 Task: Look for space in Maswa, Tanzania from 8th August, 2023 to 15th August, 2023 for 9 adults in price range Rs.10000 to Rs.14000. Place can be shared room with 5 bedrooms having 9 beds and 5 bathrooms. Property type can be house, flat, guest house. Amenities needed are: wifi, TV, free parkinig on premises, gym, breakfast. Booking option can be shelf check-in. Required host language is English.
Action: Mouse moved to (244, 88)
Screenshot: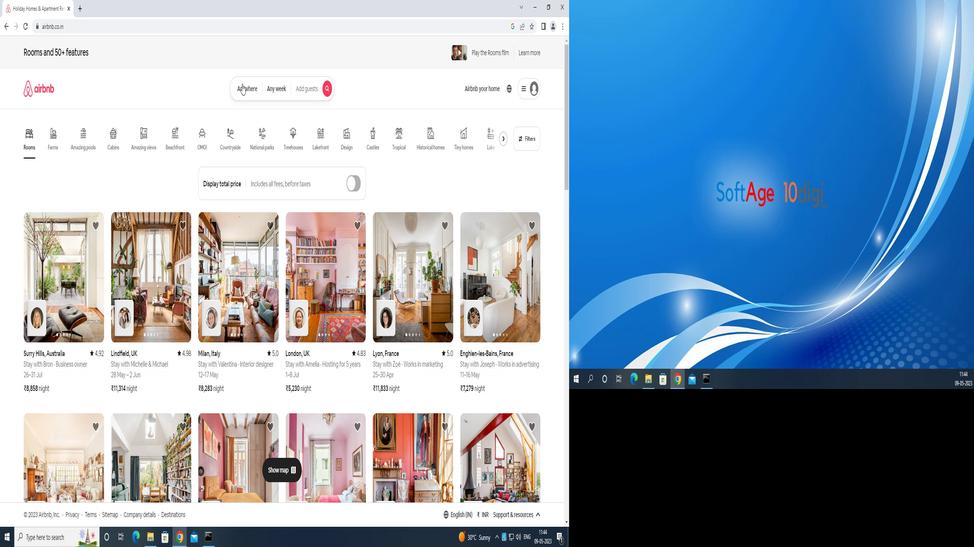 
Action: Mouse pressed left at (244, 88)
Screenshot: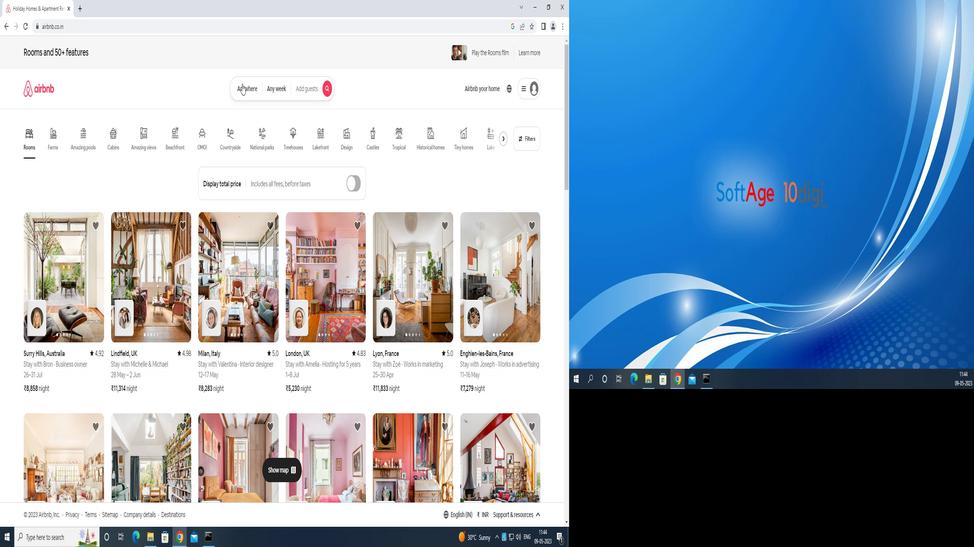 
Action: Mouse moved to (218, 127)
Screenshot: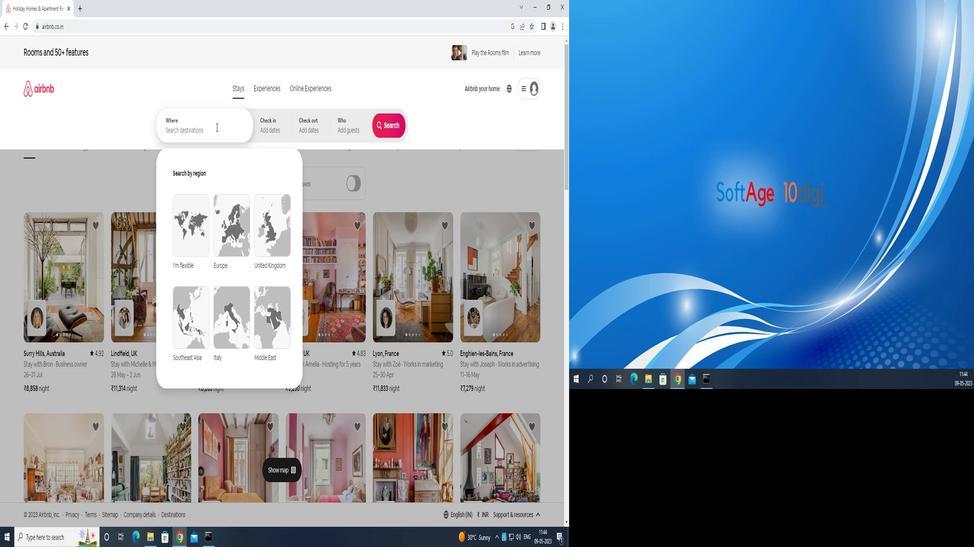 
Action: Mouse pressed left at (218, 127)
Screenshot: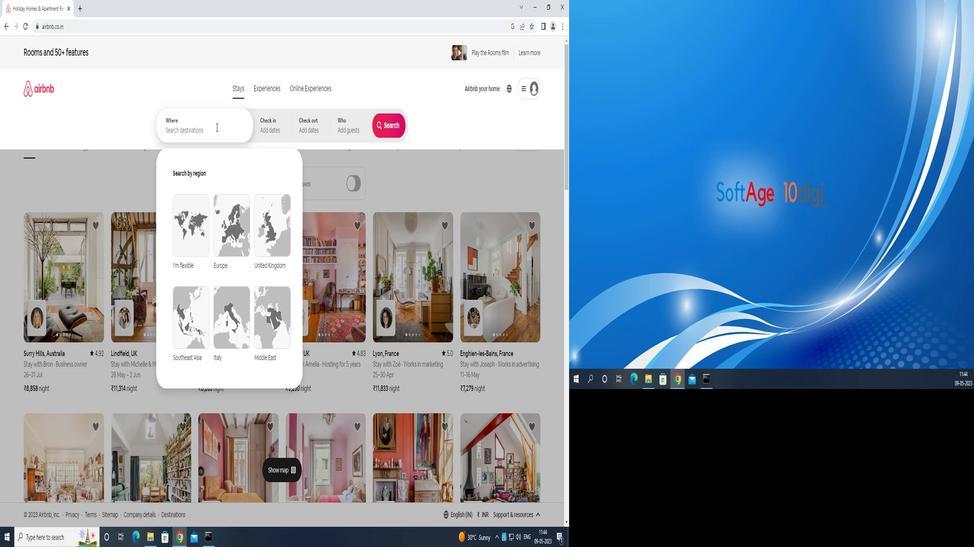 
Action: Mouse moved to (218, 127)
Screenshot: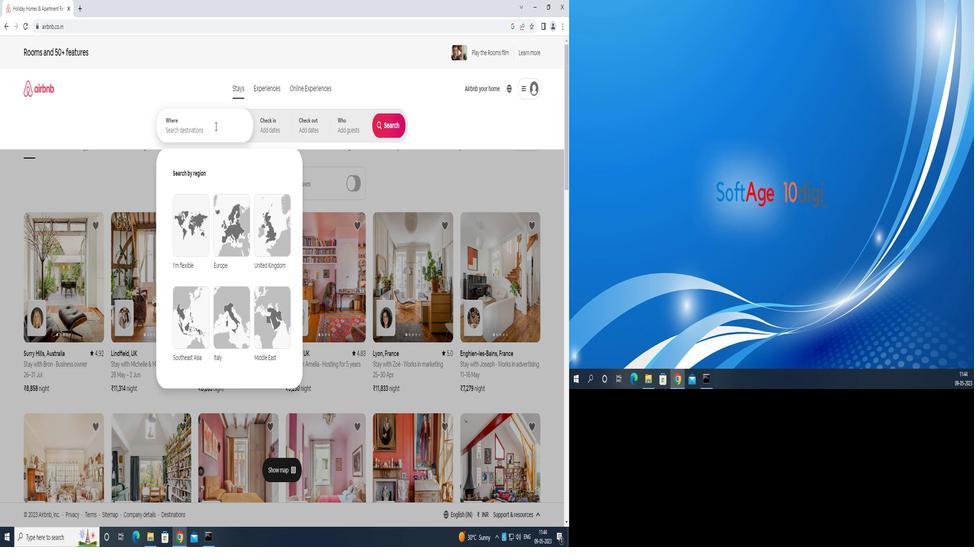 
Action: Key pressed <Key.shift>MASWA<Key.space>TANZANIA<Key.enter>
Screenshot: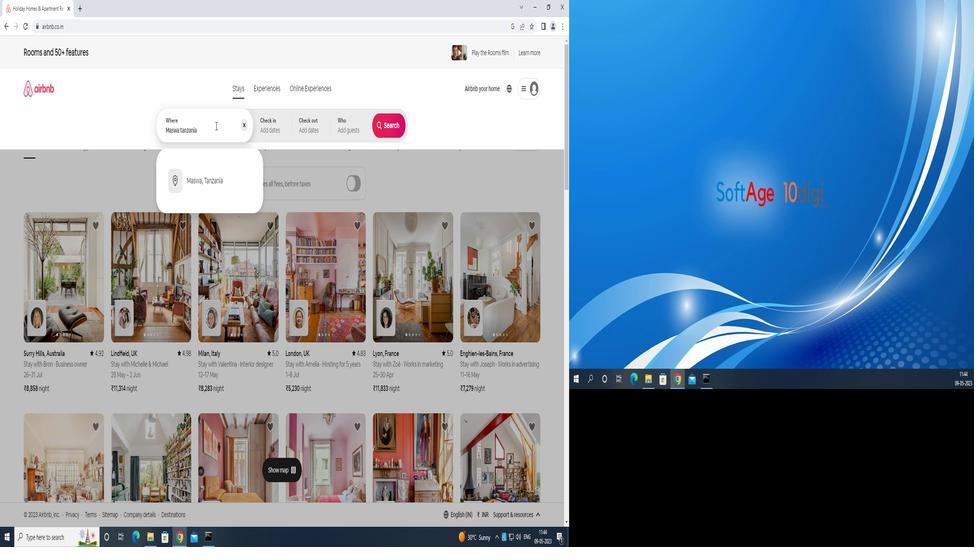 
Action: Mouse moved to (381, 200)
Screenshot: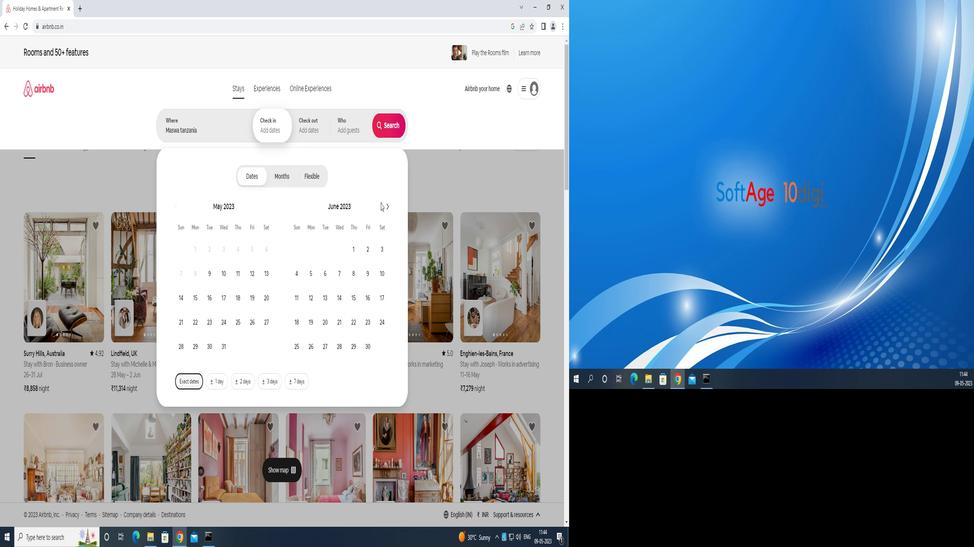 
Action: Mouse pressed left at (381, 200)
Screenshot: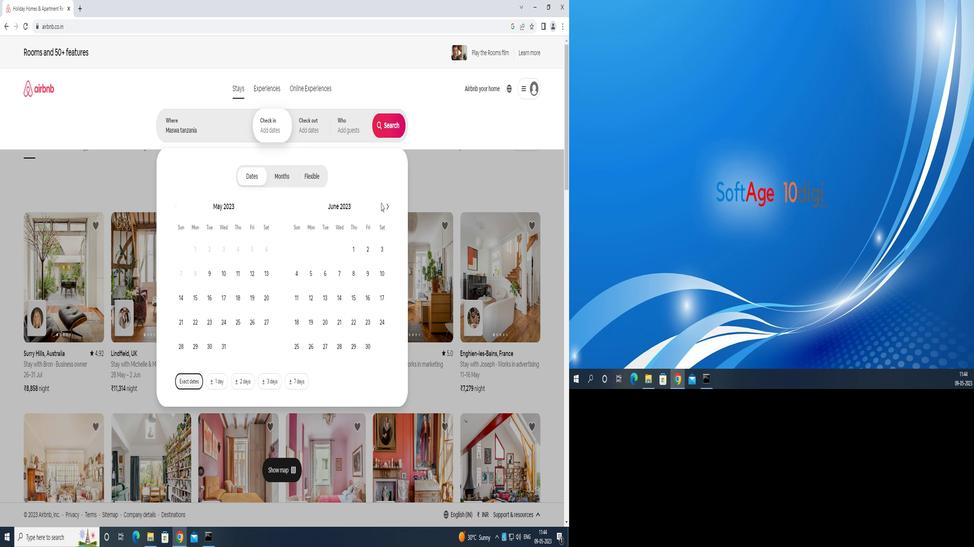 
Action: Mouse moved to (381, 200)
Screenshot: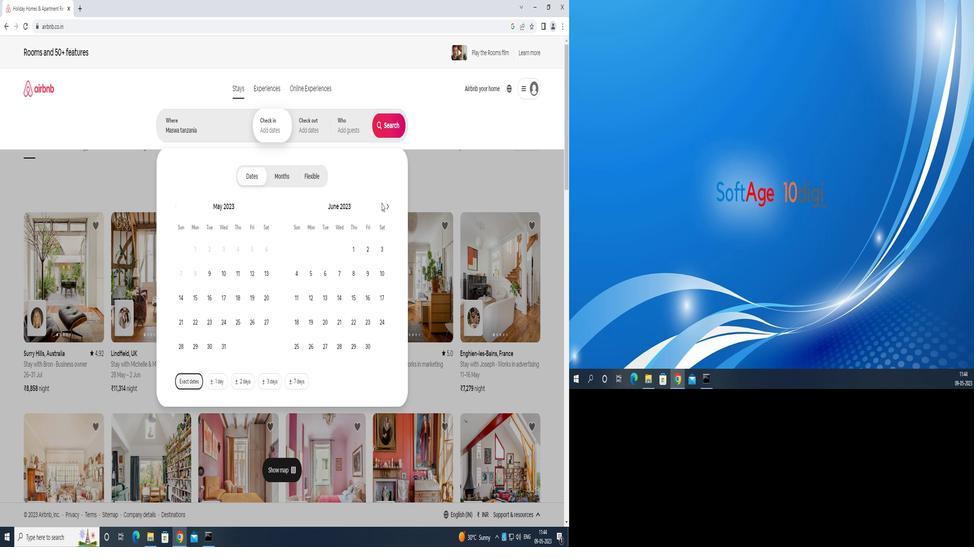 
Action: Mouse pressed left at (381, 200)
Screenshot: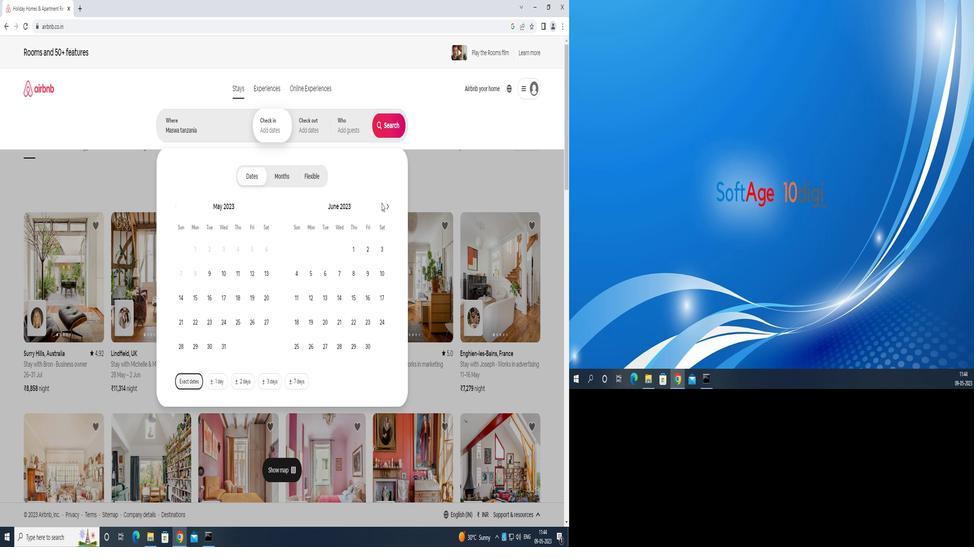 
Action: Mouse moved to (381, 200)
Screenshot: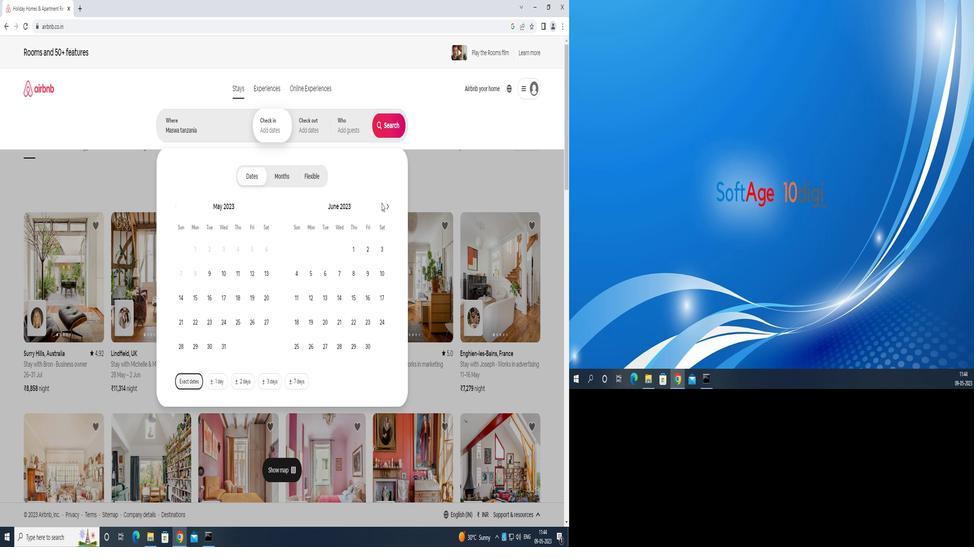 
Action: Mouse pressed left at (381, 200)
Screenshot: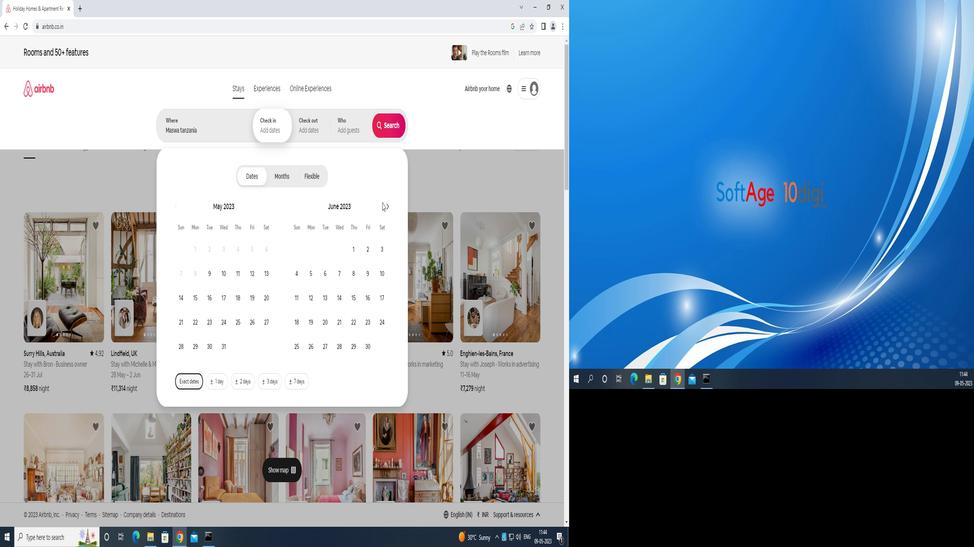 
Action: Mouse moved to (383, 203)
Screenshot: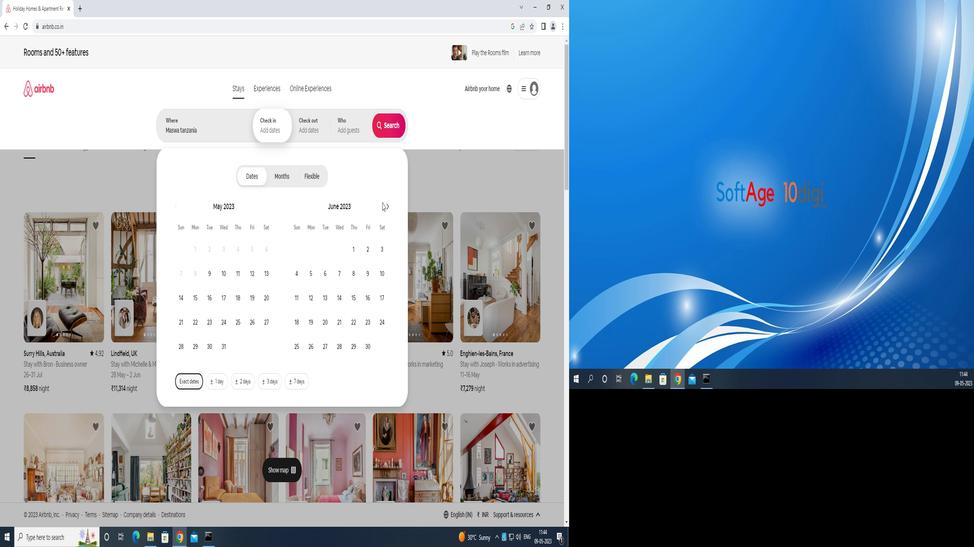 
Action: Mouse pressed left at (383, 203)
Screenshot: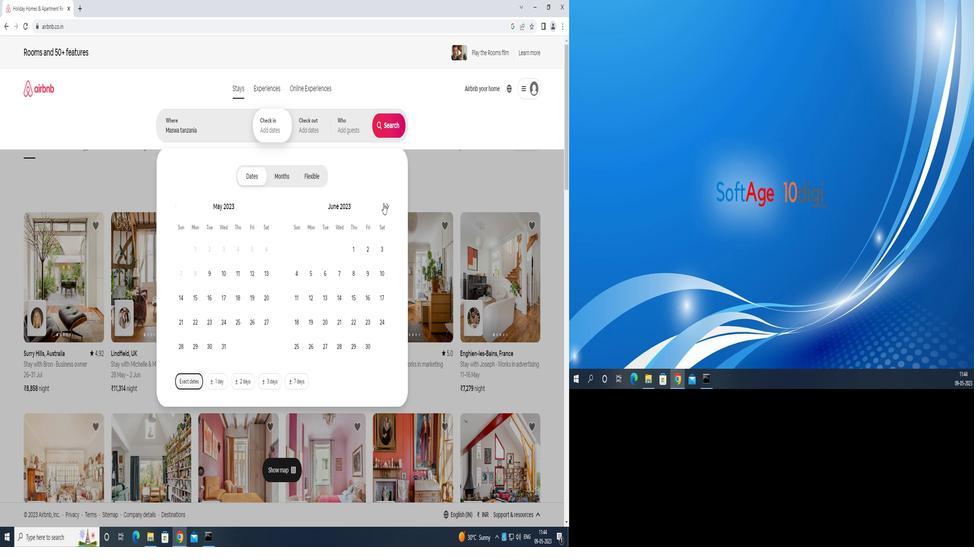 
Action: Mouse pressed left at (383, 203)
Screenshot: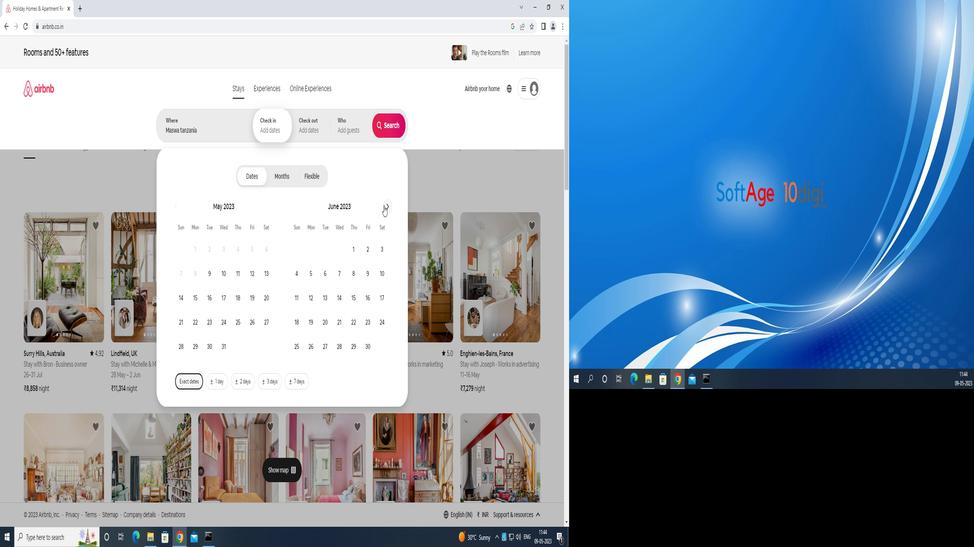 
Action: Mouse moved to (383, 203)
Screenshot: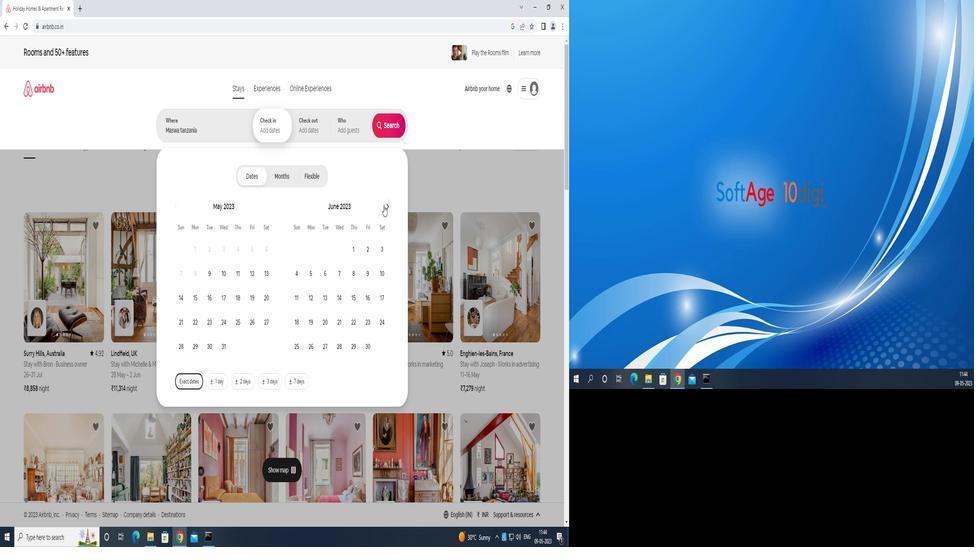 
Action: Mouse pressed left at (383, 203)
Screenshot: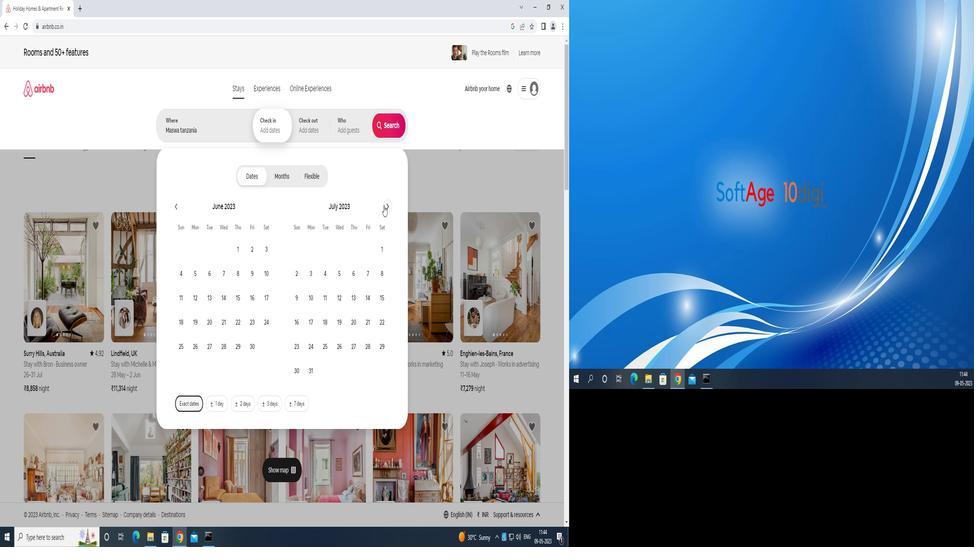 
Action: Mouse moved to (325, 268)
Screenshot: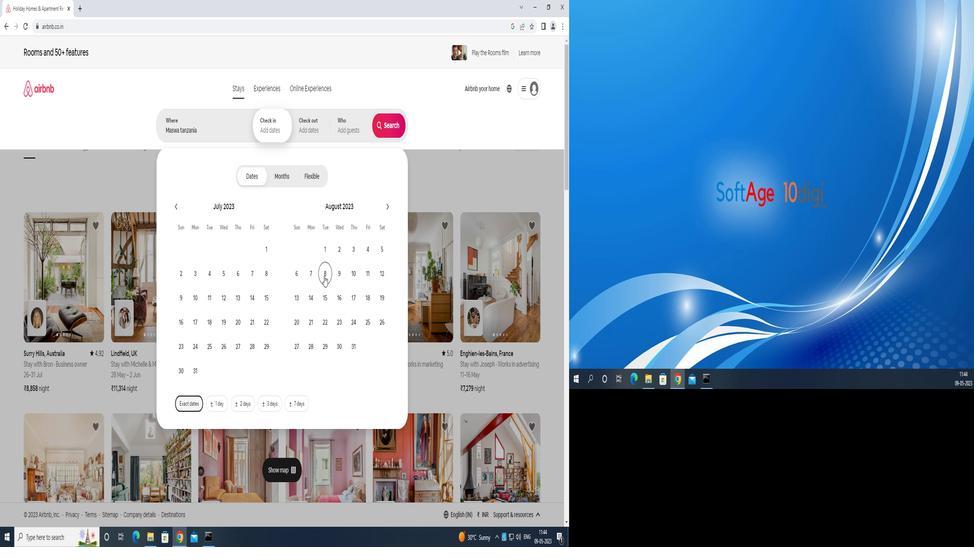 
Action: Mouse pressed left at (325, 268)
Screenshot: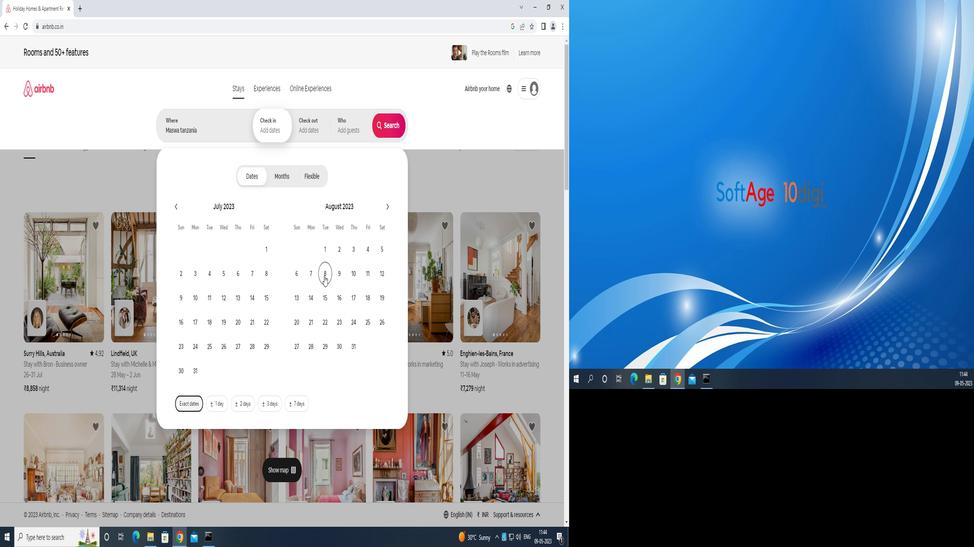 
Action: Mouse moved to (325, 270)
Screenshot: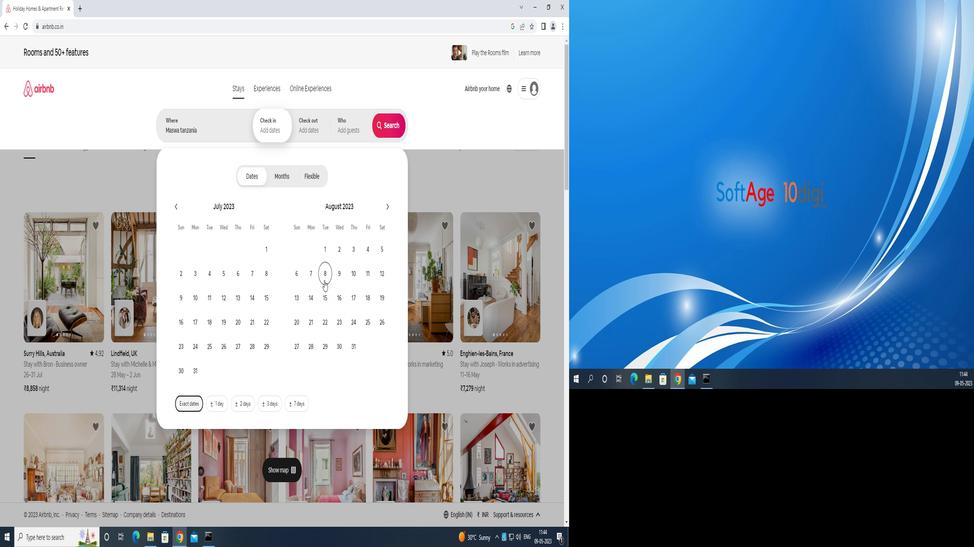
Action: Mouse pressed left at (325, 270)
Screenshot: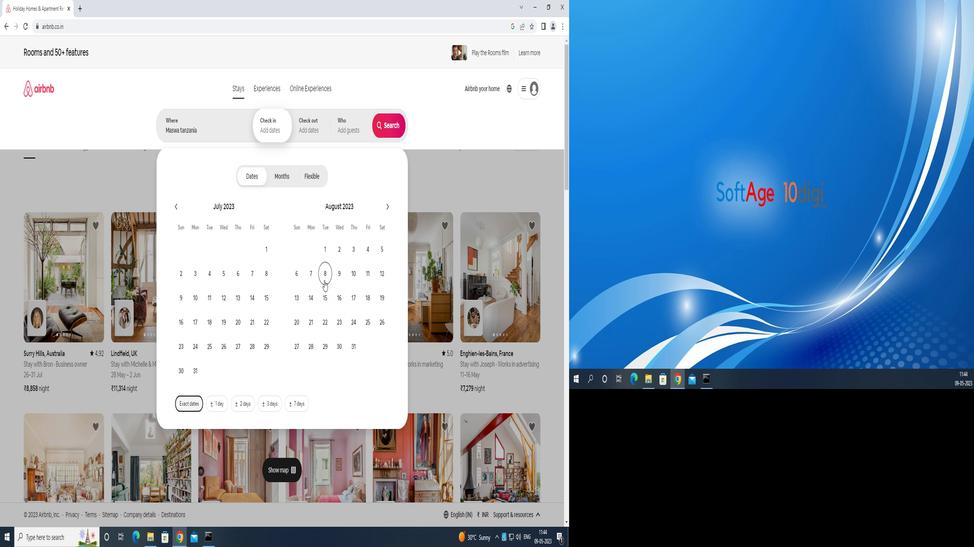 
Action: Mouse moved to (329, 287)
Screenshot: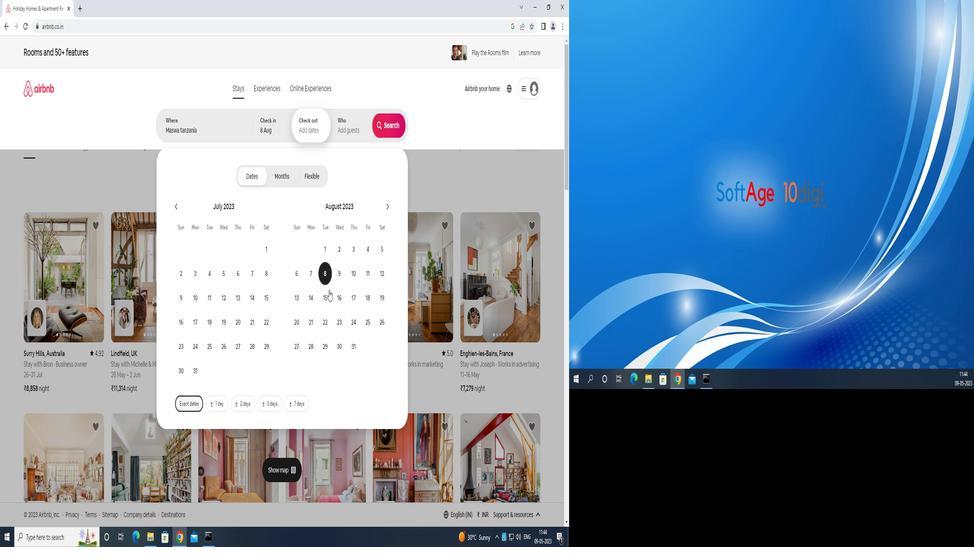 
Action: Mouse pressed left at (329, 287)
Screenshot: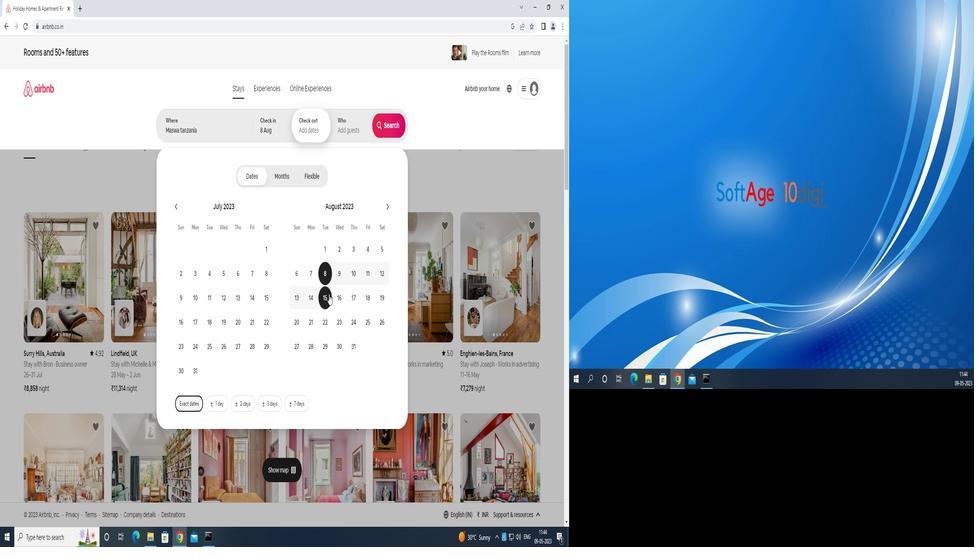 
Action: Mouse moved to (348, 123)
Screenshot: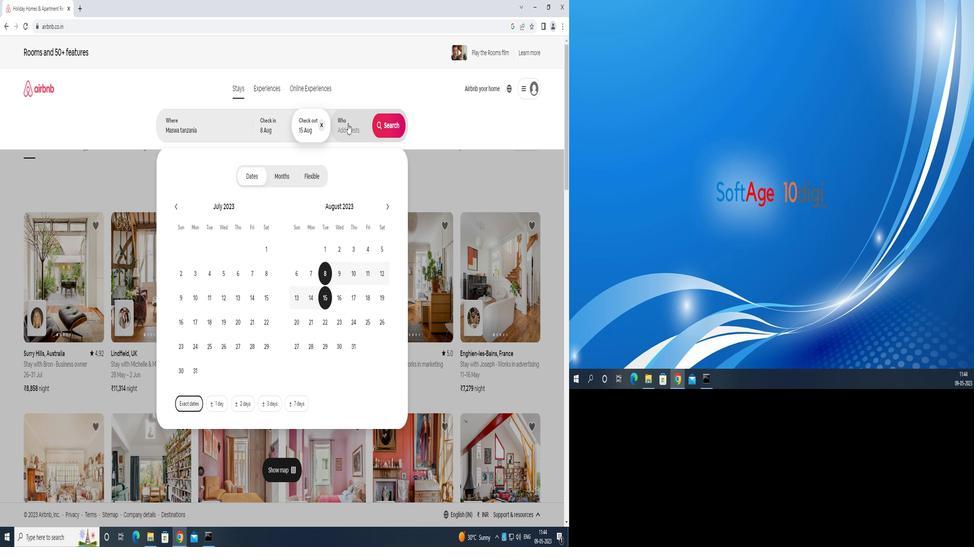 
Action: Mouse pressed left at (348, 123)
Screenshot: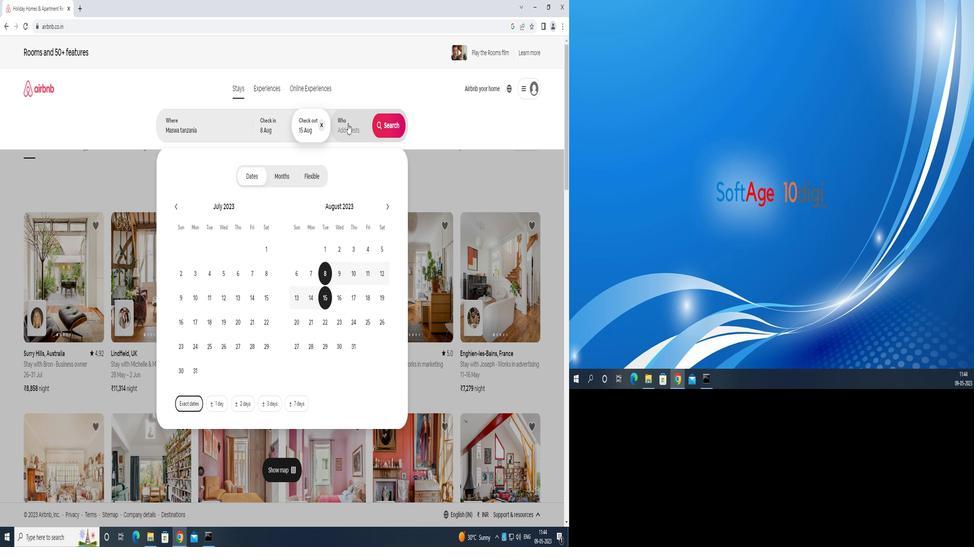 
Action: Mouse moved to (388, 177)
Screenshot: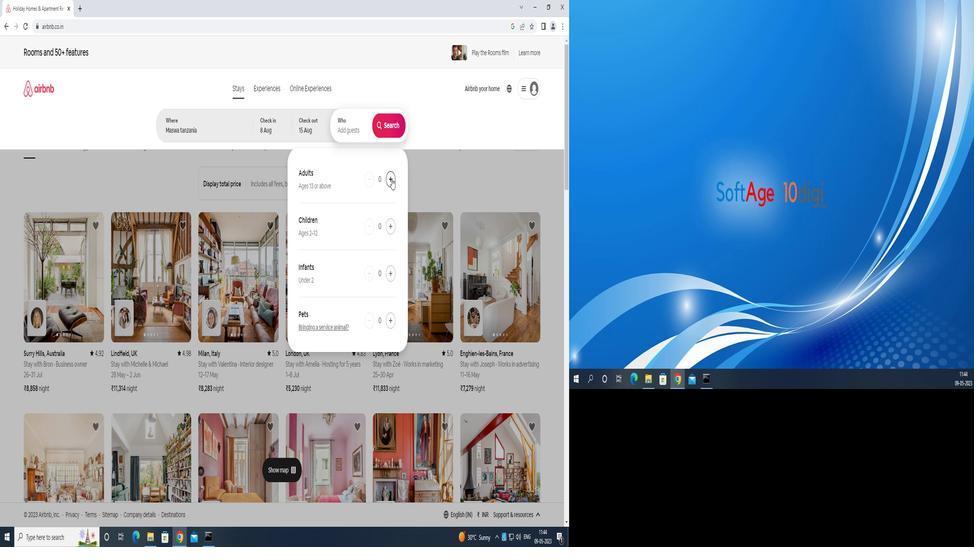 
Action: Mouse pressed left at (388, 177)
Screenshot: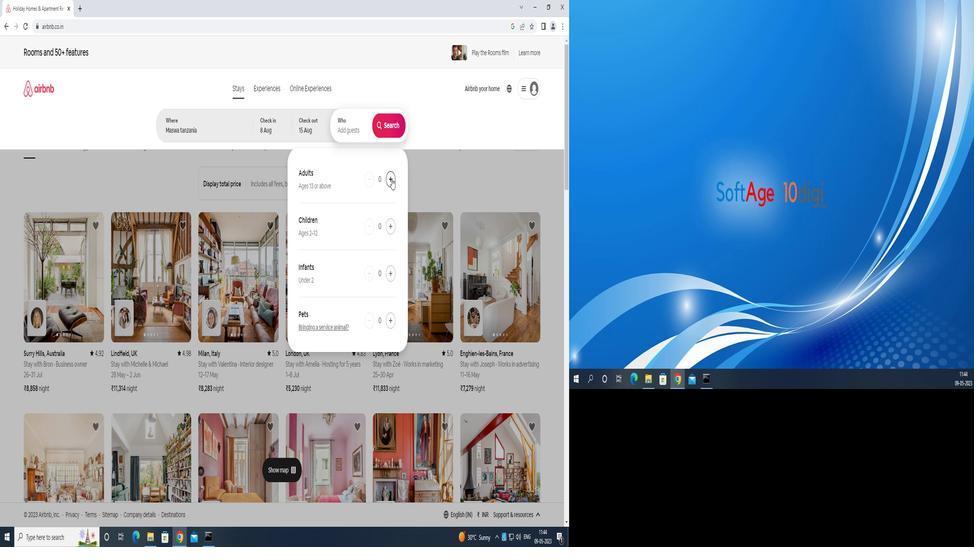 
Action: Mouse moved to (388, 176)
Screenshot: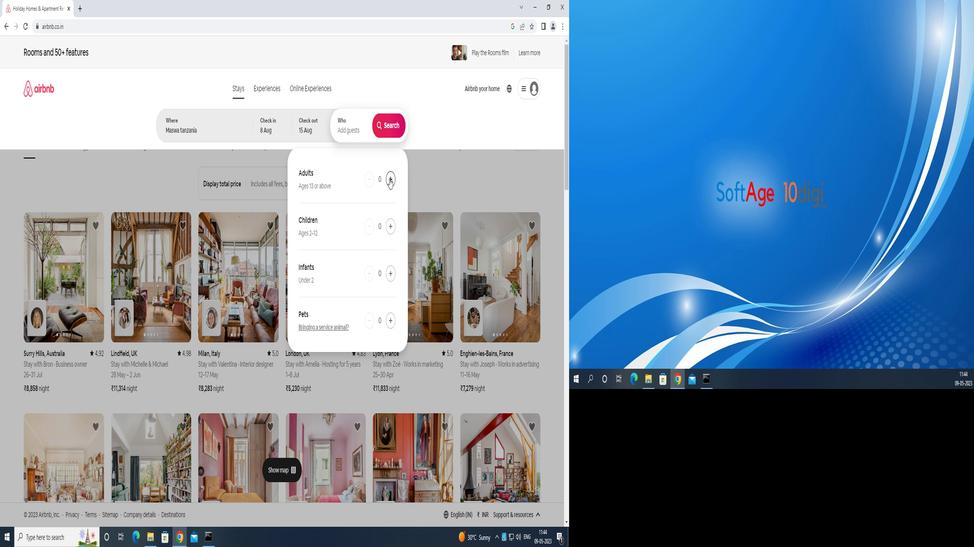 
Action: Mouse pressed left at (388, 176)
Screenshot: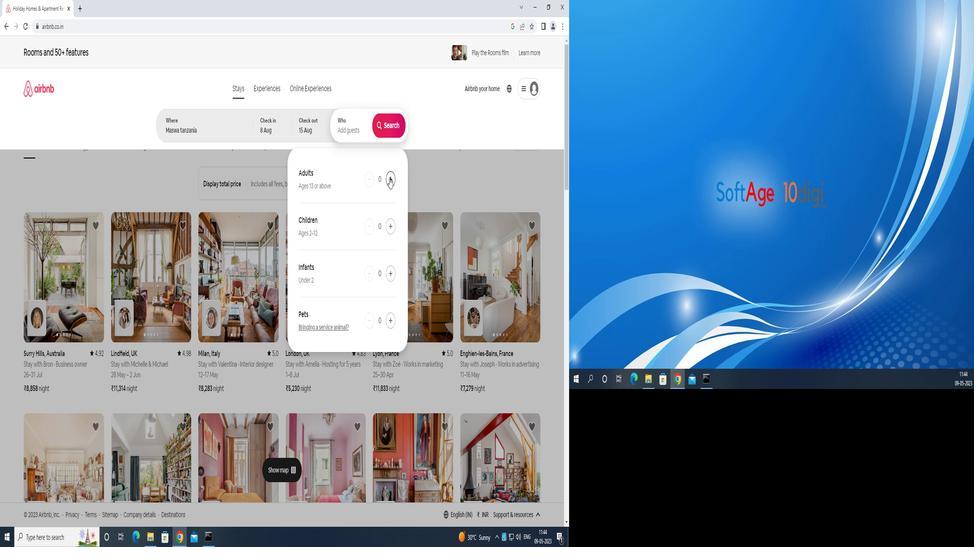 
Action: Mouse moved to (389, 176)
Screenshot: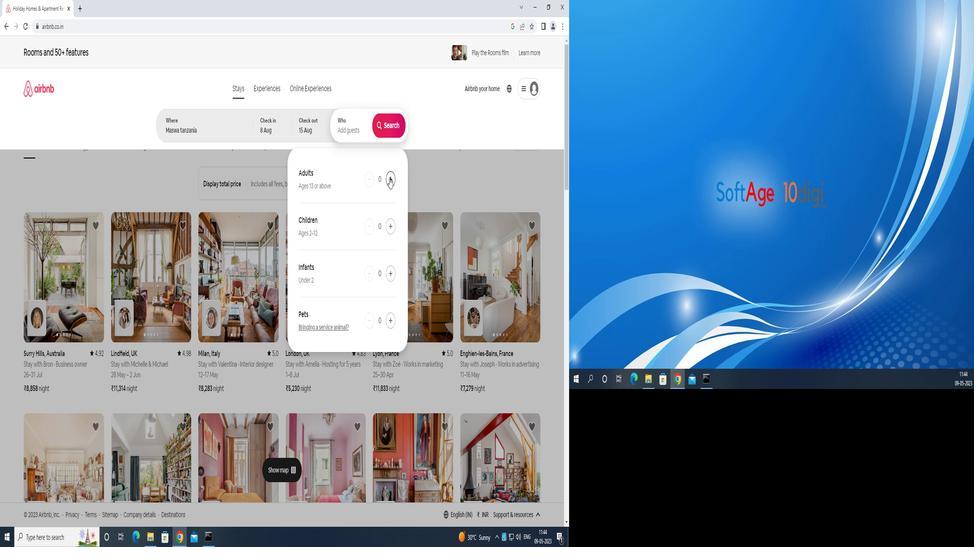 
Action: Mouse pressed left at (389, 176)
Screenshot: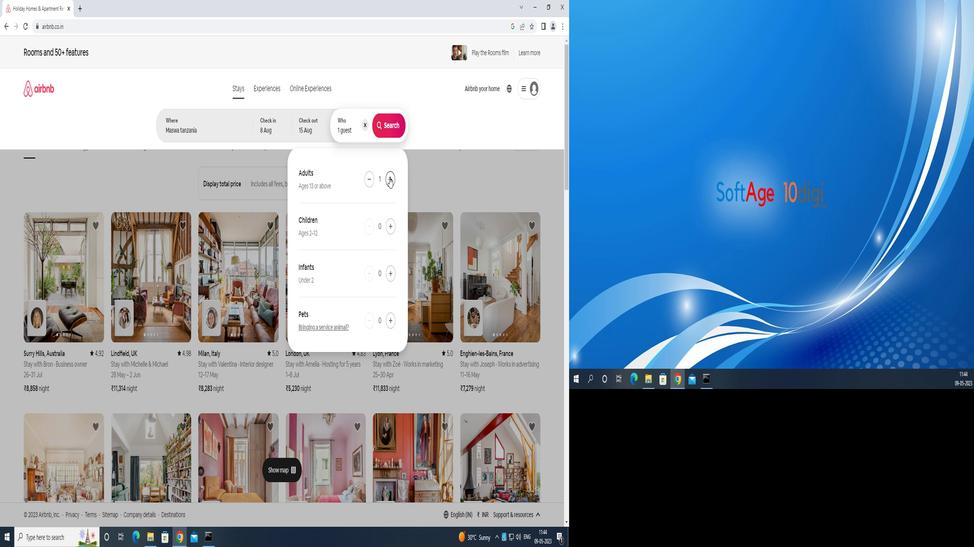 
Action: Mouse pressed left at (389, 176)
Screenshot: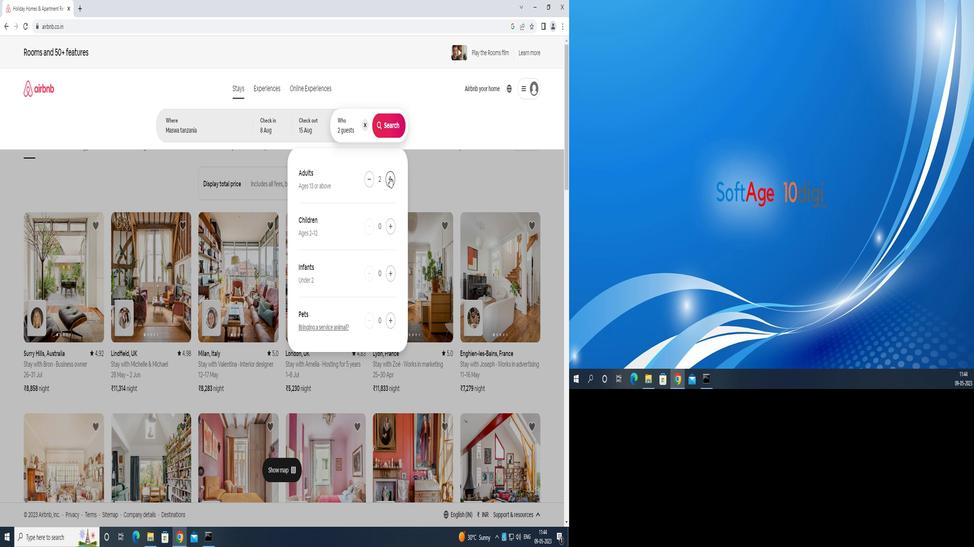 
Action: Mouse pressed left at (389, 176)
Screenshot: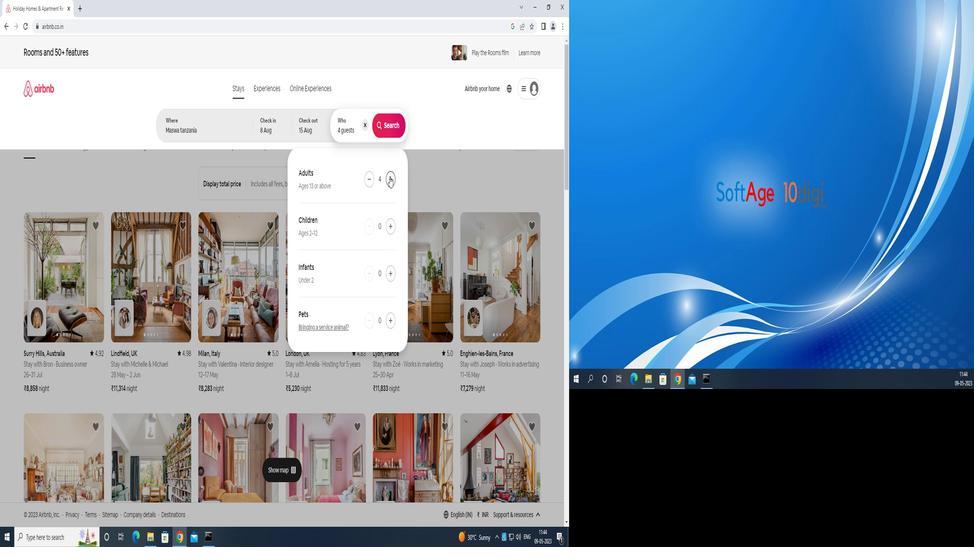 
Action: Mouse pressed left at (389, 176)
Screenshot: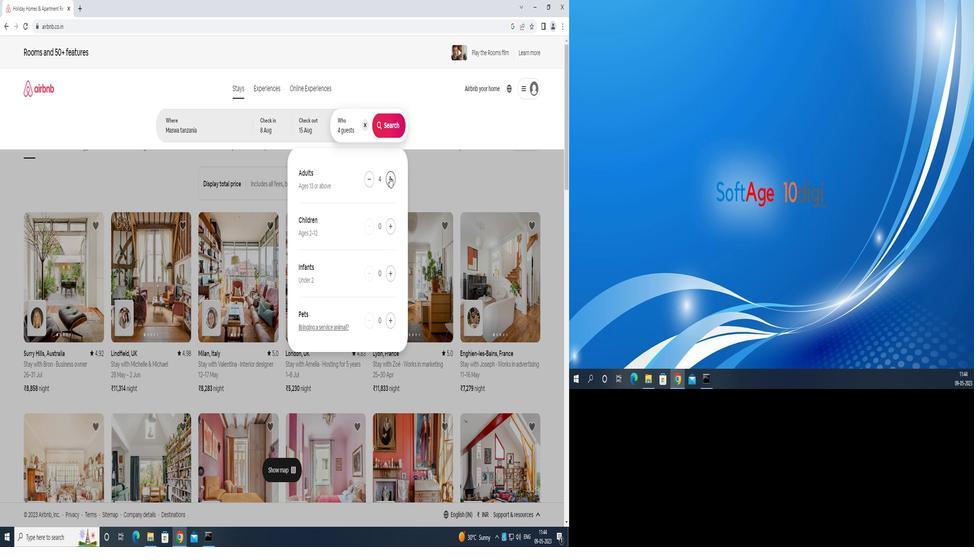 
Action: Mouse pressed left at (389, 176)
Screenshot: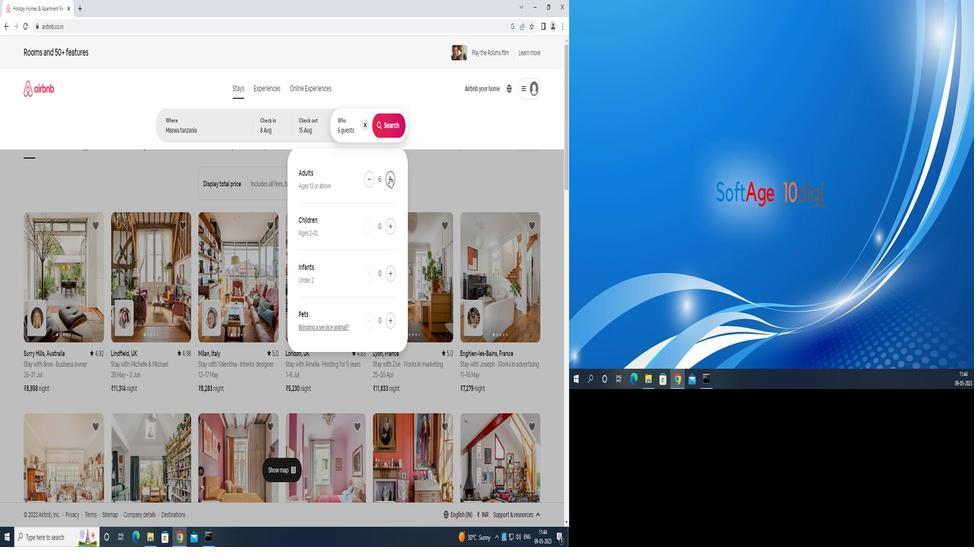 
Action: Mouse pressed left at (389, 176)
Screenshot: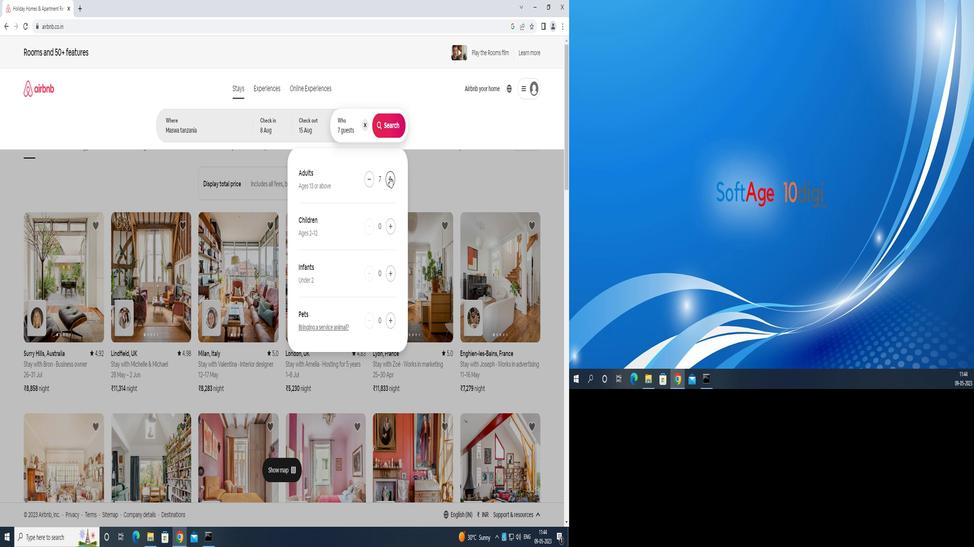 
Action: Mouse pressed left at (389, 176)
Screenshot: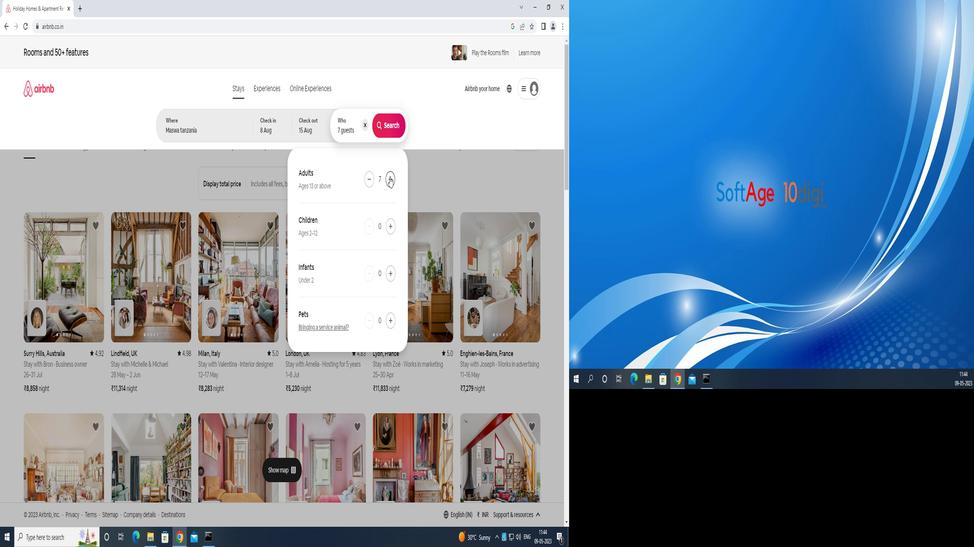 
Action: Mouse moved to (394, 130)
Screenshot: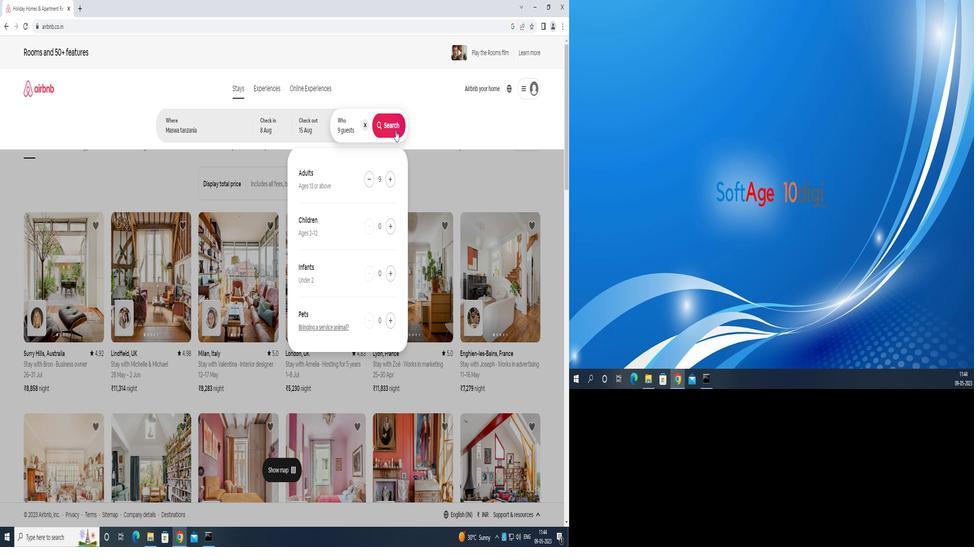 
Action: Mouse pressed left at (394, 130)
Screenshot: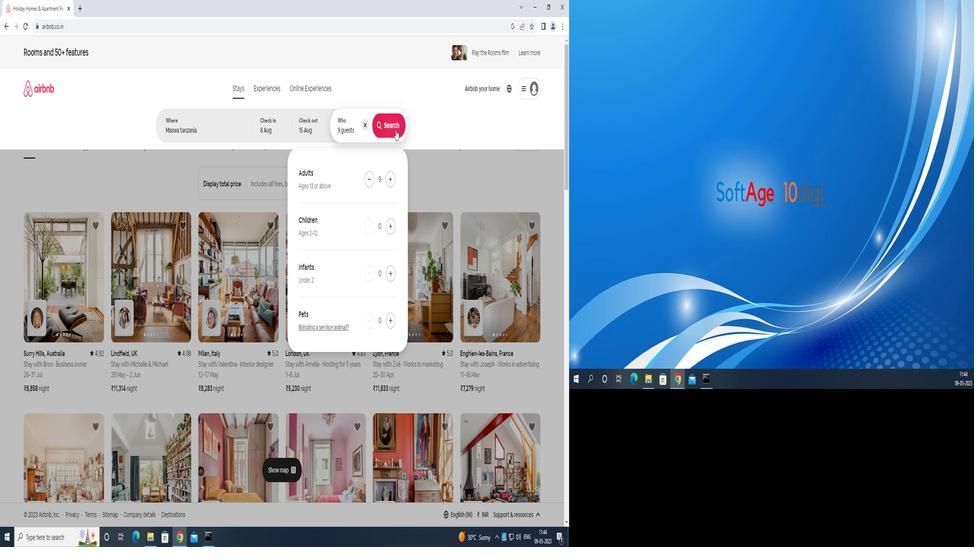 
Action: Mouse moved to (535, 96)
Screenshot: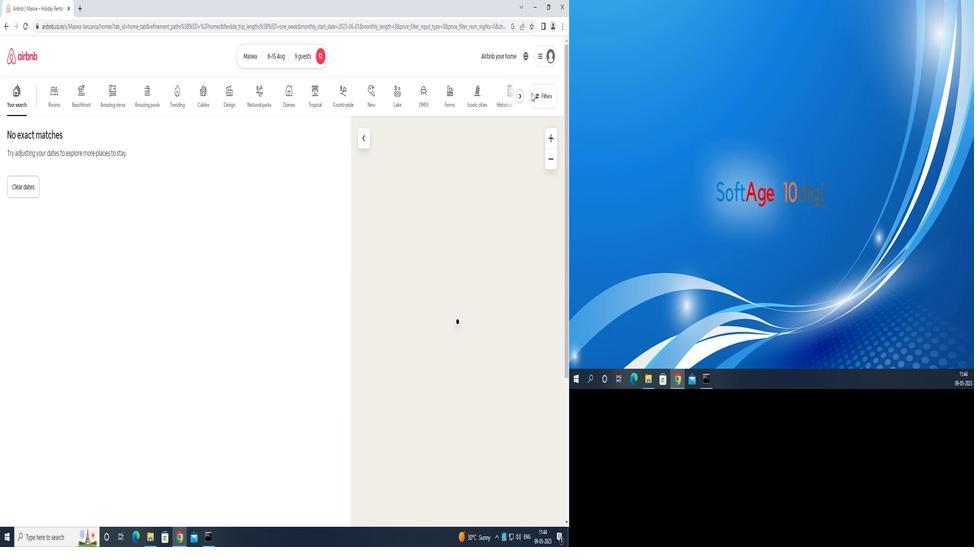 
Action: Mouse pressed left at (535, 96)
Screenshot: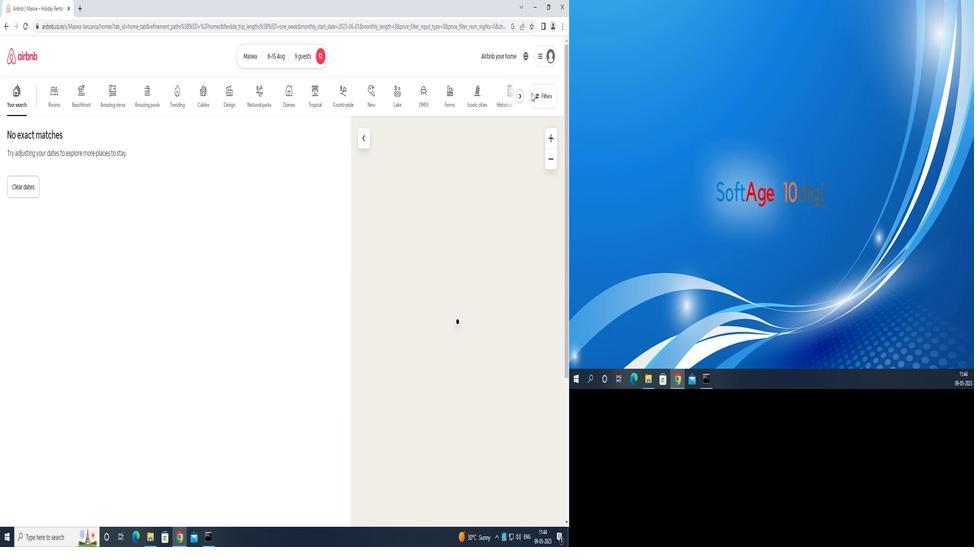 
Action: Mouse moved to (252, 321)
Screenshot: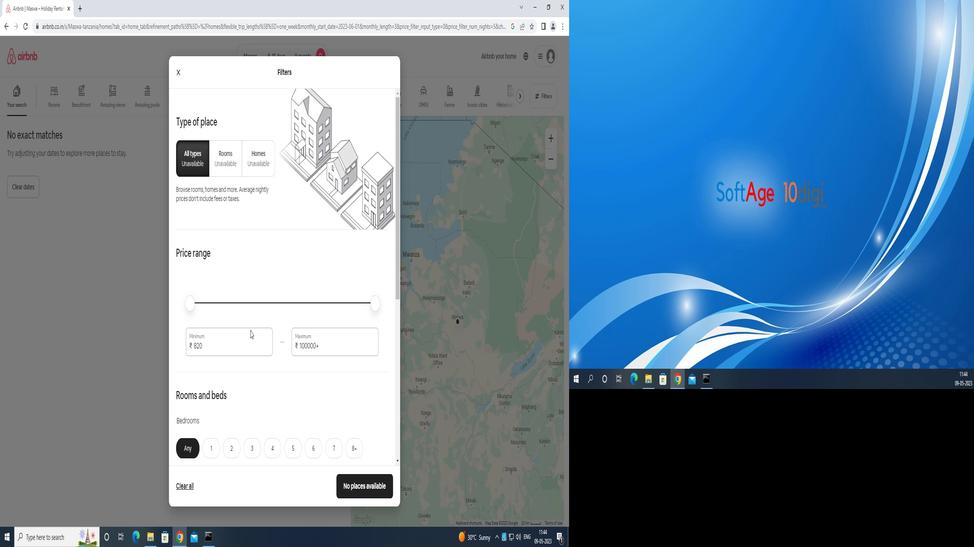 
Action: Mouse pressed left at (252, 321)
Screenshot: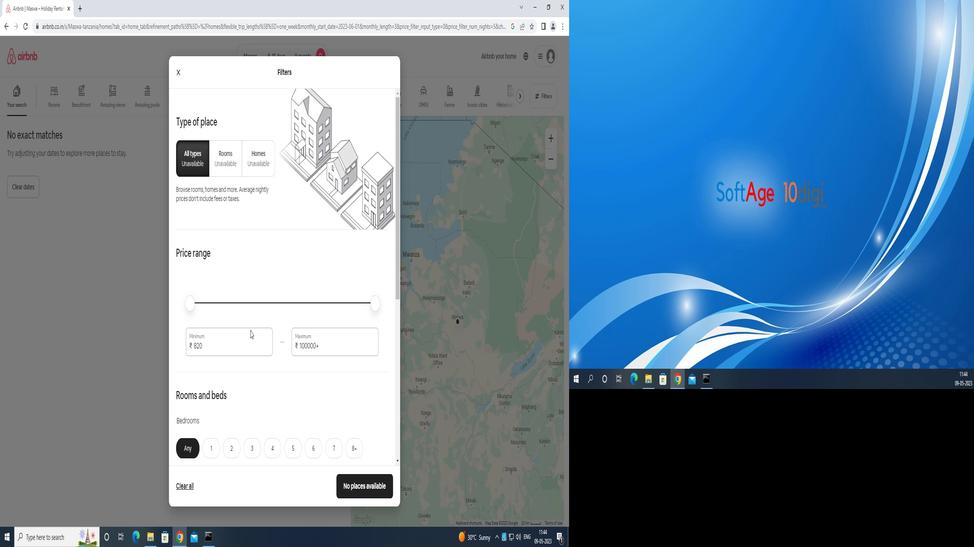
Action: Mouse moved to (251, 321)
Screenshot: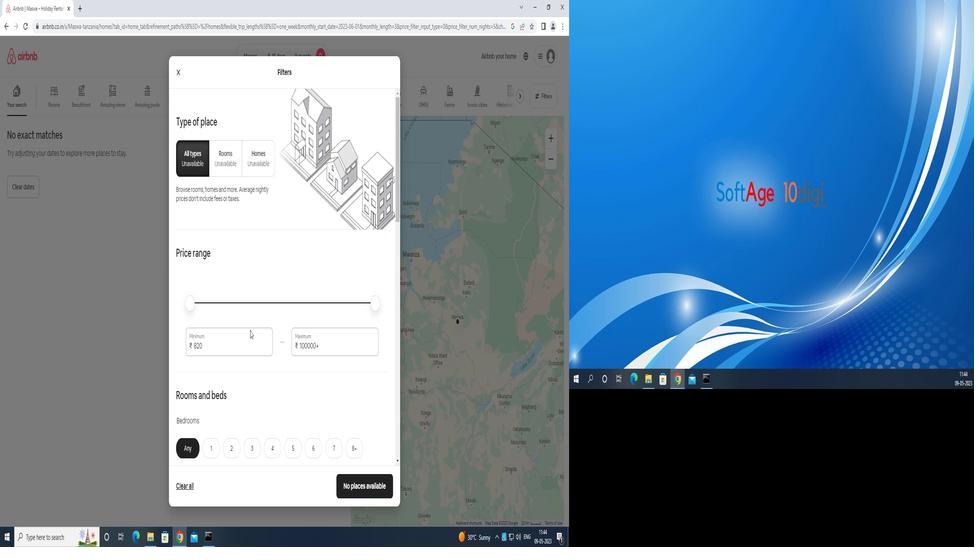 
Action: Key pressed <Key.backspace><Key.backspace><Key.backspace><Key.backspace><Key.backspace><Key.backspace><Key.backspace><Key.backspace><Key.backspace><Key.backspace><Key.backspace><Key.backspace><Key.backspace><Key.backspace><Key.backspace>10000
Screenshot: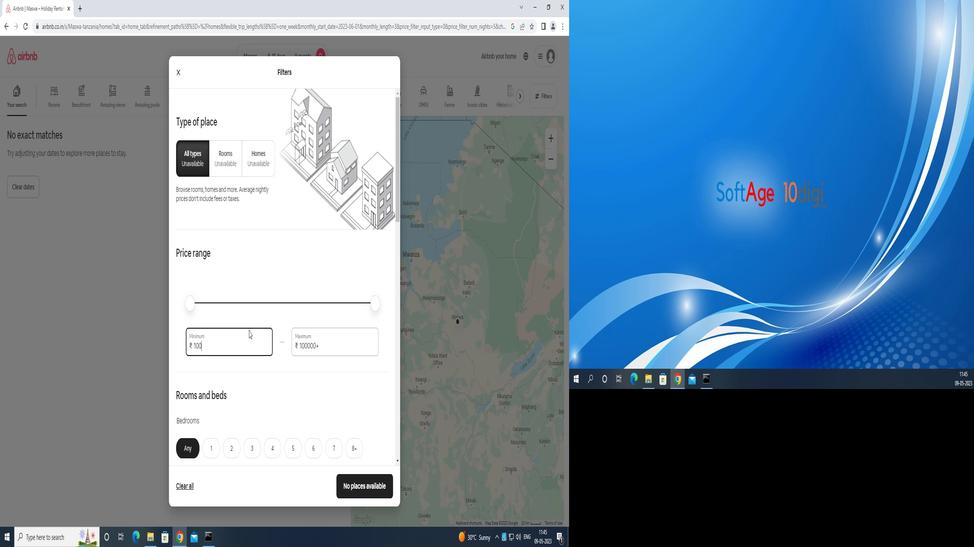 
Action: Mouse moved to (345, 328)
Screenshot: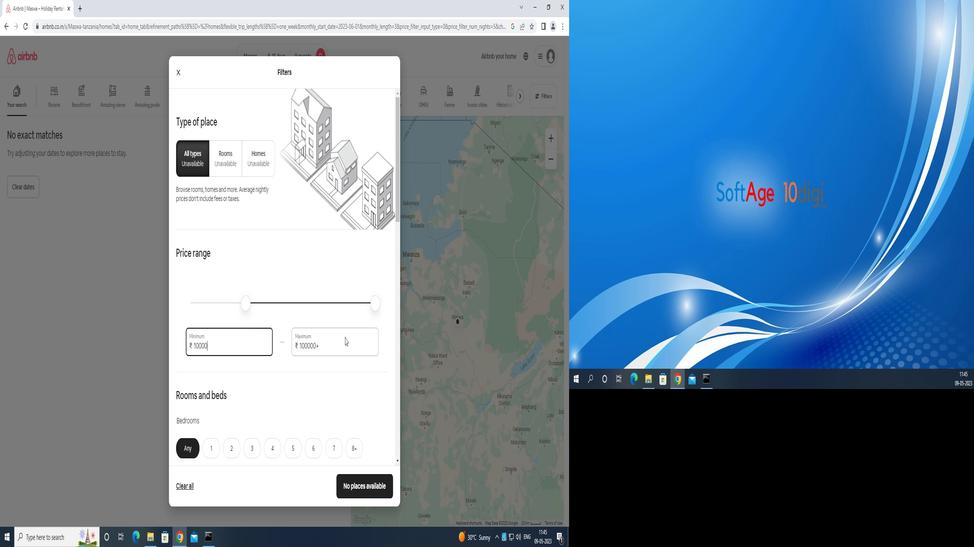 
Action: Mouse pressed left at (345, 328)
Screenshot: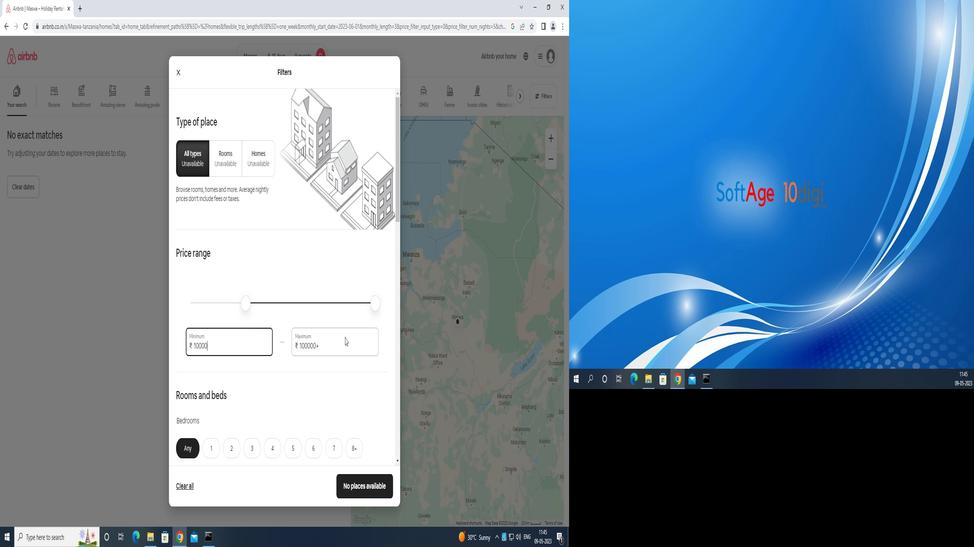 
Action: Mouse moved to (346, 329)
Screenshot: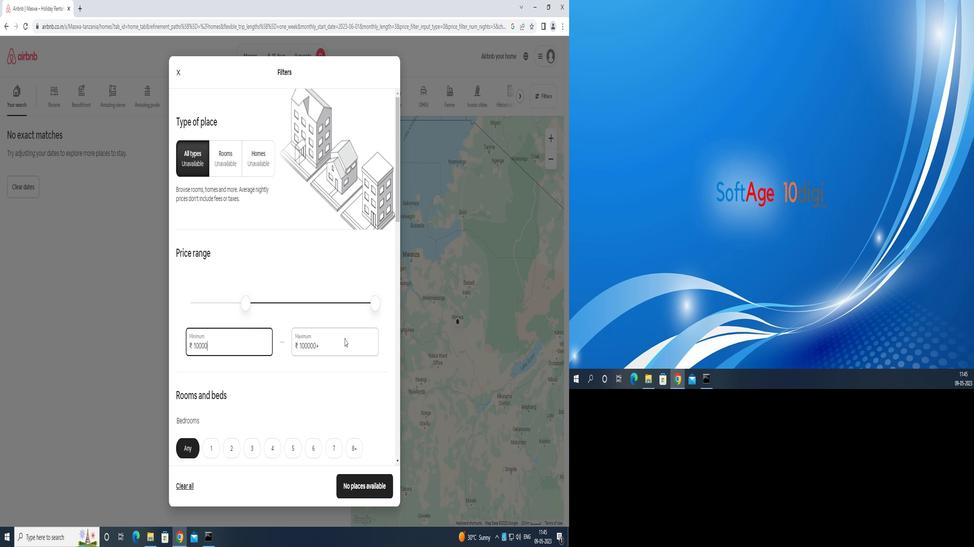 
Action: Key pressed <Key.backspace><Key.backspace><Key.backspace><Key.backspace><Key.backspace><Key.backspace><Key.backspace>14000
Screenshot: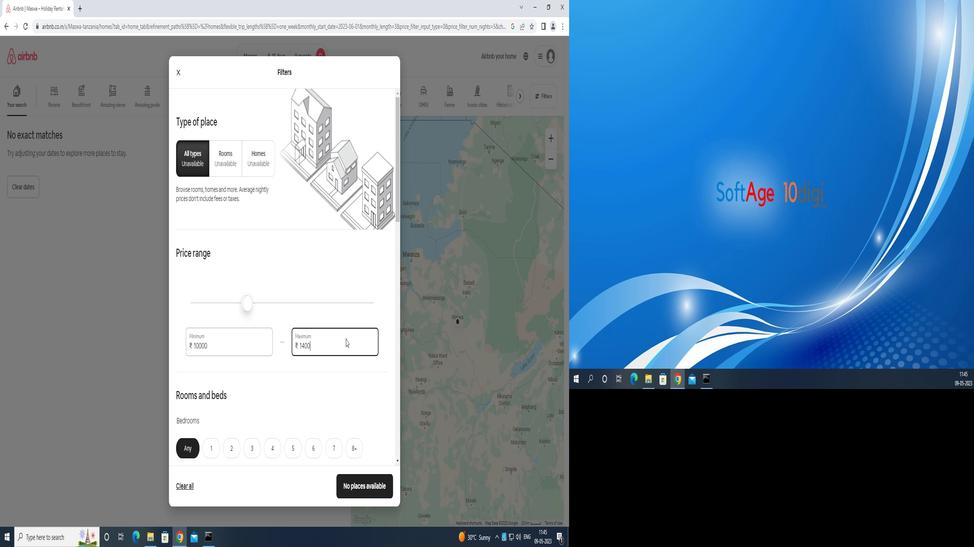 
Action: Mouse moved to (342, 327)
Screenshot: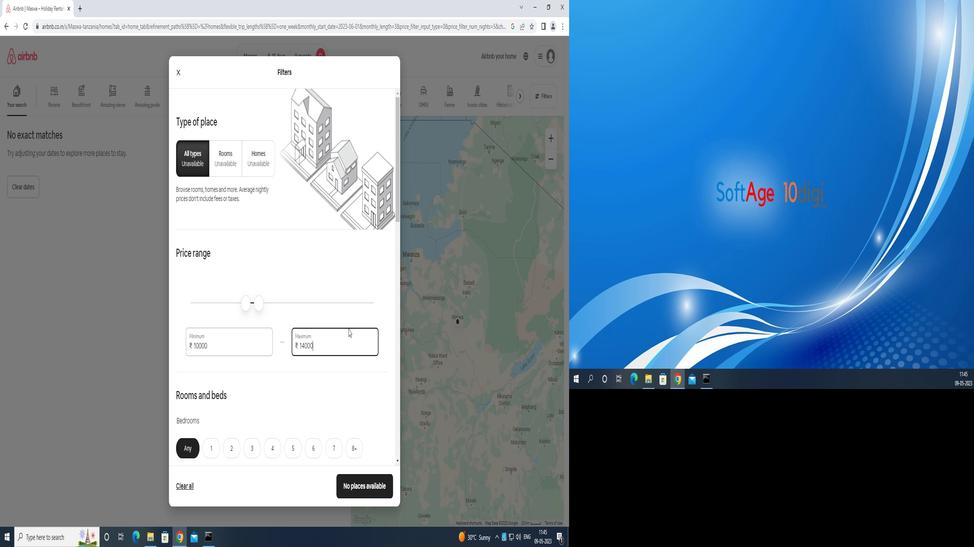 
Action: Mouse scrolled (342, 326) with delta (0, 0)
Screenshot: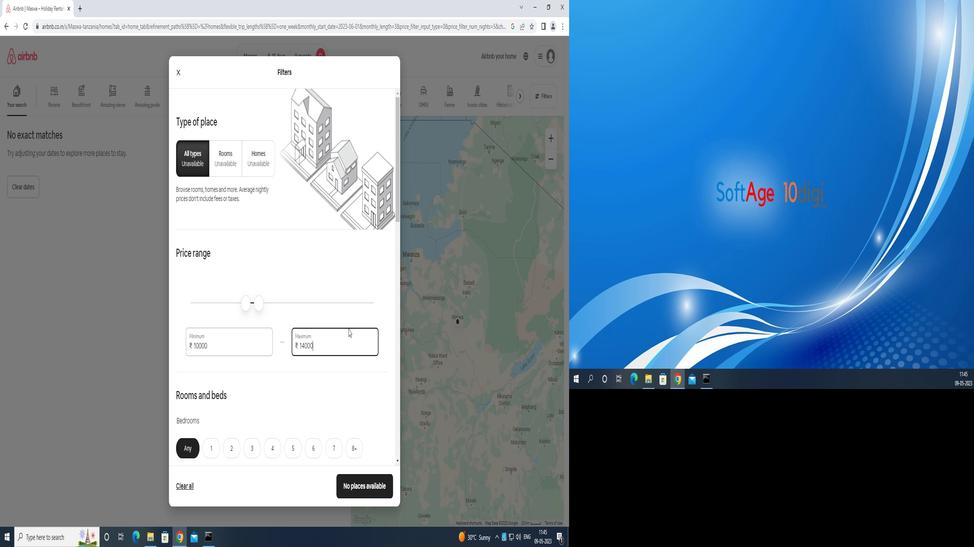 
Action: Mouse moved to (341, 331)
Screenshot: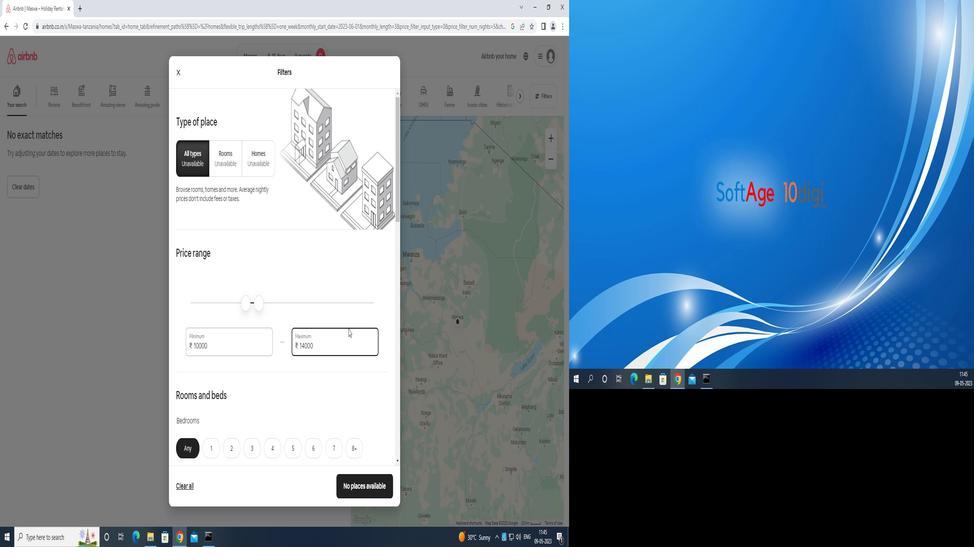 
Action: Mouse scrolled (341, 330) with delta (0, 0)
Screenshot: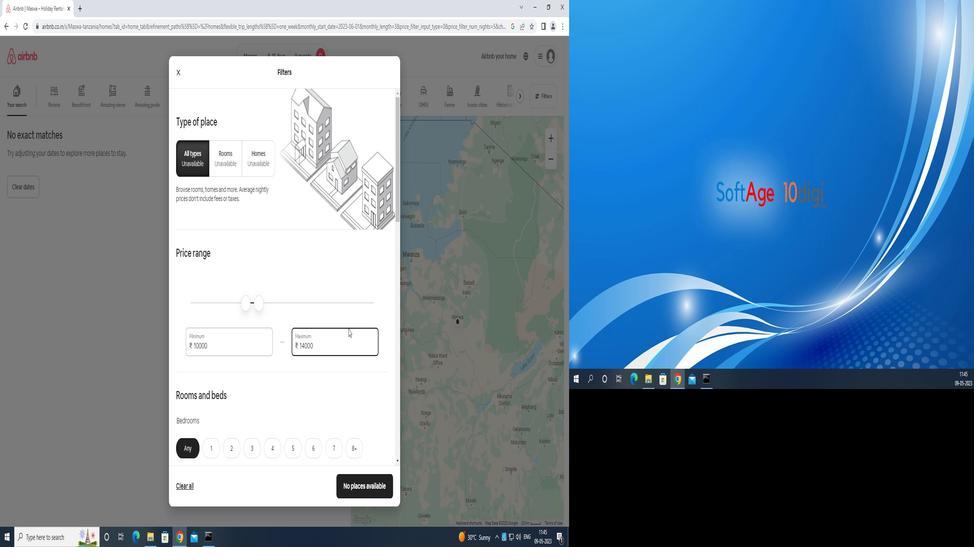 
Action: Mouse moved to (341, 331)
Screenshot: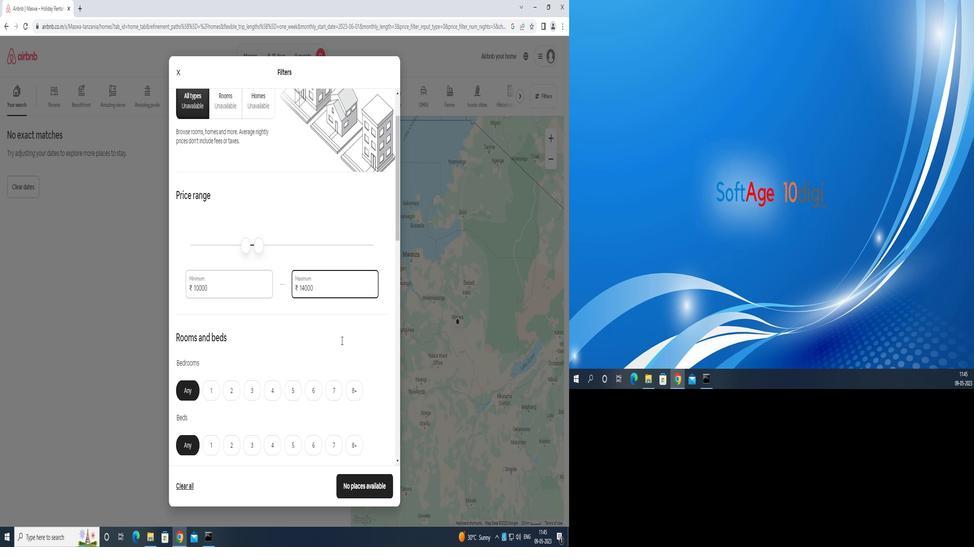 
Action: Mouse scrolled (341, 330) with delta (0, 0)
Screenshot: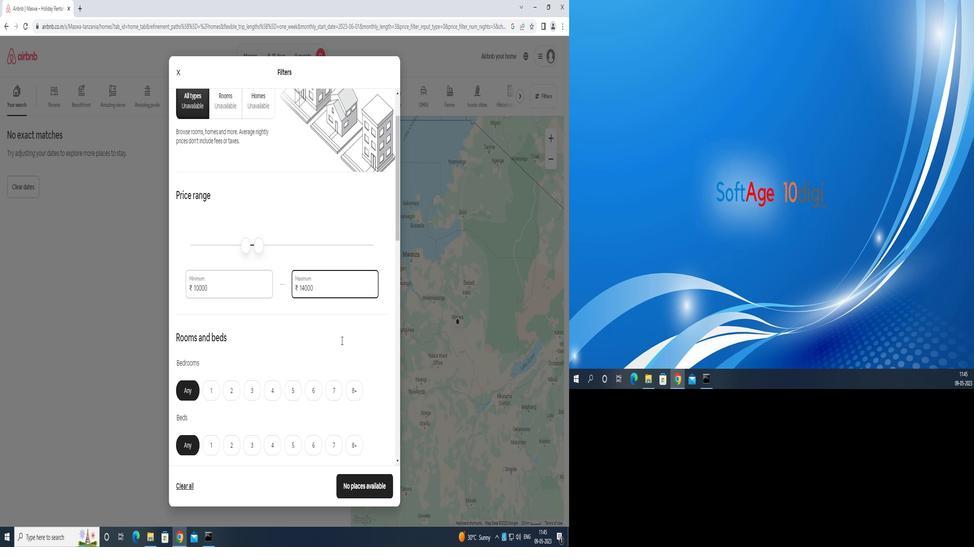 
Action: Mouse moved to (296, 281)
Screenshot: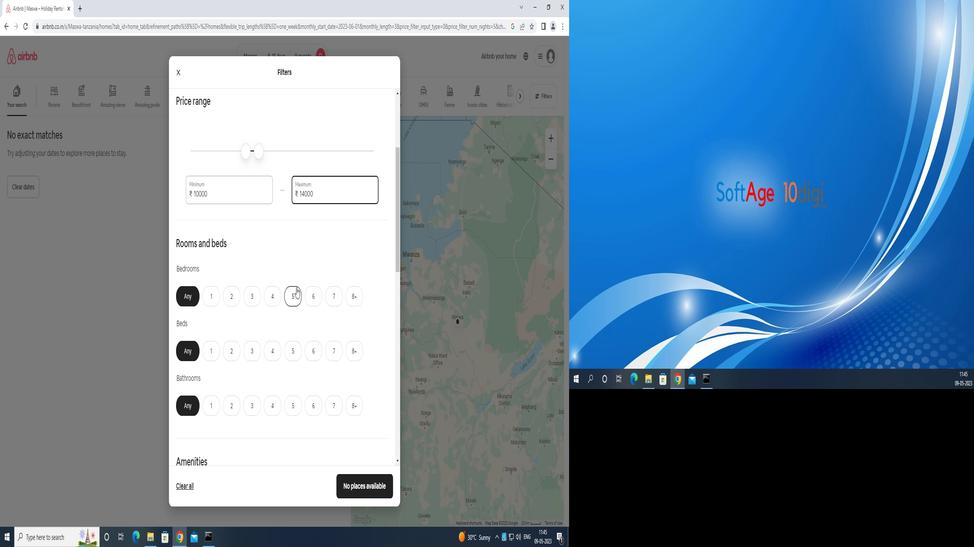 
Action: Mouse pressed left at (296, 281)
Screenshot: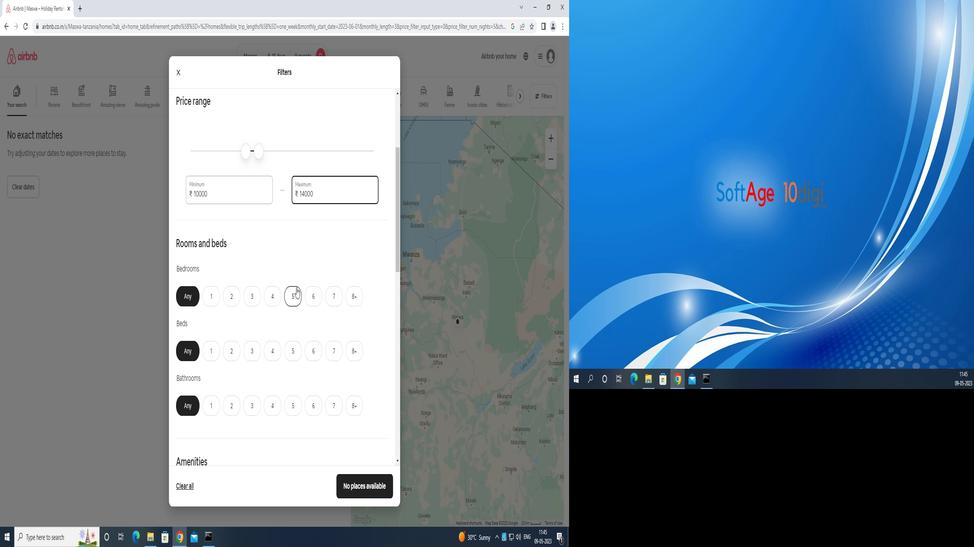 
Action: Mouse moved to (354, 339)
Screenshot: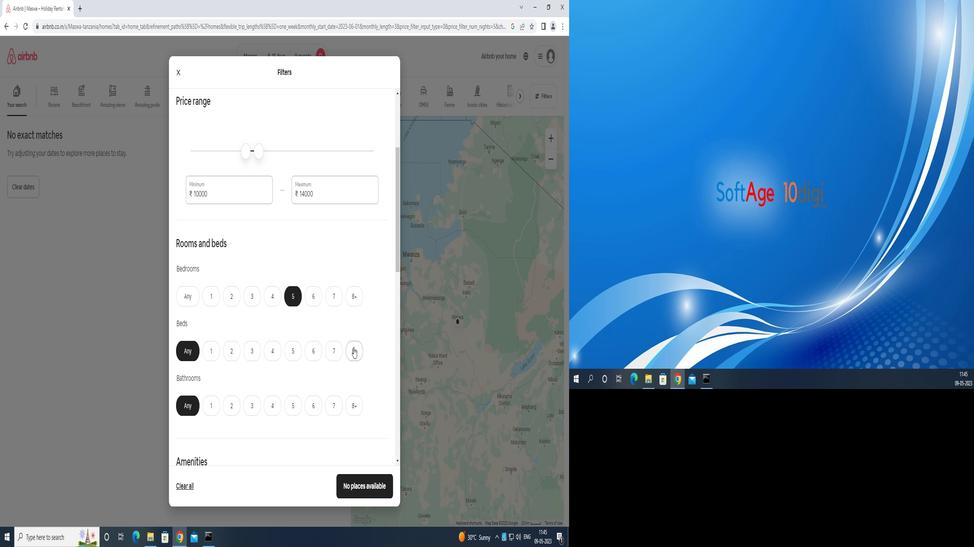 
Action: Mouse pressed left at (354, 339)
Screenshot: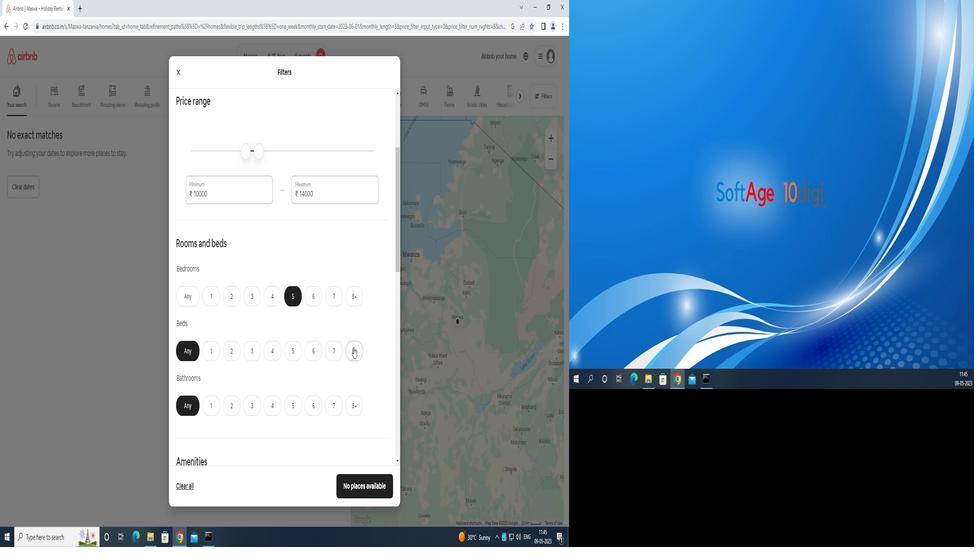 
Action: Mouse moved to (297, 389)
Screenshot: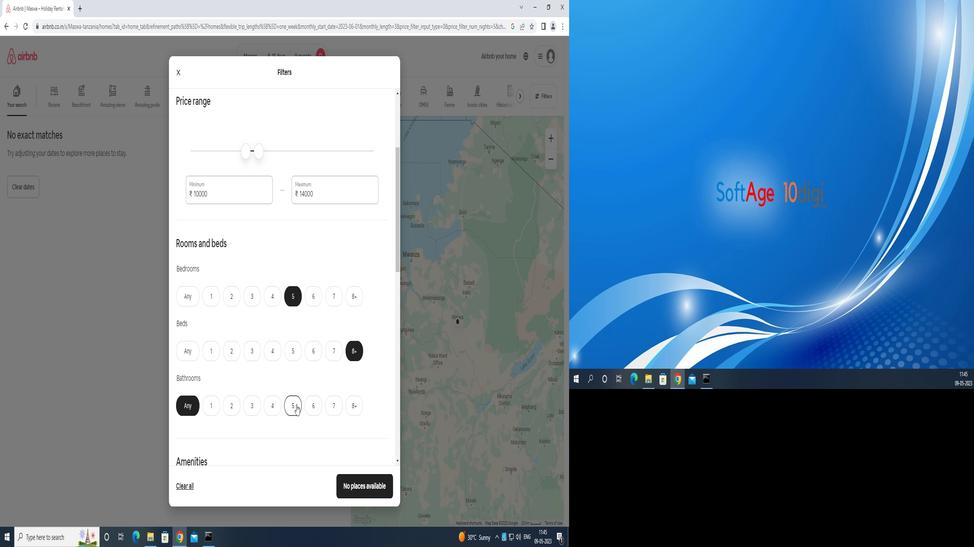 
Action: Mouse pressed left at (297, 389)
Screenshot: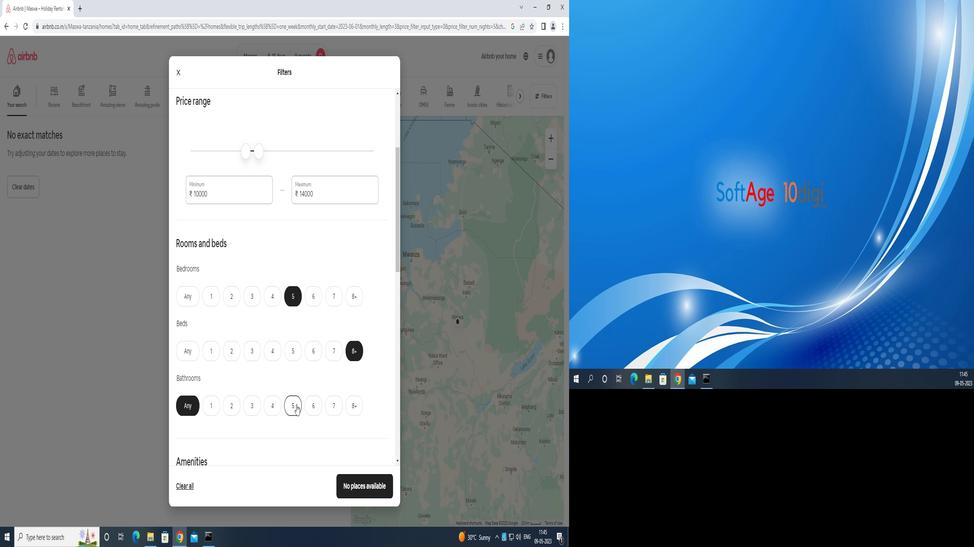 
Action: Mouse moved to (295, 379)
Screenshot: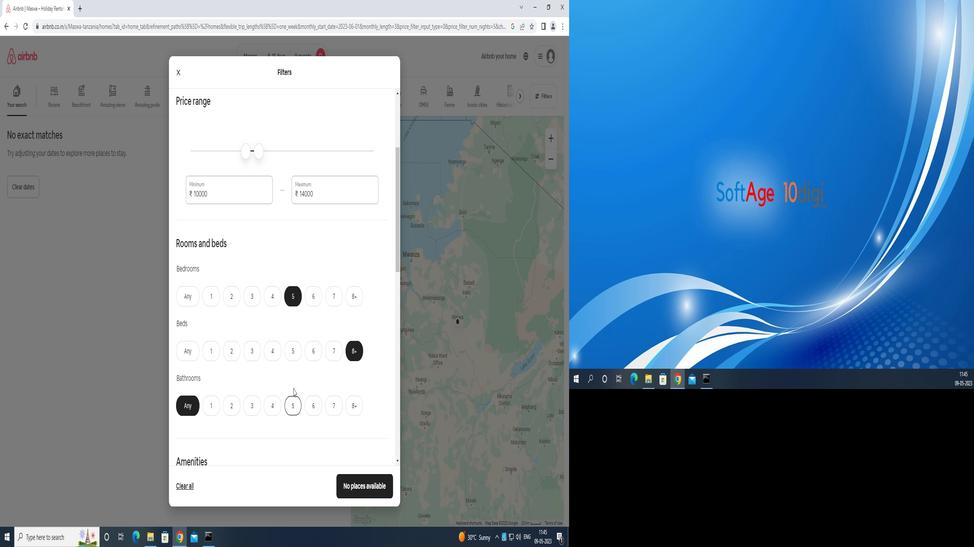 
Action: Mouse scrolled (295, 378) with delta (0, 0)
Screenshot: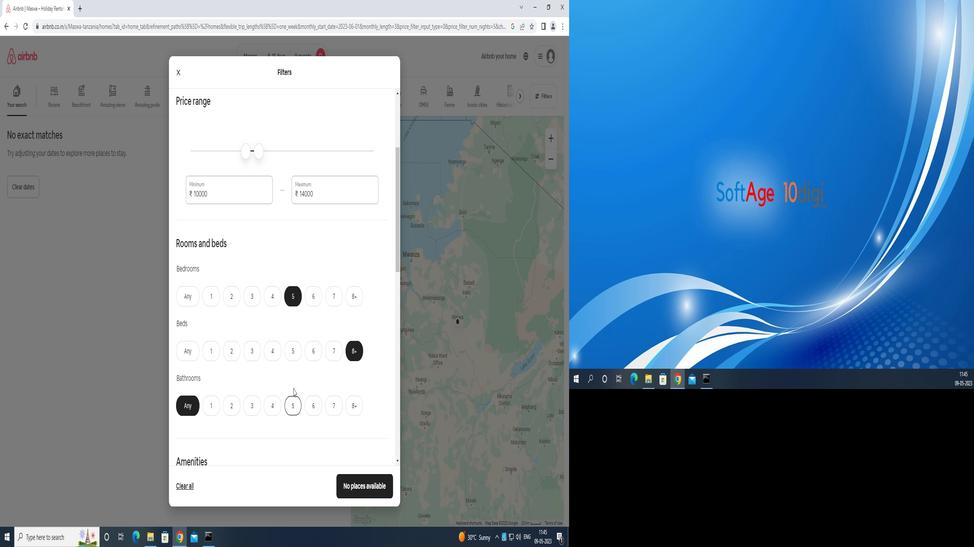 
Action: Mouse moved to (296, 379)
Screenshot: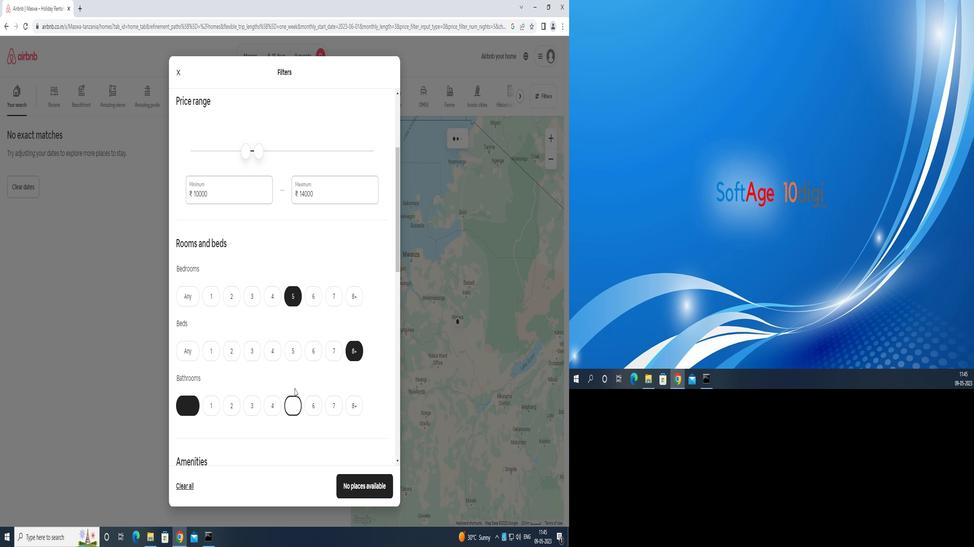 
Action: Mouse scrolled (296, 379) with delta (0, 0)
Screenshot: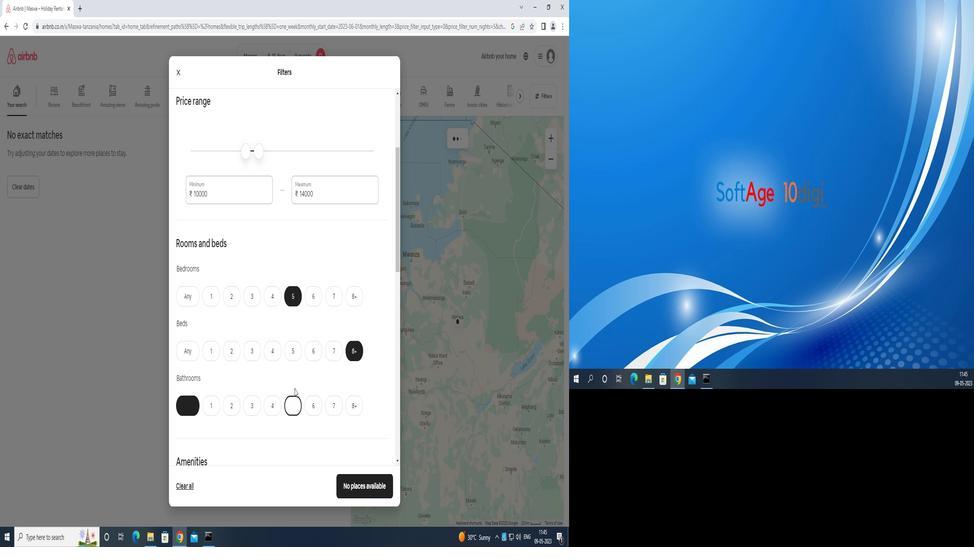 
Action: Mouse scrolled (296, 379) with delta (0, 0)
Screenshot: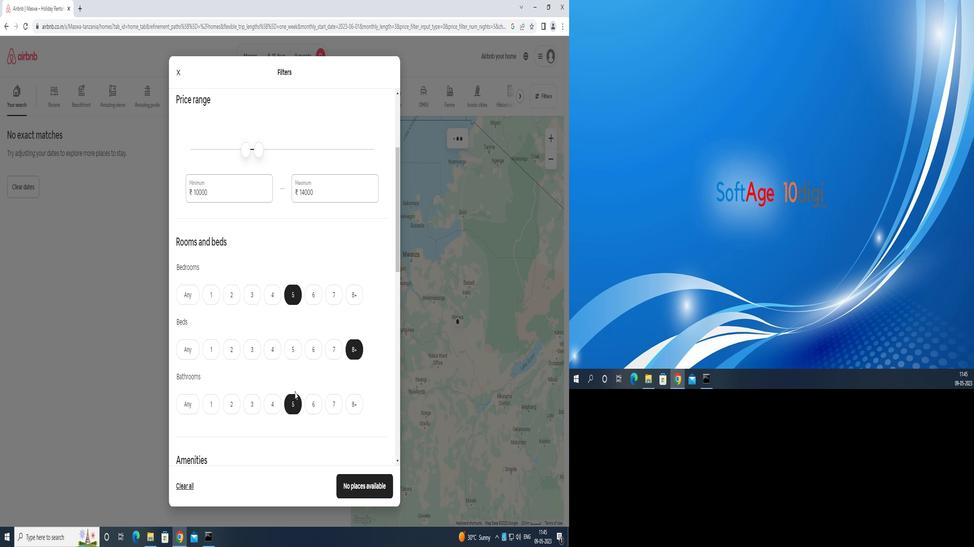 
Action: Mouse moved to (184, 347)
Screenshot: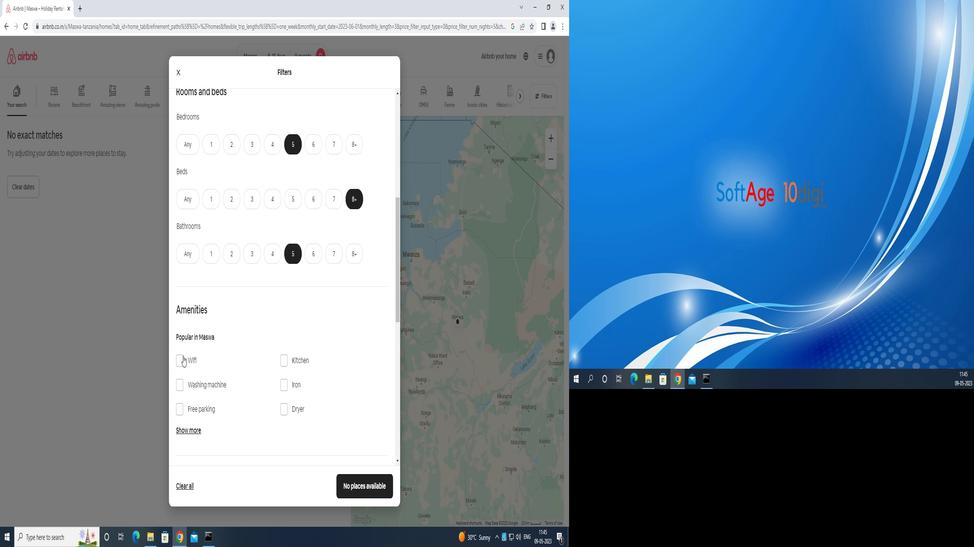 
Action: Mouse pressed left at (184, 347)
Screenshot: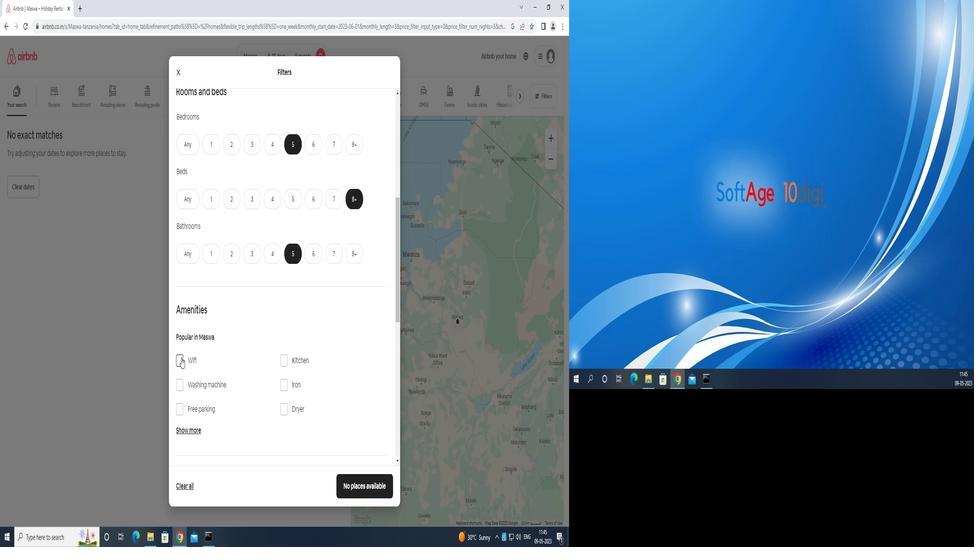 
Action: Mouse moved to (181, 370)
Screenshot: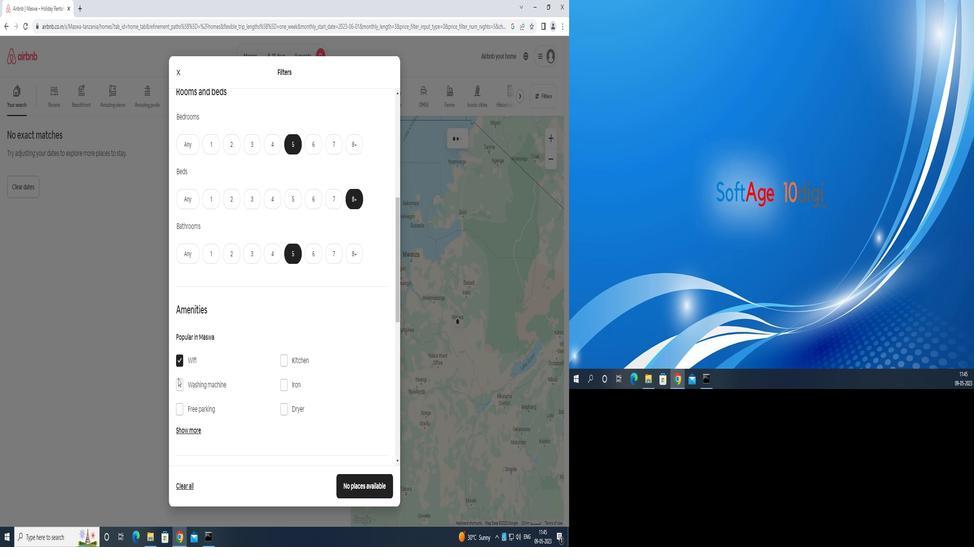 
Action: Mouse pressed left at (181, 370)
Screenshot: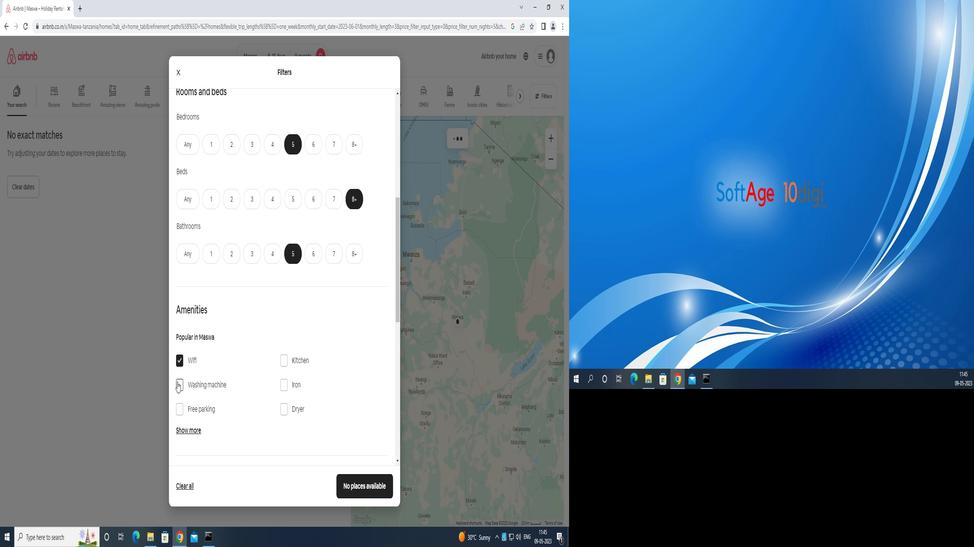 
Action: Mouse moved to (185, 369)
Screenshot: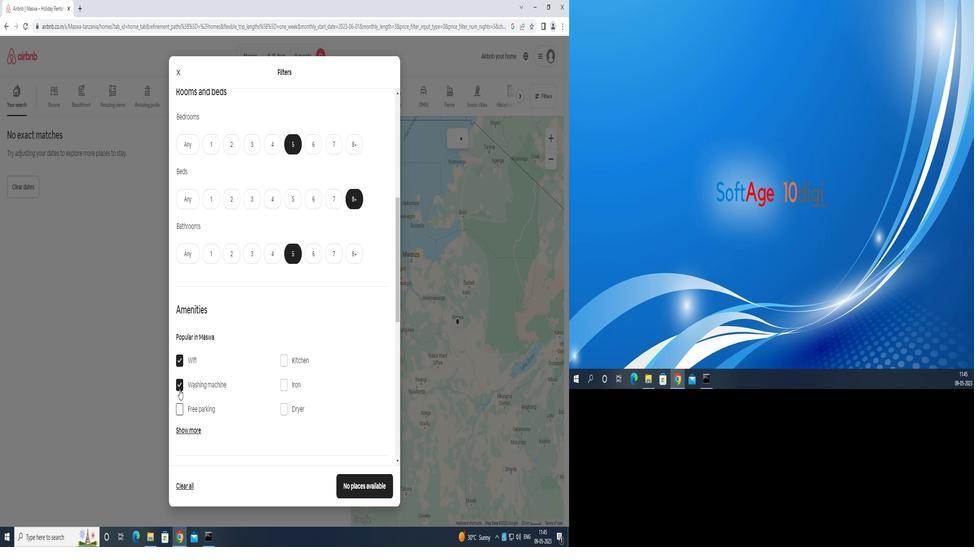 
Action: Mouse pressed left at (185, 369)
Screenshot: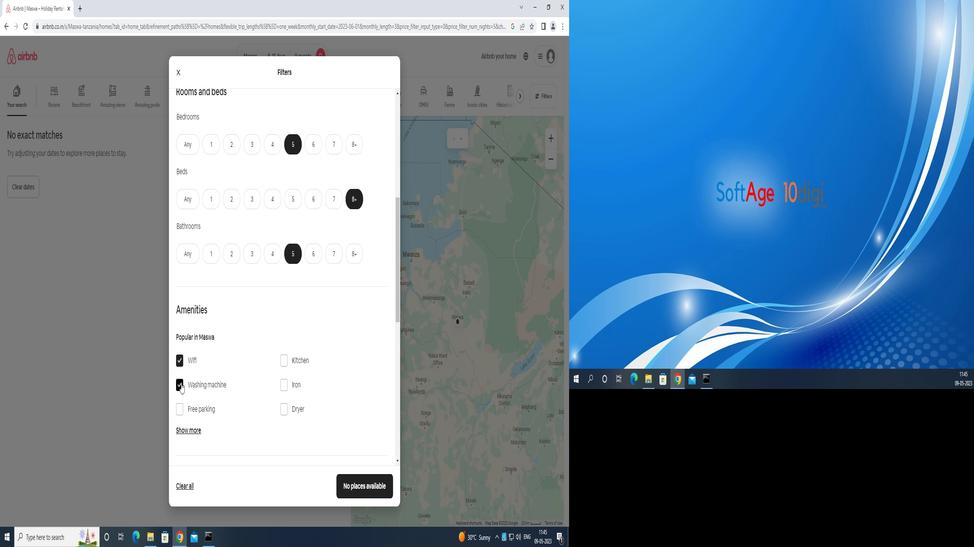 
Action: Mouse moved to (182, 390)
Screenshot: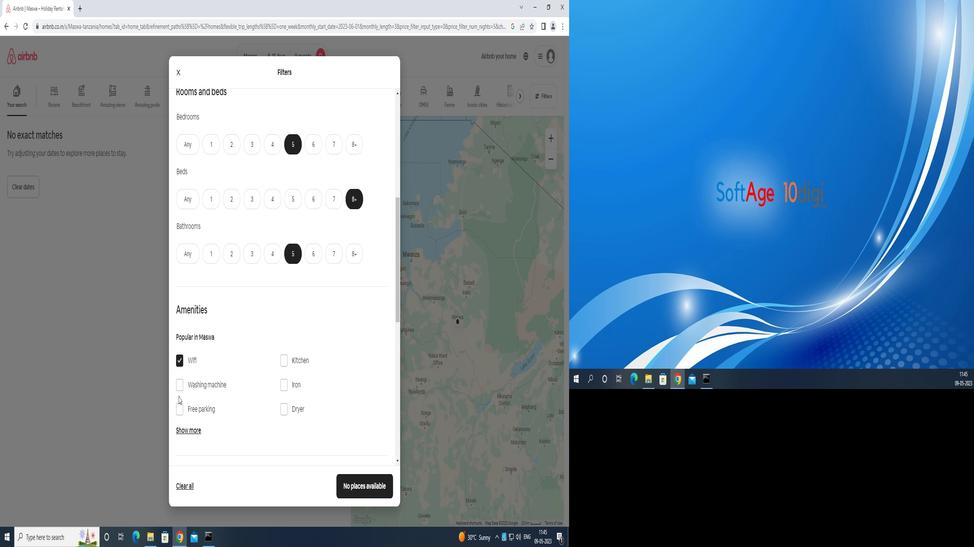 
Action: Mouse pressed left at (182, 390)
Screenshot: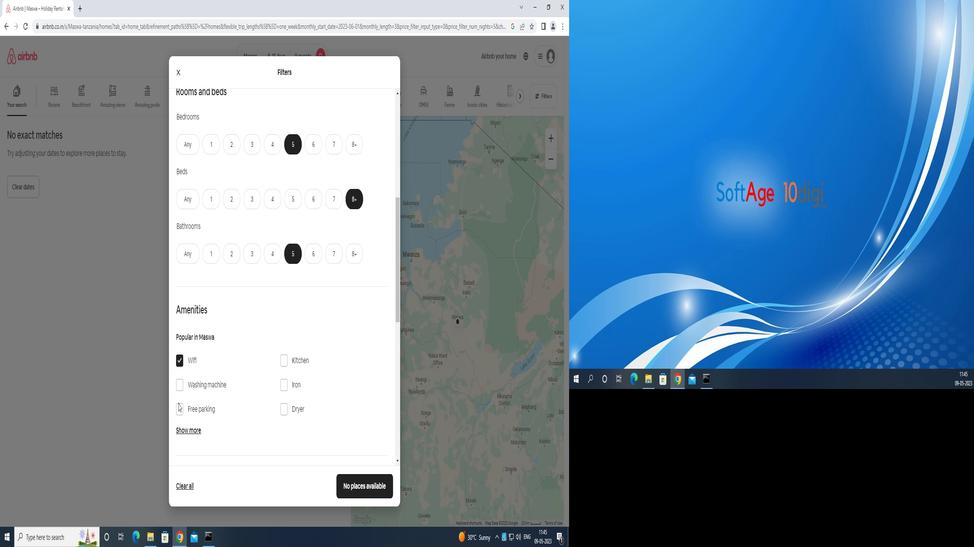 
Action: Mouse moved to (182, 391)
Screenshot: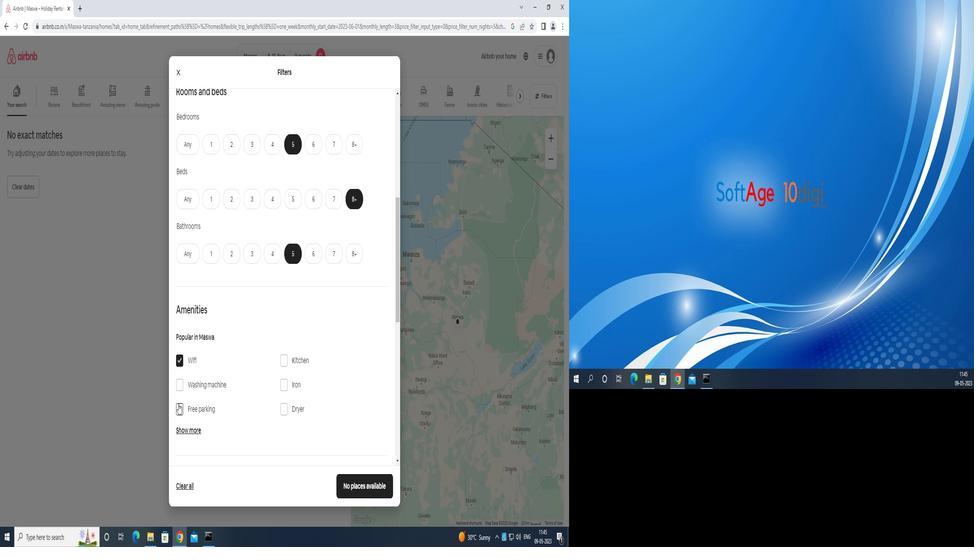 
Action: Mouse scrolled (182, 391) with delta (0, 0)
Screenshot: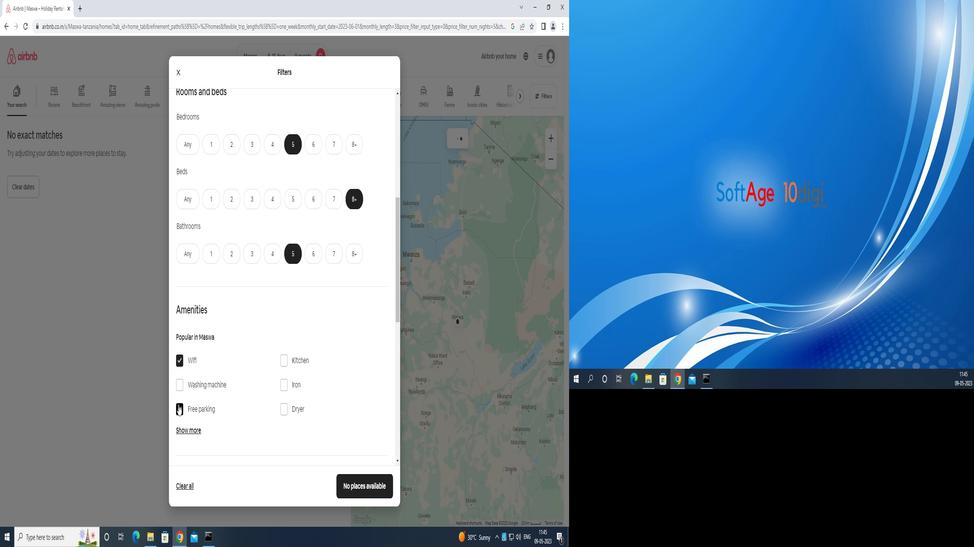 
Action: Mouse moved to (183, 392)
Screenshot: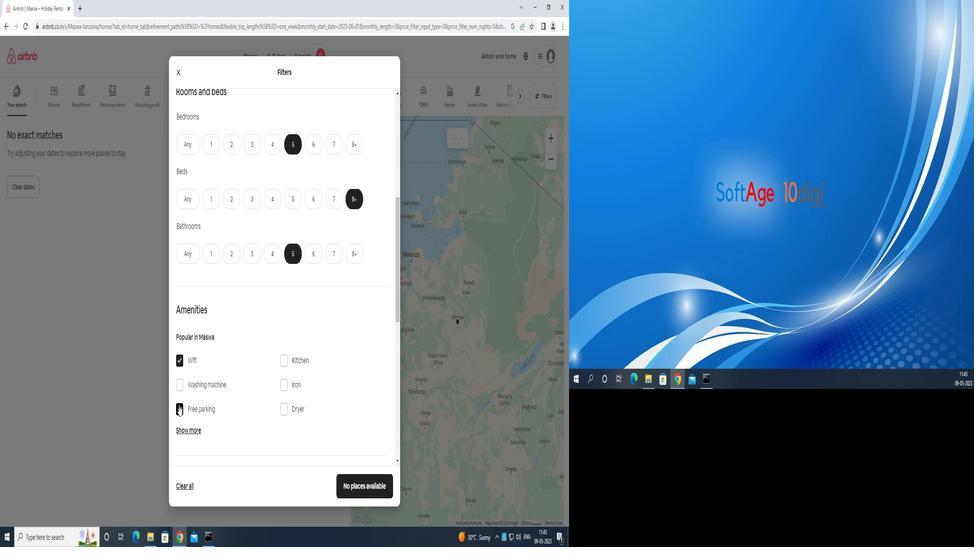 
Action: Mouse scrolled (183, 391) with delta (0, 0)
Screenshot: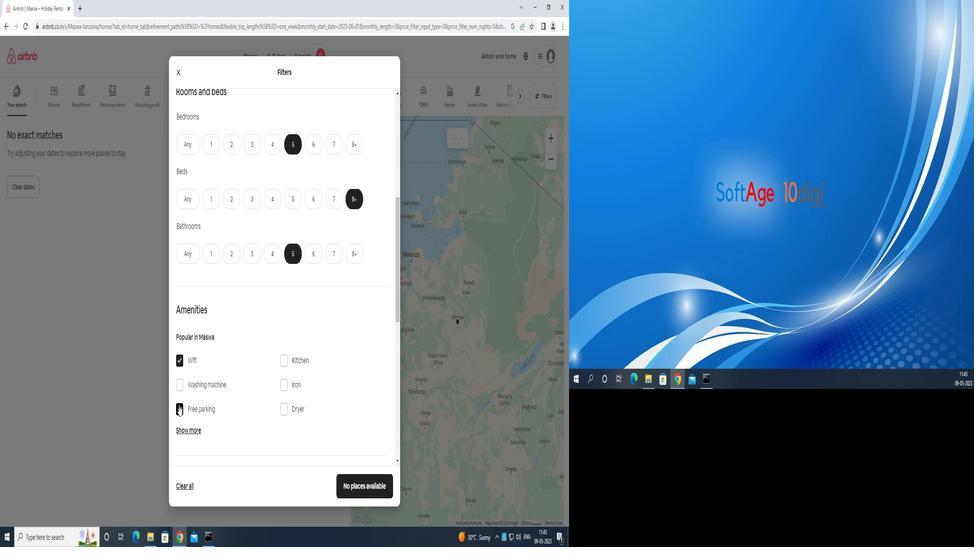 
Action: Mouse moved to (192, 318)
Screenshot: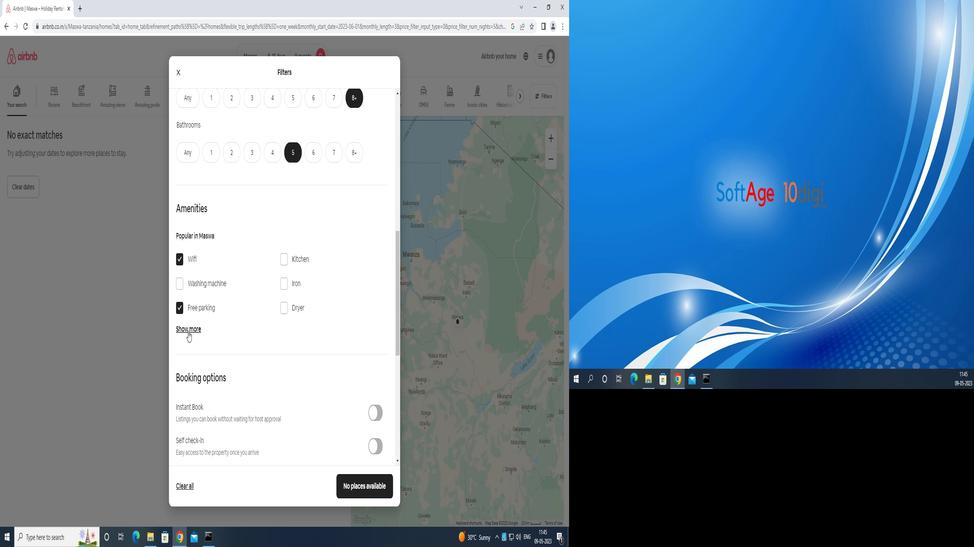 
Action: Mouse pressed left at (192, 318)
Screenshot: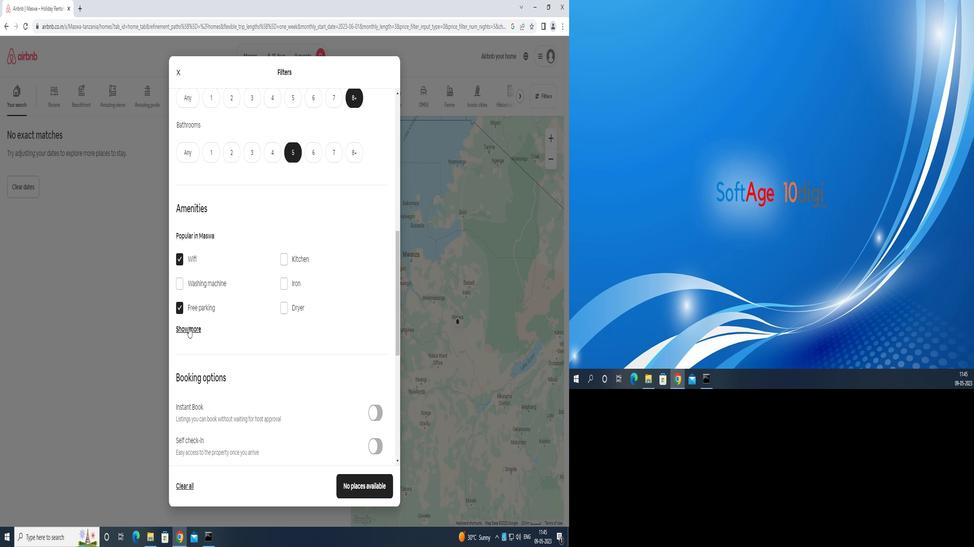 
Action: Mouse moved to (200, 319)
Screenshot: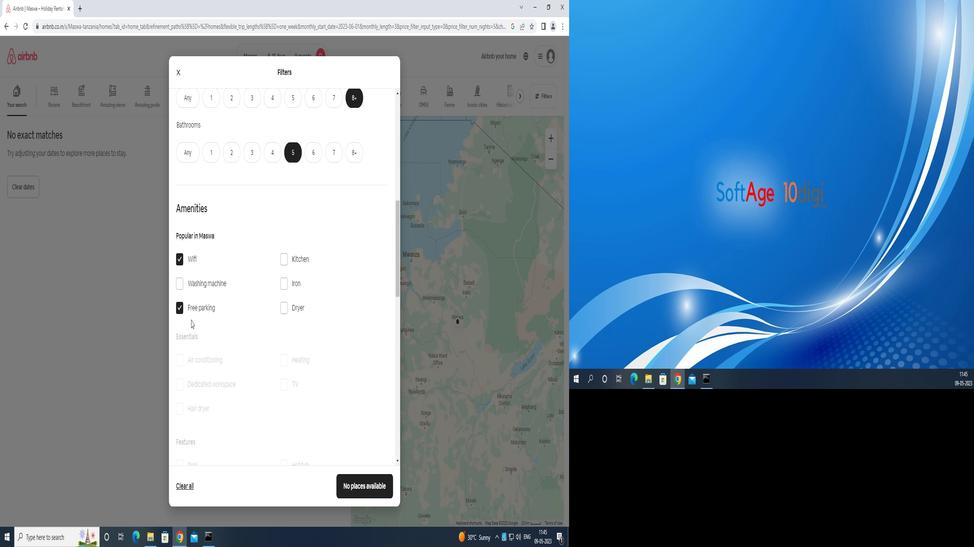 
Action: Mouse scrolled (200, 319) with delta (0, 0)
Screenshot: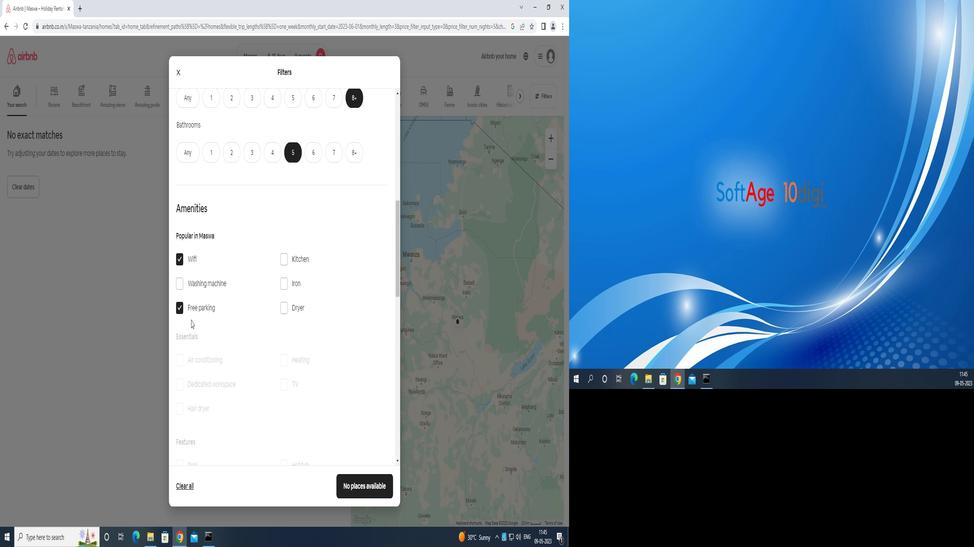 
Action: Mouse moved to (203, 325)
Screenshot: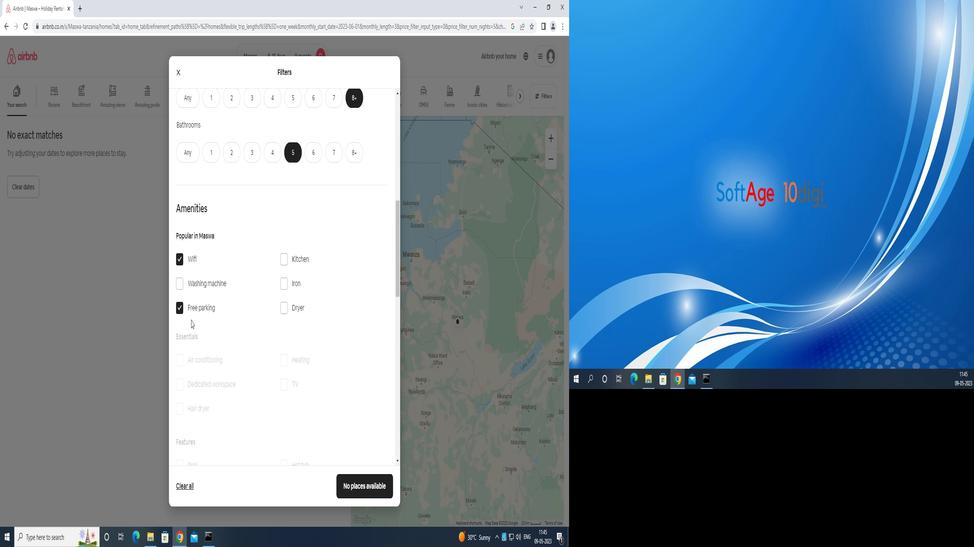 
Action: Mouse scrolled (203, 324) with delta (0, 0)
Screenshot: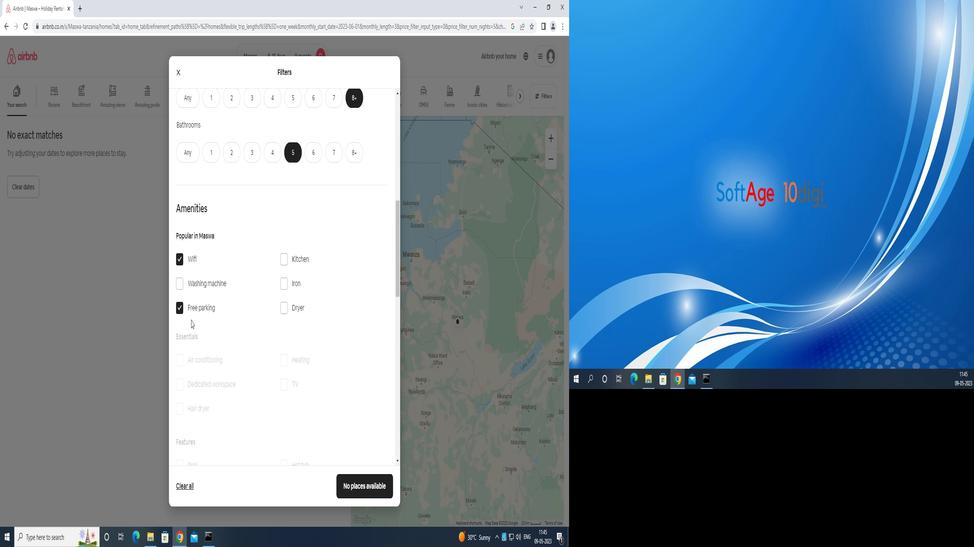 
Action: Mouse moved to (206, 327)
Screenshot: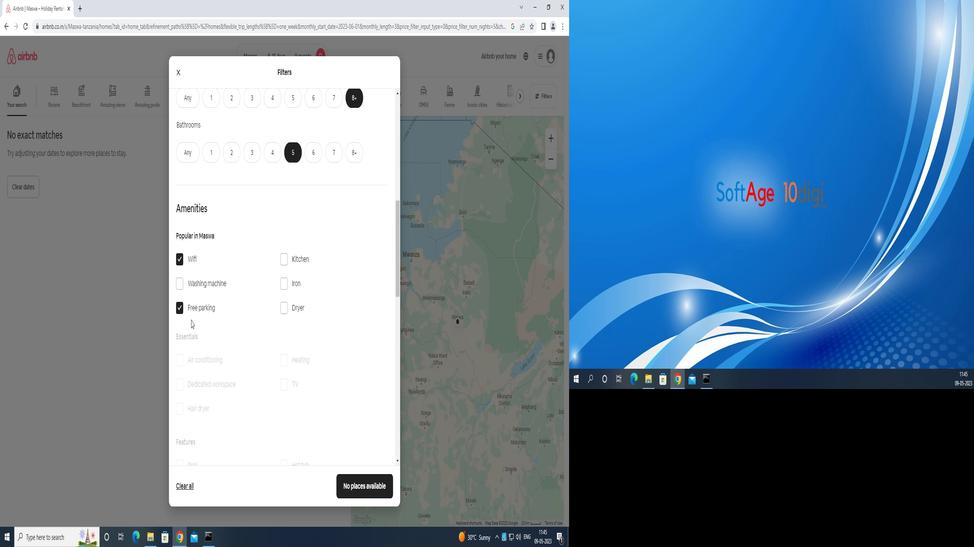 
Action: Mouse scrolled (206, 327) with delta (0, 0)
Screenshot: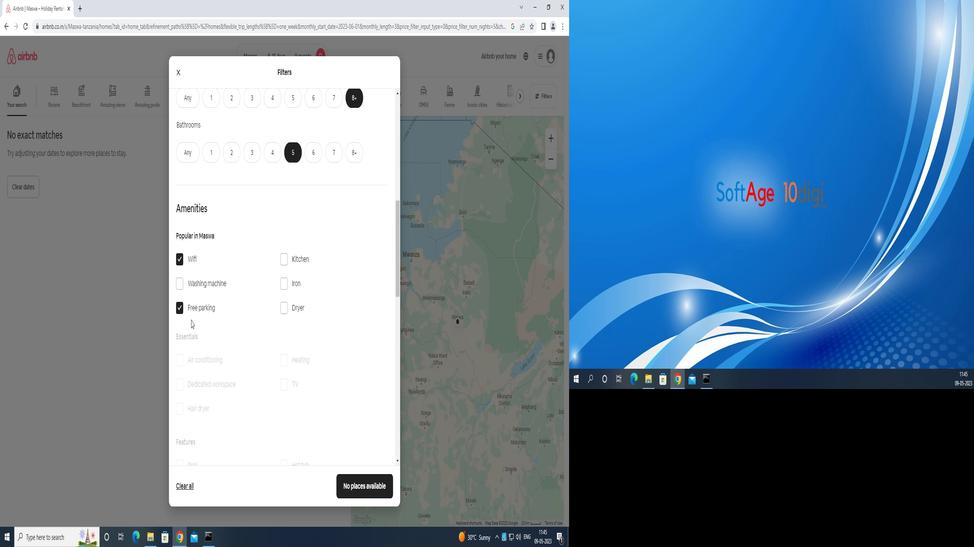 
Action: Mouse moved to (210, 329)
Screenshot: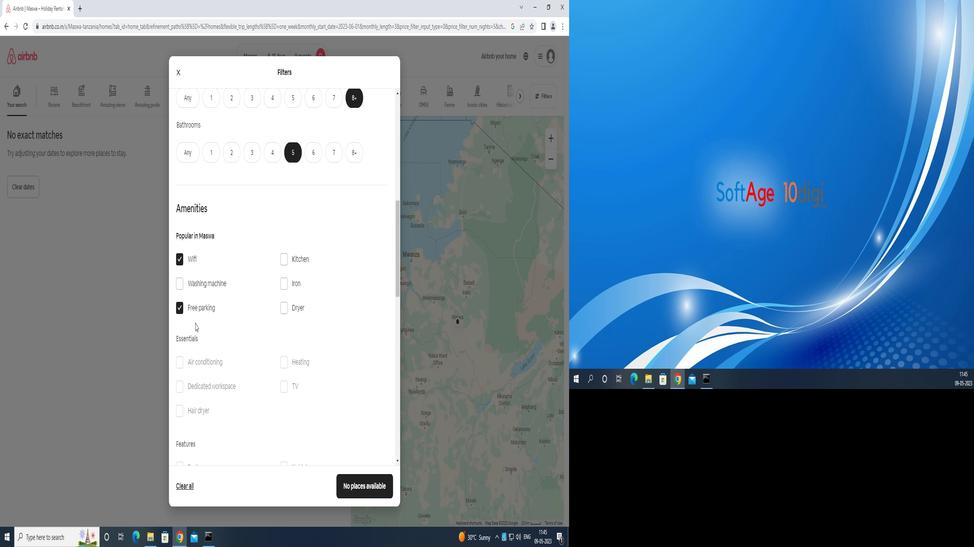 
Action: Mouse scrolled (210, 329) with delta (0, 0)
Screenshot: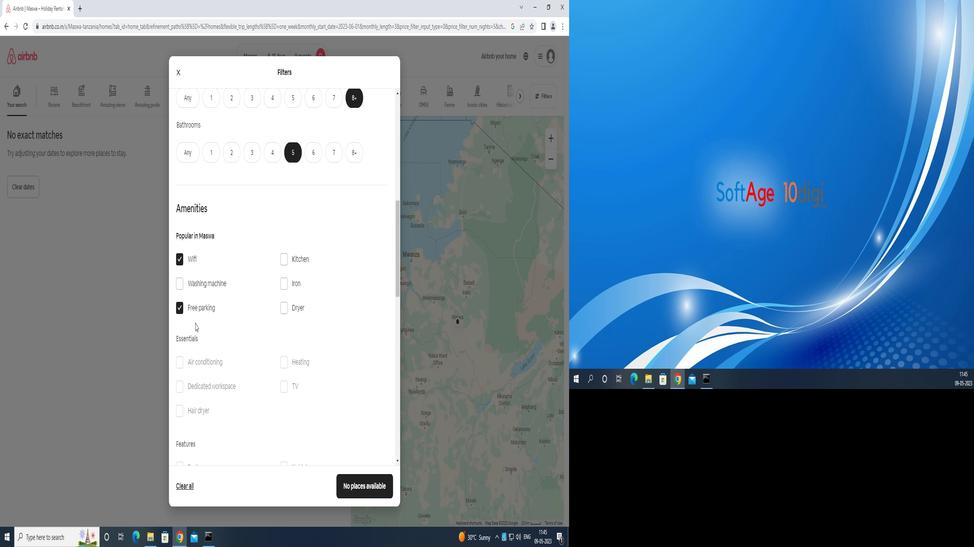 
Action: Mouse moved to (211, 325)
Screenshot: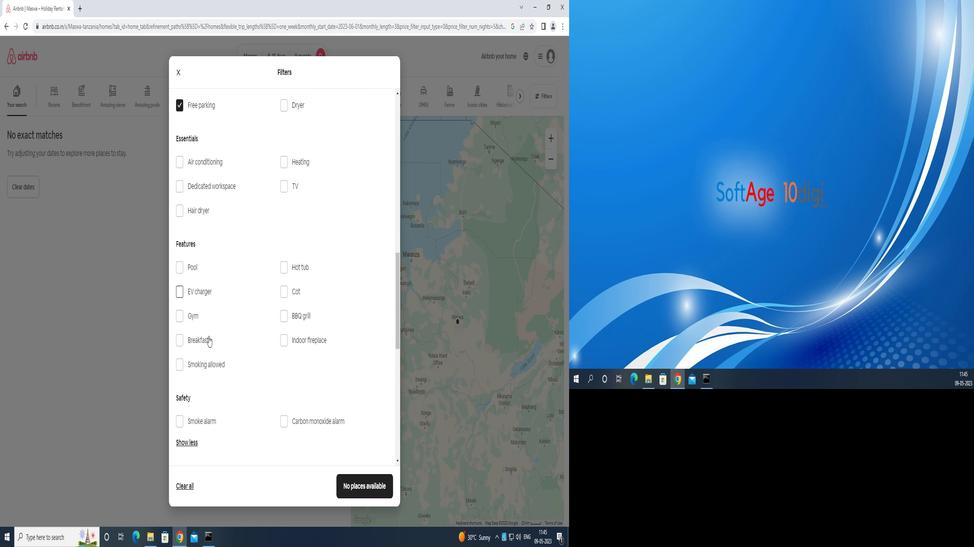 
Action: Mouse scrolled (211, 325) with delta (0, 0)
Screenshot: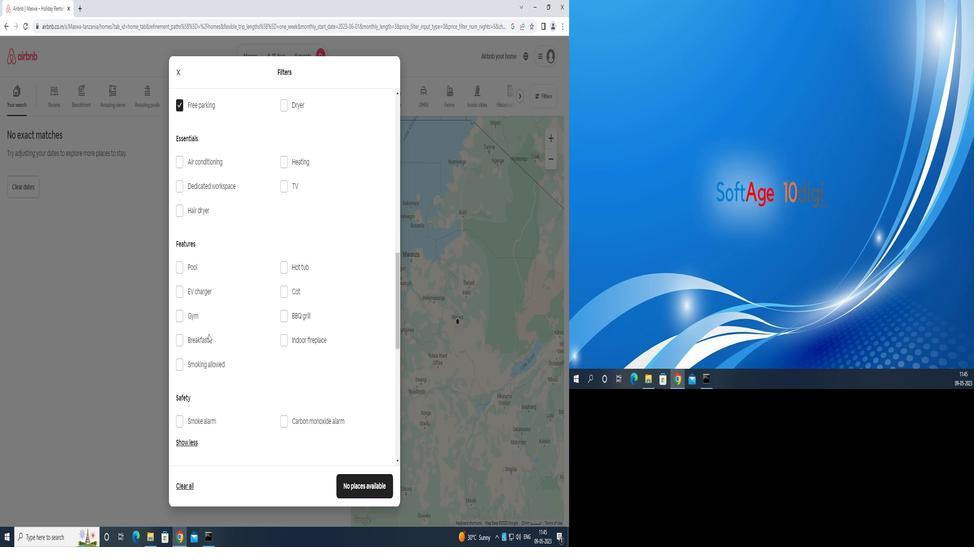 
Action: Mouse moved to (211, 324)
Screenshot: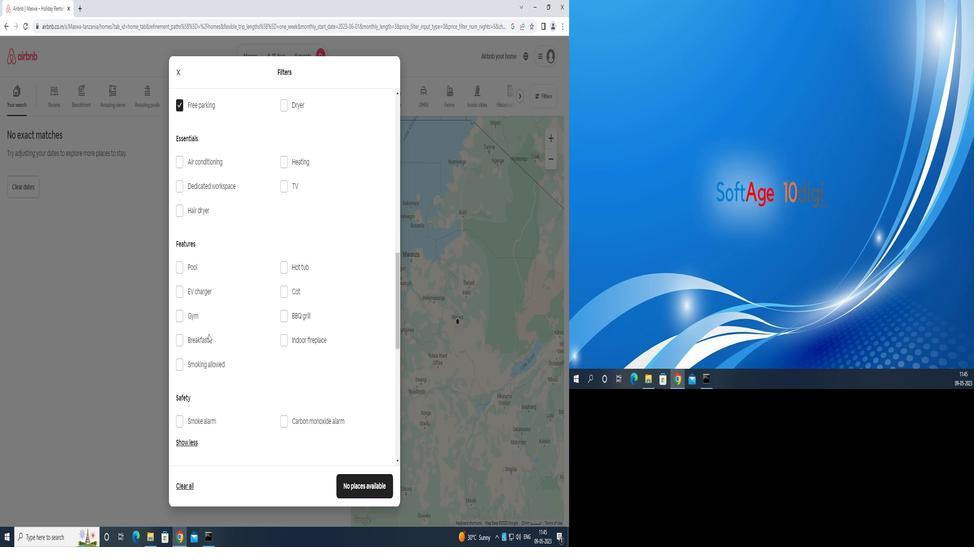 
Action: Mouse scrolled (211, 325) with delta (0, 0)
Screenshot: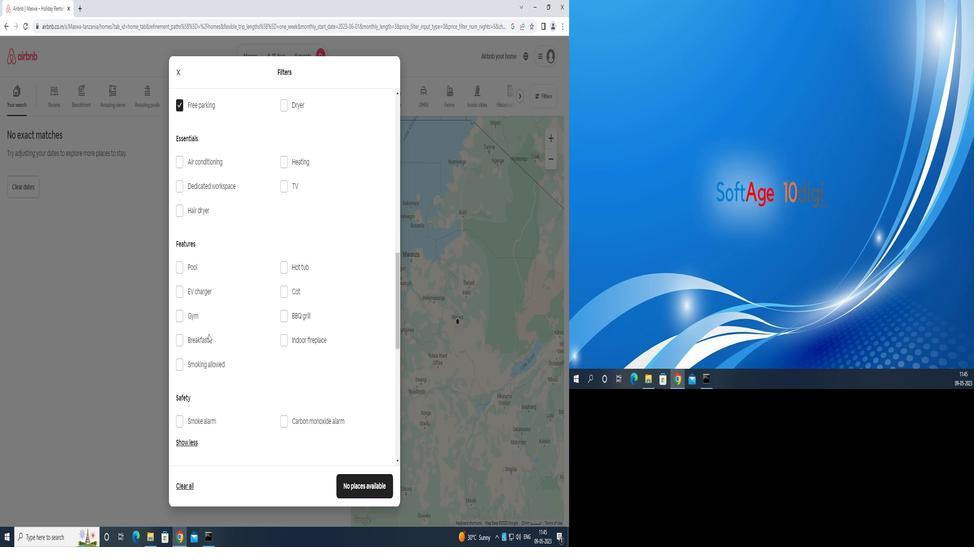 
Action: Mouse moved to (285, 281)
Screenshot: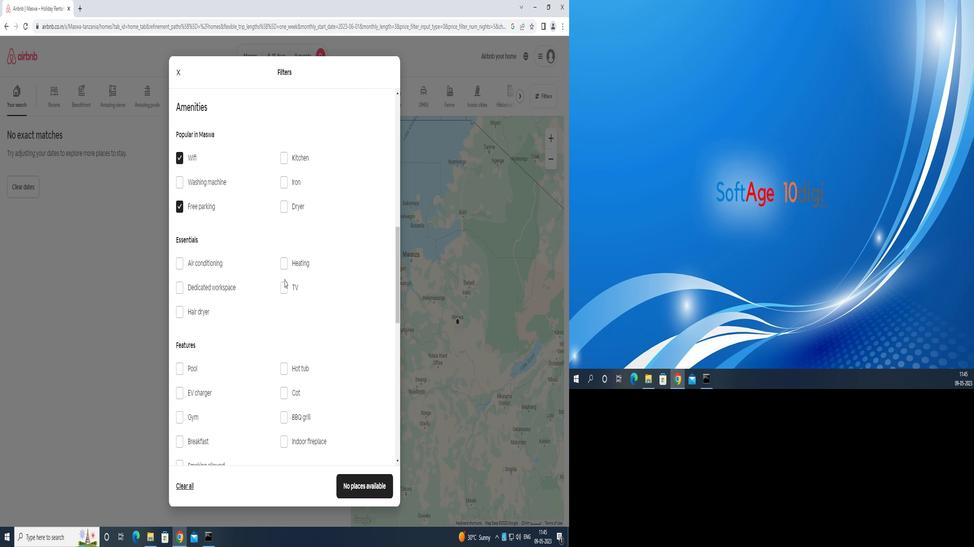 
Action: Mouse pressed left at (285, 281)
Screenshot: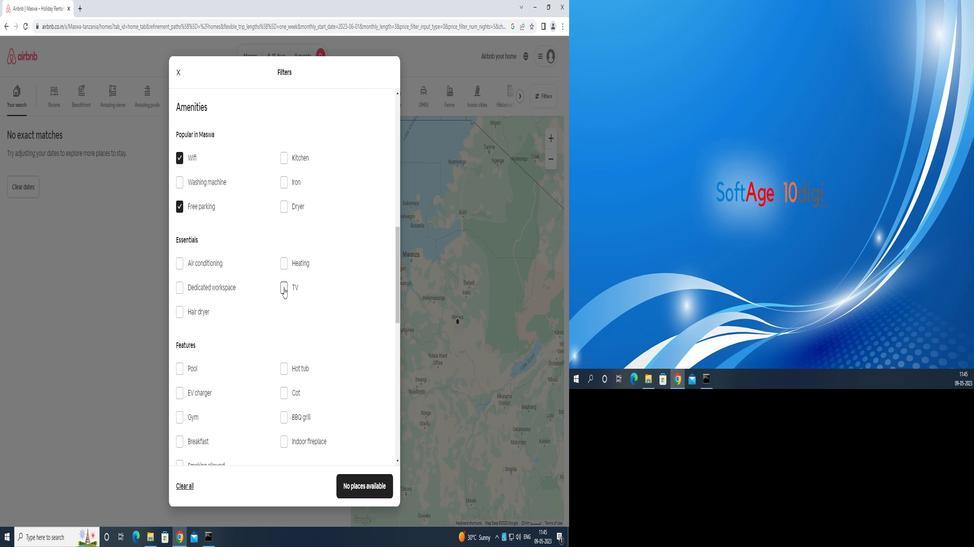 
Action: Mouse moved to (186, 402)
Screenshot: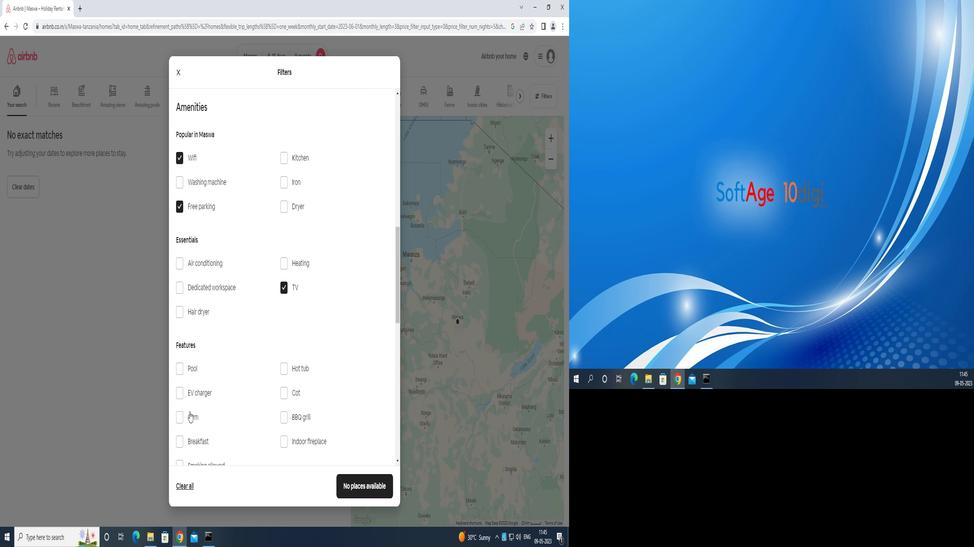 
Action: Mouse pressed left at (186, 402)
Screenshot: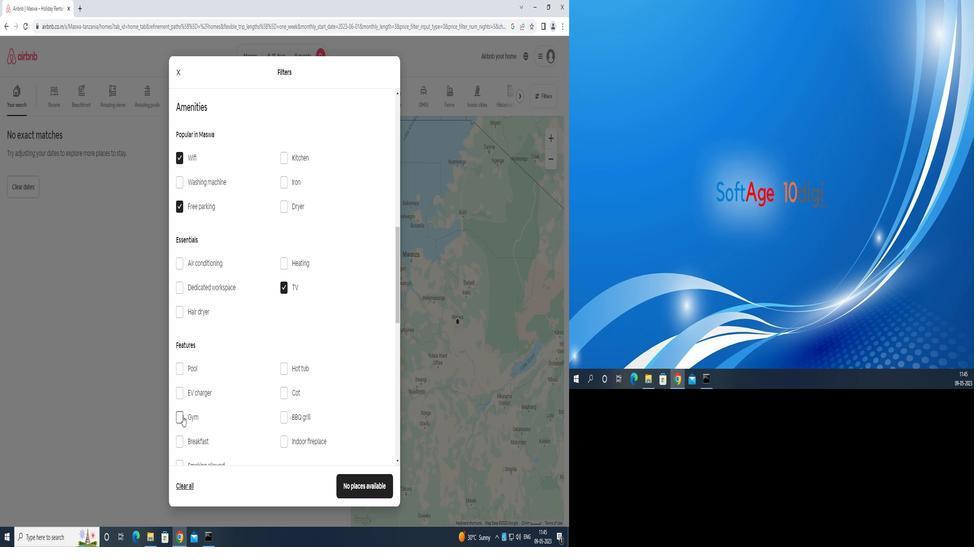 
Action: Mouse moved to (182, 392)
Screenshot: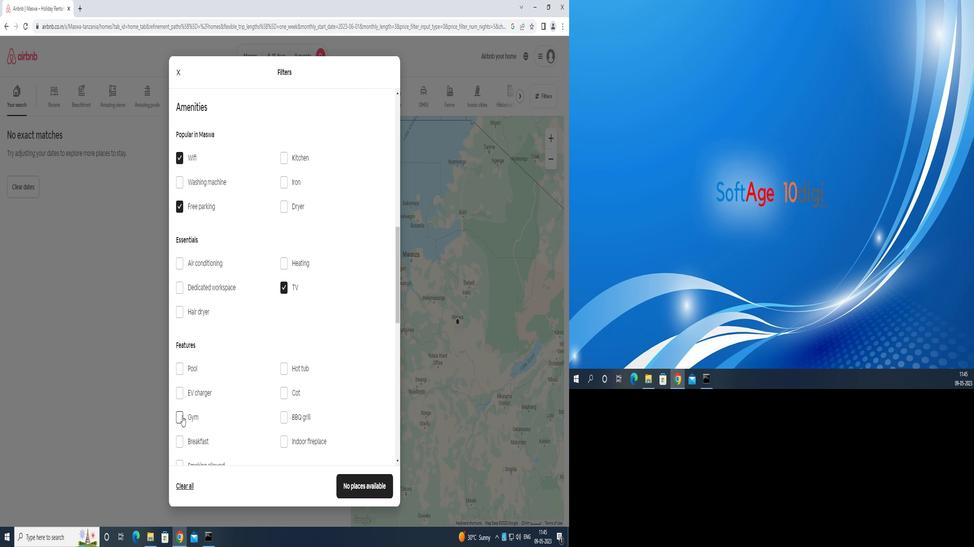 
Action: Mouse scrolled (182, 392) with delta (0, 0)
Screenshot: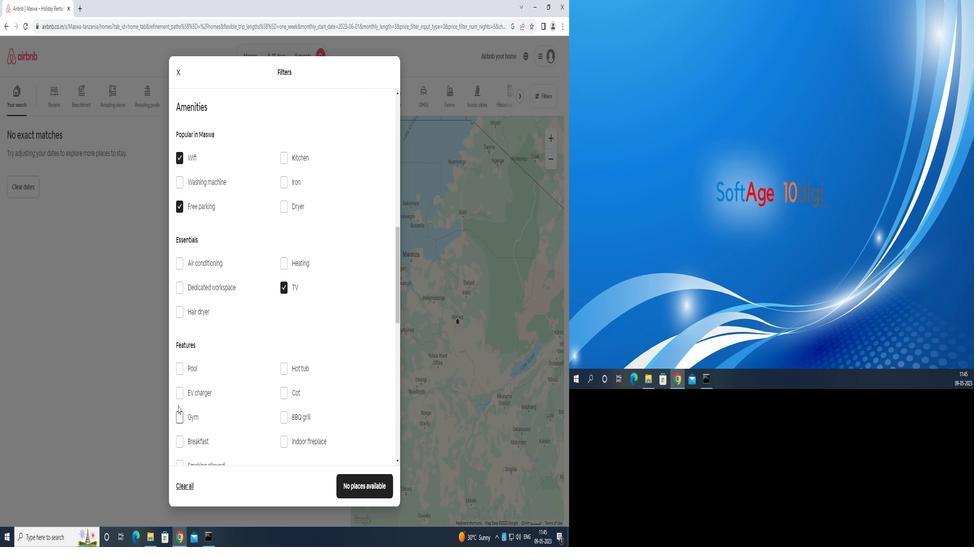 
Action: Mouse moved to (184, 391)
Screenshot: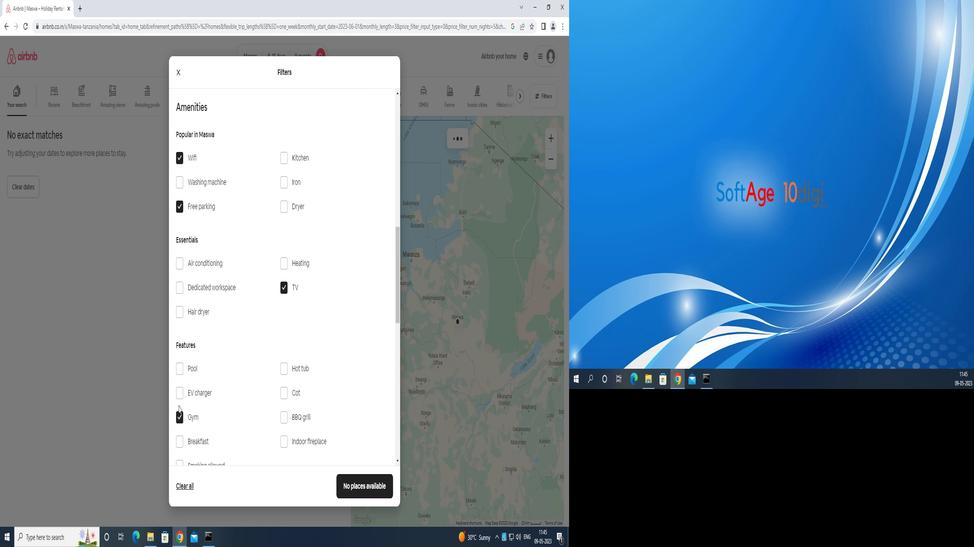 
Action: Mouse scrolled (184, 390) with delta (0, 0)
Screenshot: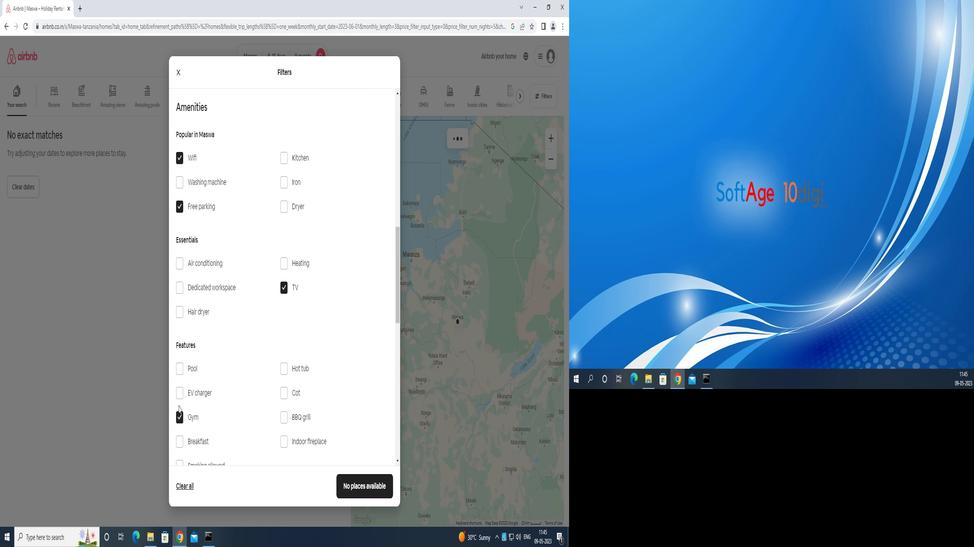 
Action: Mouse moved to (183, 326)
Screenshot: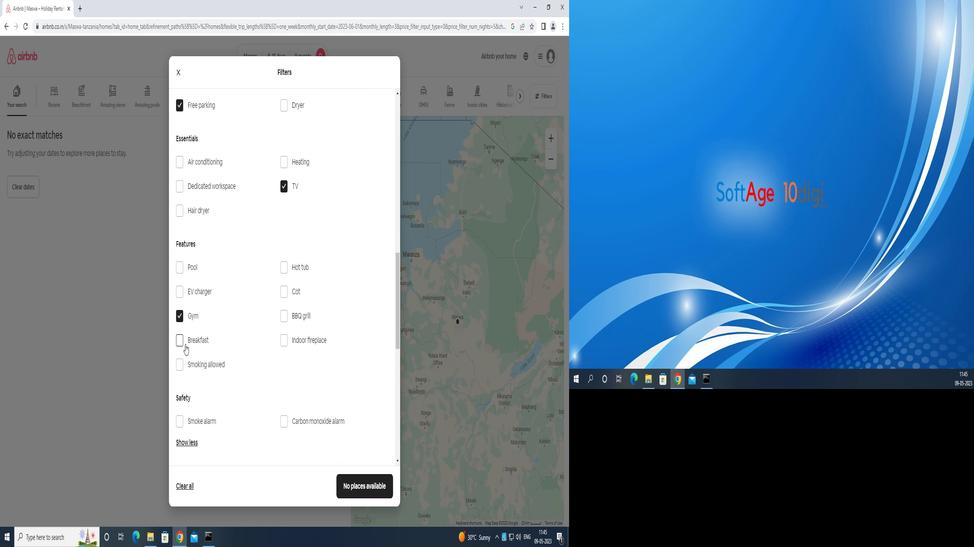 
Action: Mouse pressed left at (183, 326)
Screenshot: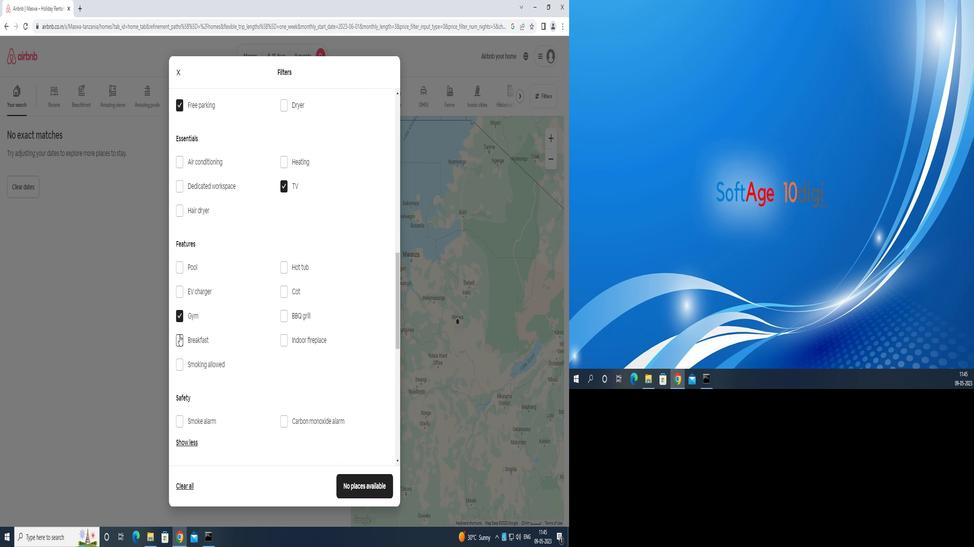 
Action: Mouse moved to (217, 332)
Screenshot: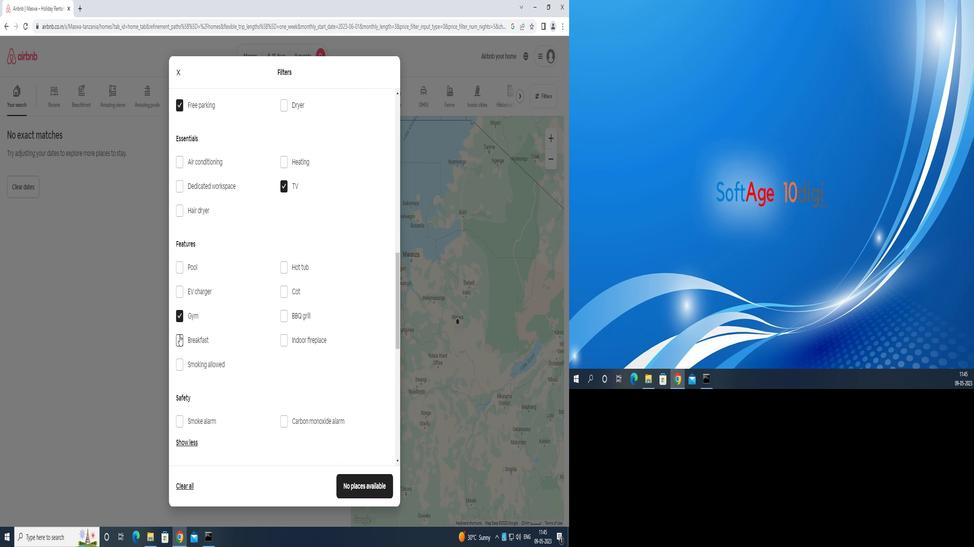 
Action: Mouse scrolled (217, 331) with delta (0, 0)
Screenshot: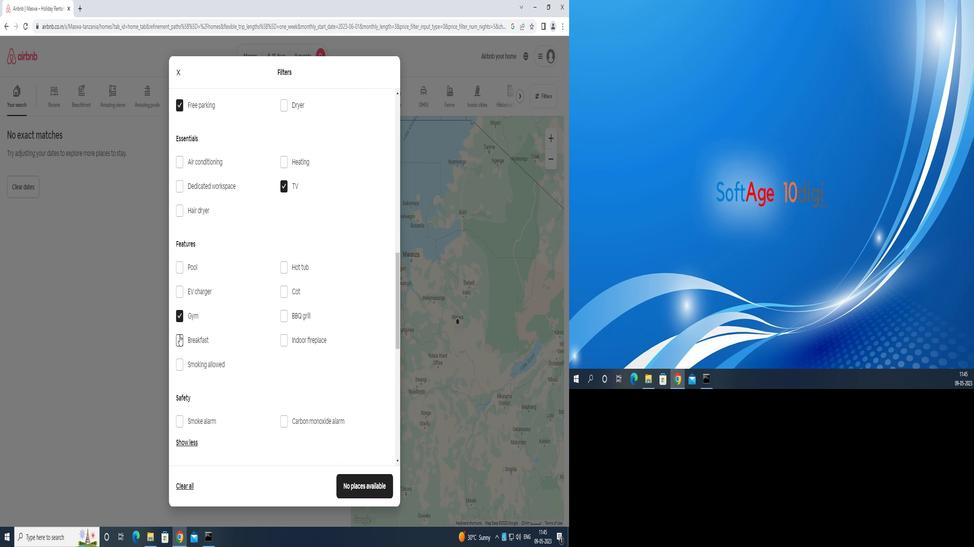 
Action: Mouse moved to (221, 333)
Screenshot: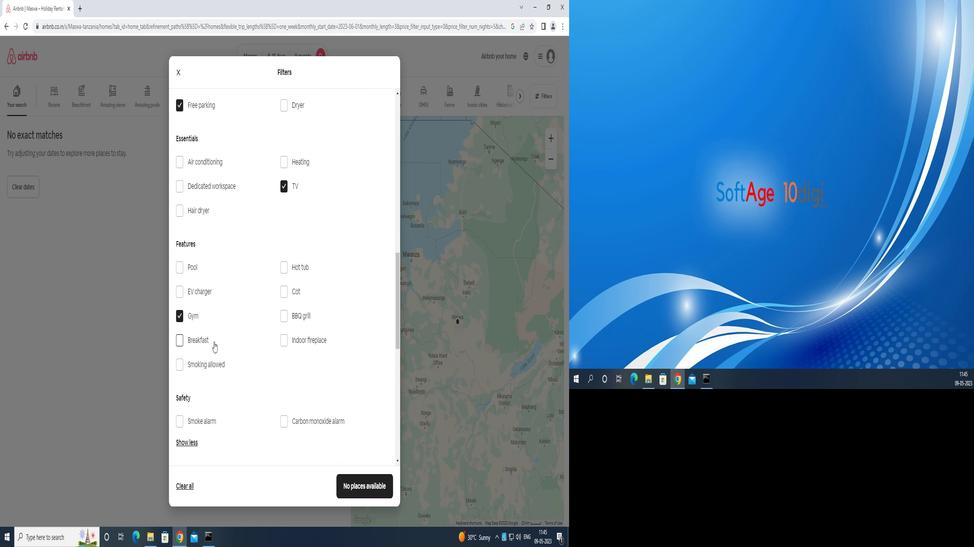 
Action: Mouse scrolled (221, 333) with delta (0, 0)
Screenshot: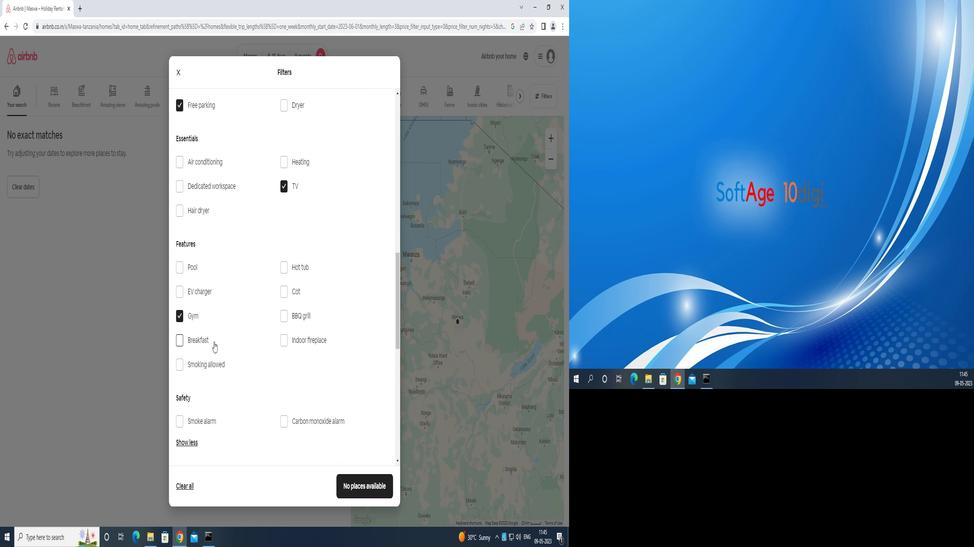 
Action: Mouse moved to (223, 333)
Screenshot: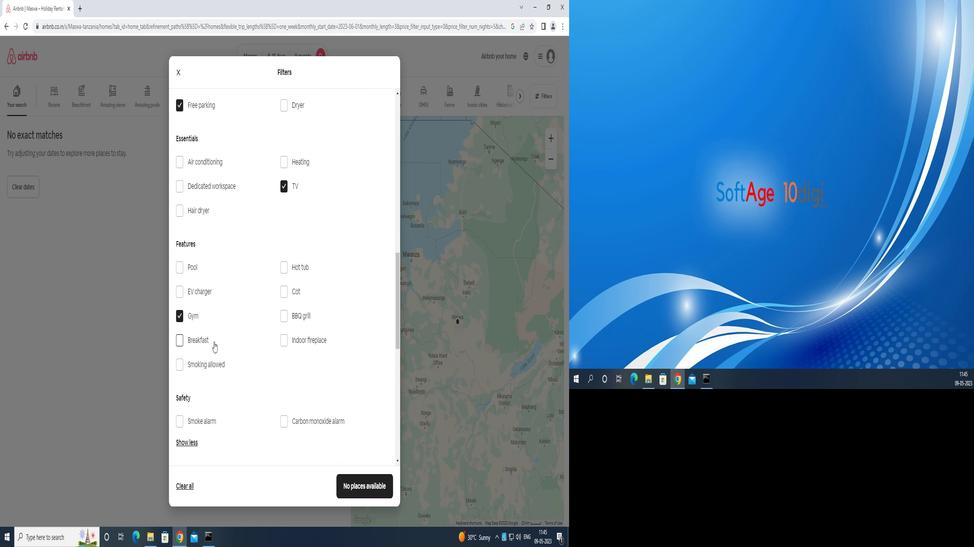 
Action: Mouse scrolled (223, 333) with delta (0, 0)
Screenshot: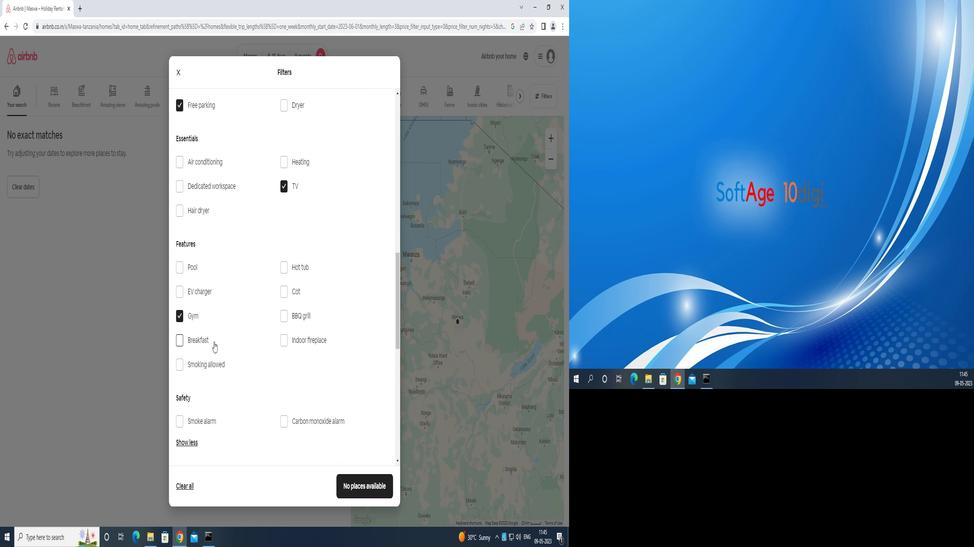 
Action: Mouse moved to (227, 330)
Screenshot: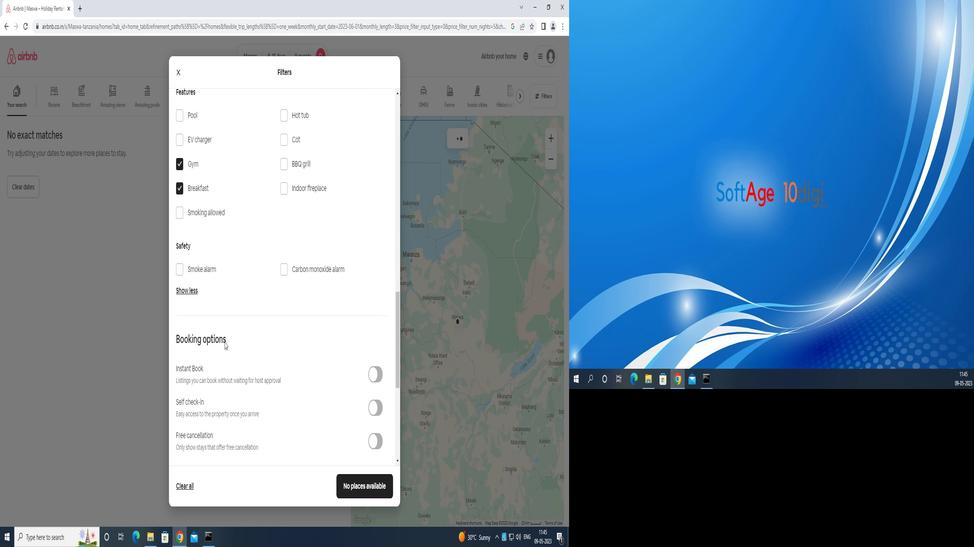 
Action: Mouse scrolled (227, 330) with delta (0, 0)
Screenshot: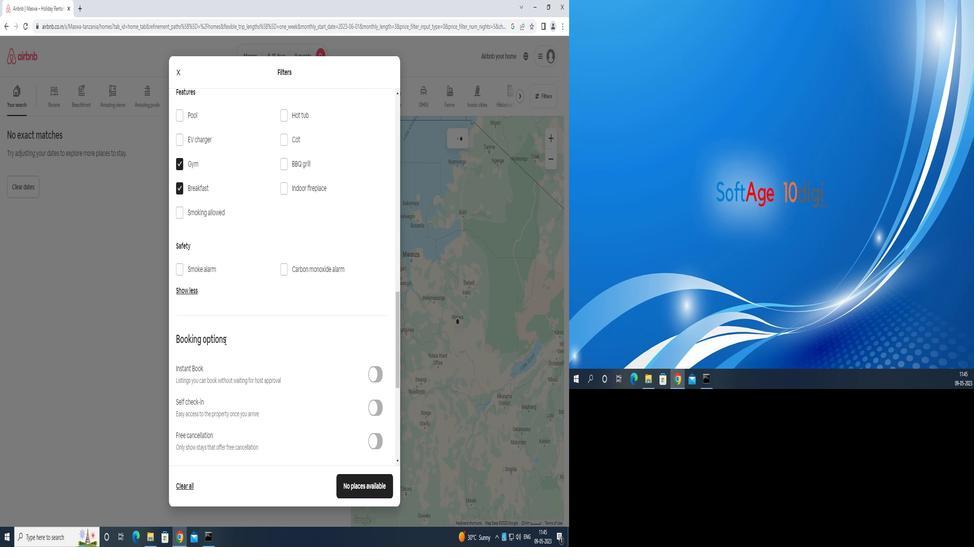 
Action: Mouse scrolled (227, 330) with delta (0, 0)
Screenshot: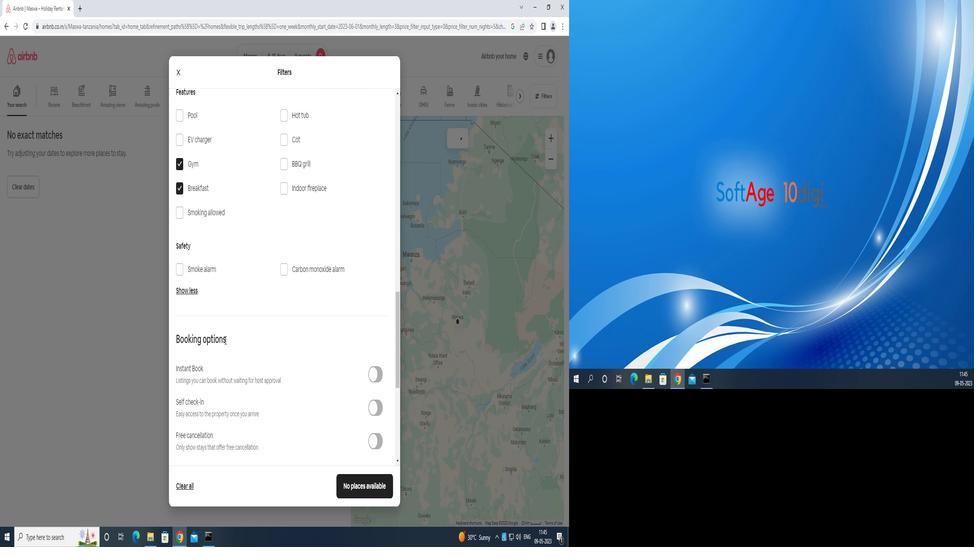 
Action: Mouse moved to (227, 330)
Screenshot: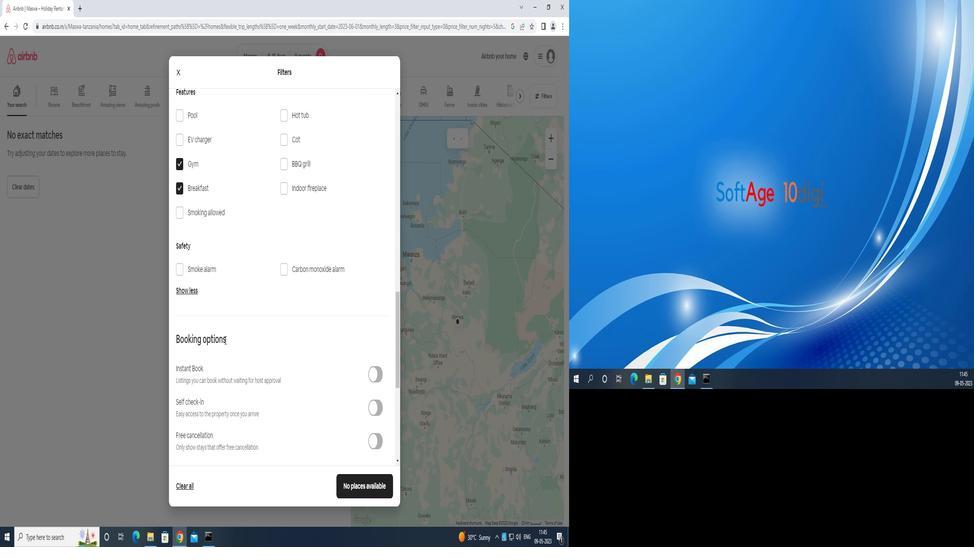 
Action: Mouse scrolled (227, 330) with delta (0, 0)
Screenshot: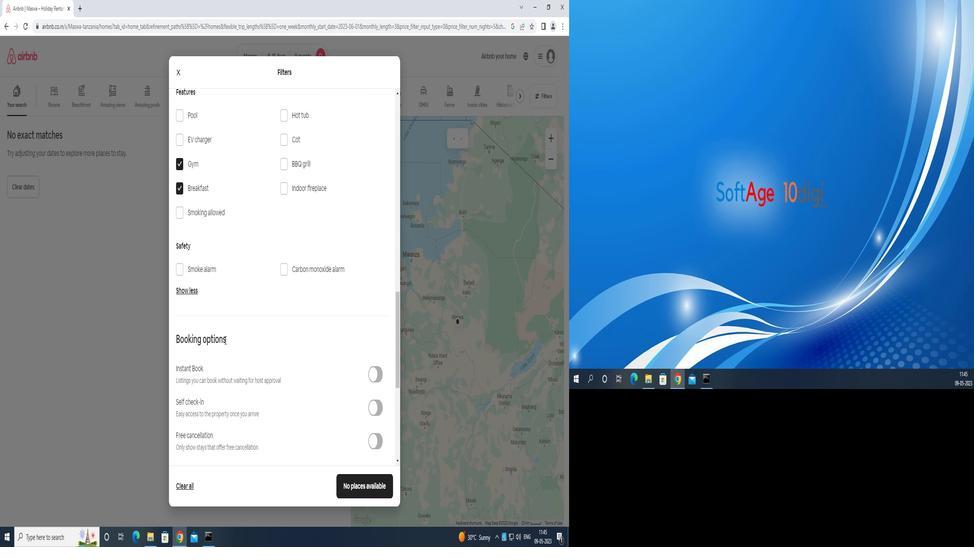 
Action: Mouse moved to (371, 249)
Screenshot: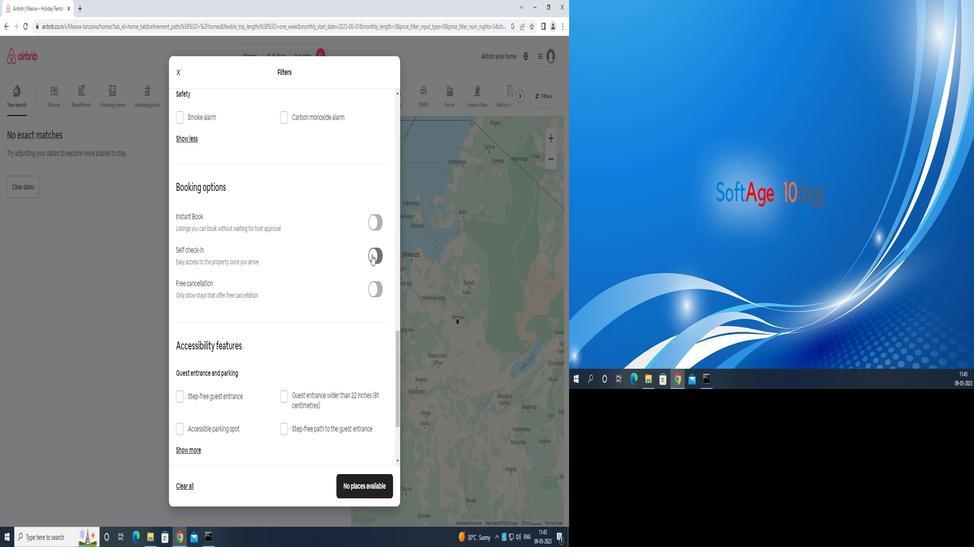 
Action: Mouse pressed left at (371, 249)
Screenshot: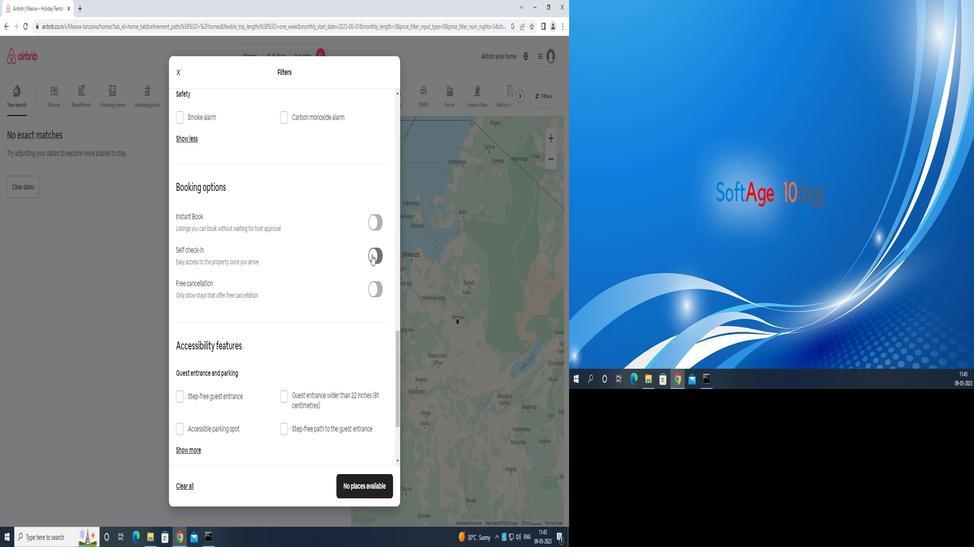
Action: Mouse moved to (374, 249)
Screenshot: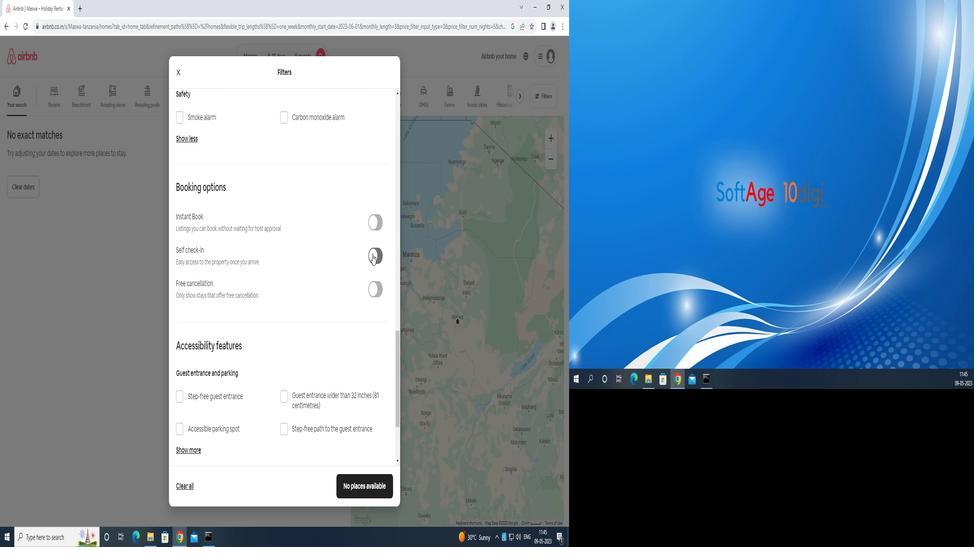 
Action: Mouse scrolled (374, 249) with delta (0, 0)
Screenshot: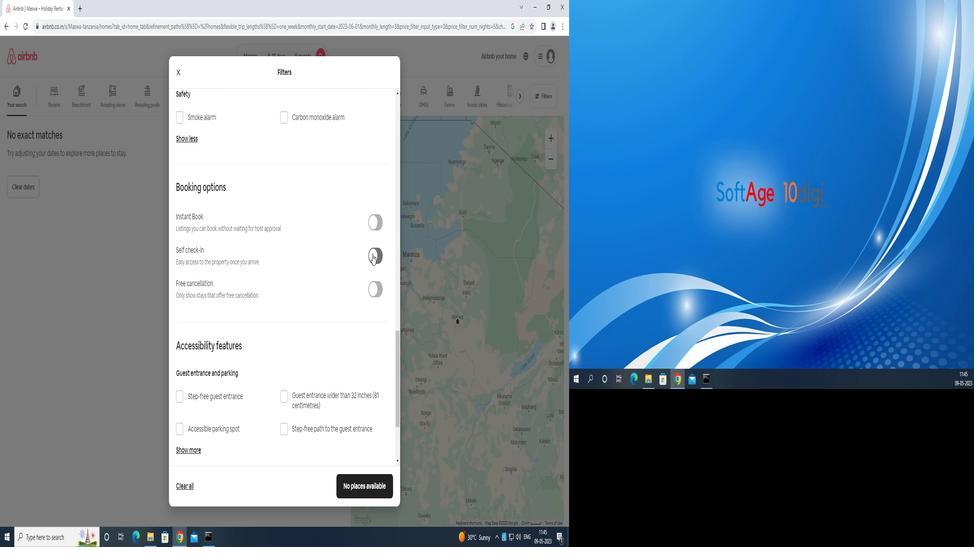 
Action: Mouse moved to (374, 249)
Screenshot: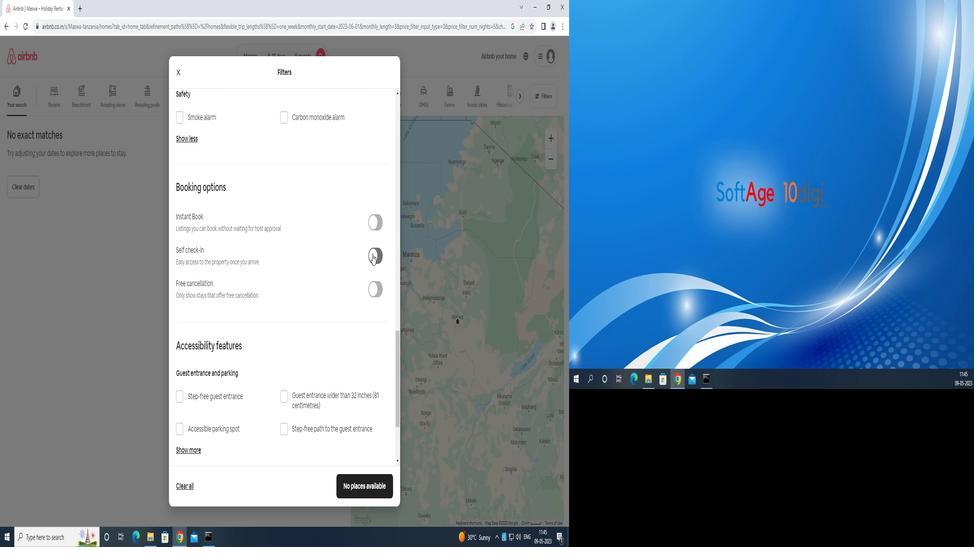 
Action: Mouse scrolled (374, 249) with delta (0, 0)
Screenshot: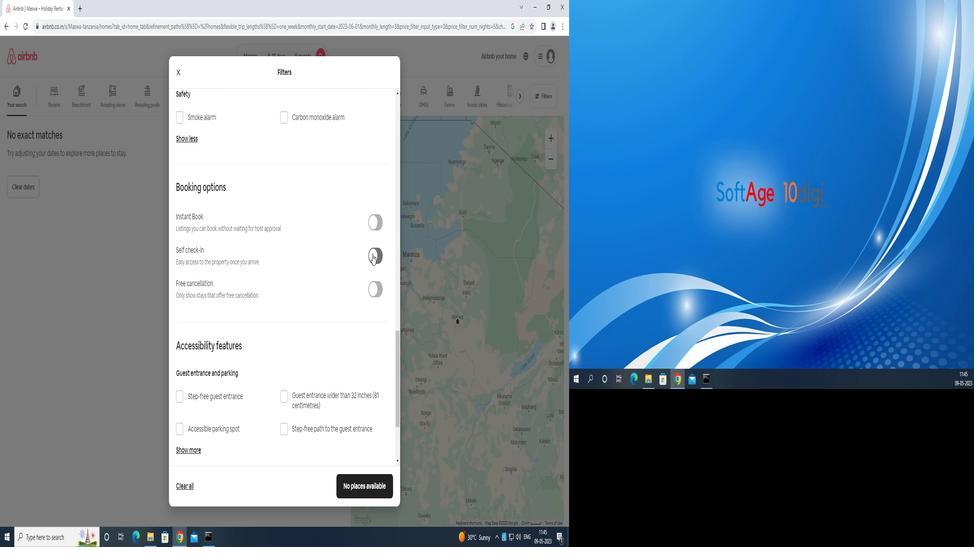 
Action: Mouse moved to (375, 249)
Screenshot: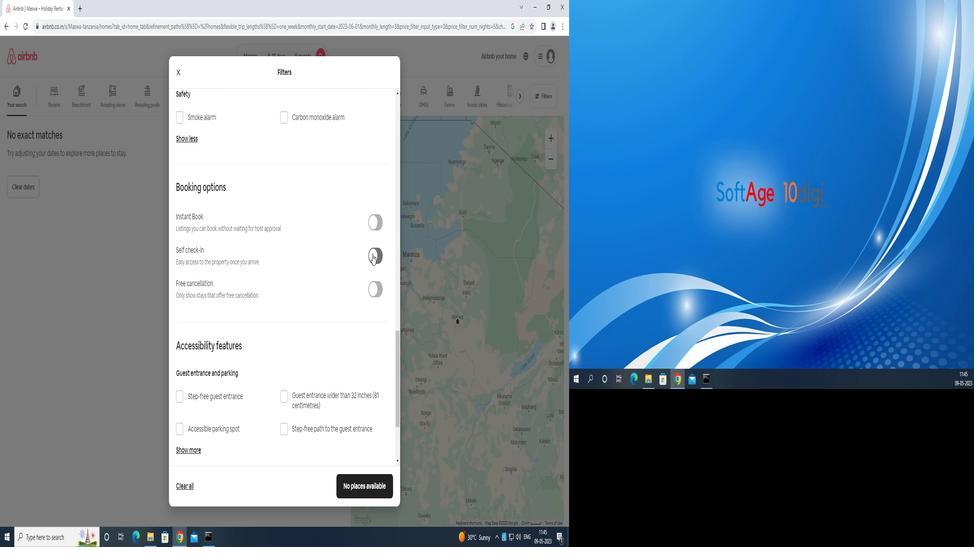 
Action: Mouse scrolled (375, 249) with delta (0, 0)
Screenshot: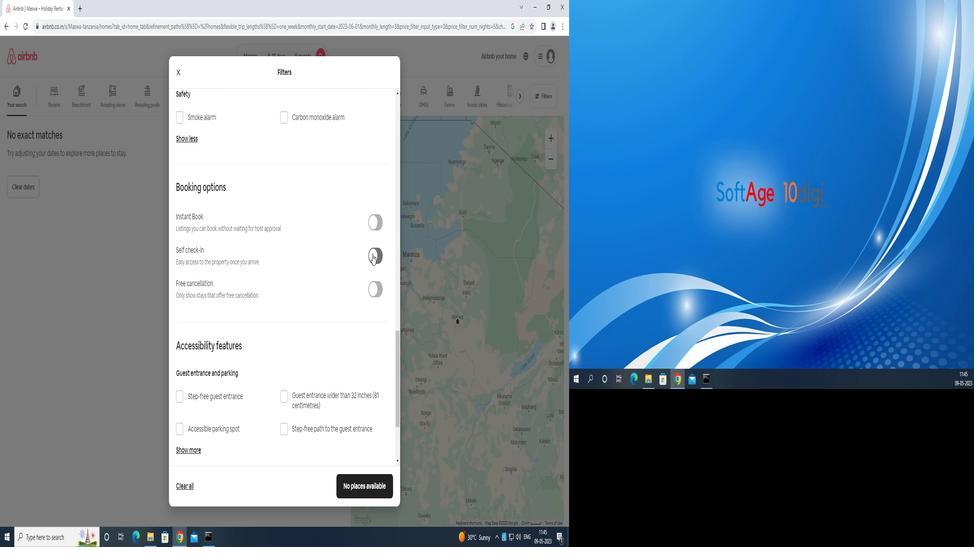 
Action: Mouse scrolled (375, 249) with delta (0, 0)
Screenshot: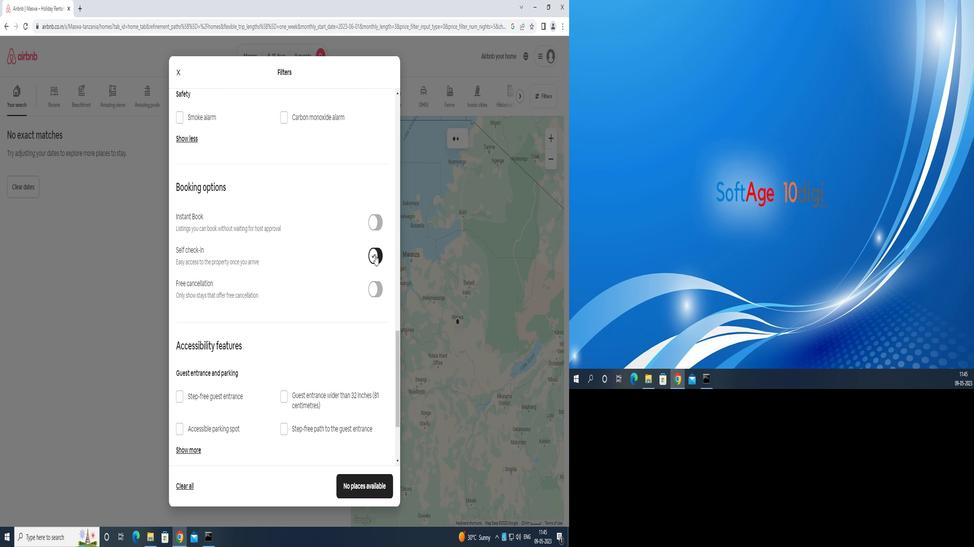 
Action: Mouse moved to (375, 250)
Screenshot: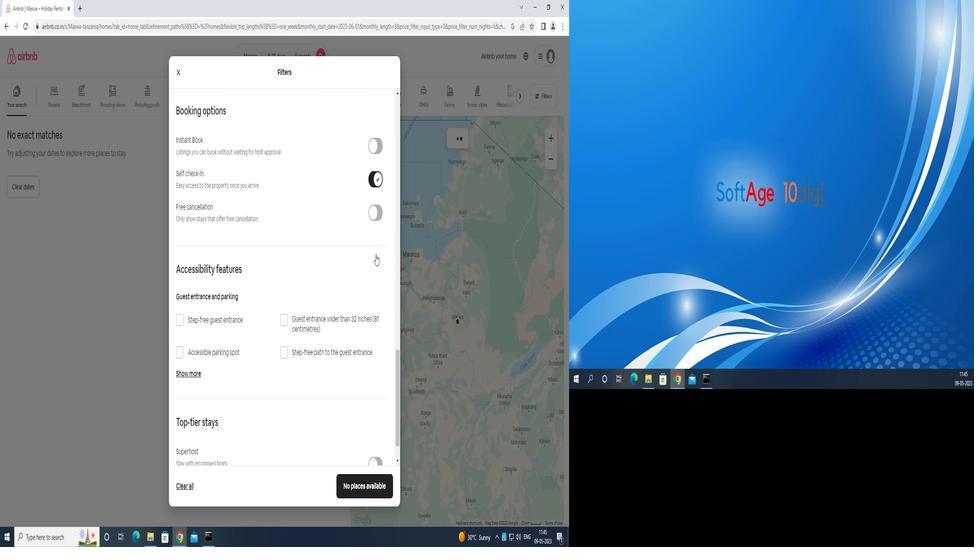 
Action: Mouse scrolled (375, 249) with delta (0, 0)
Screenshot: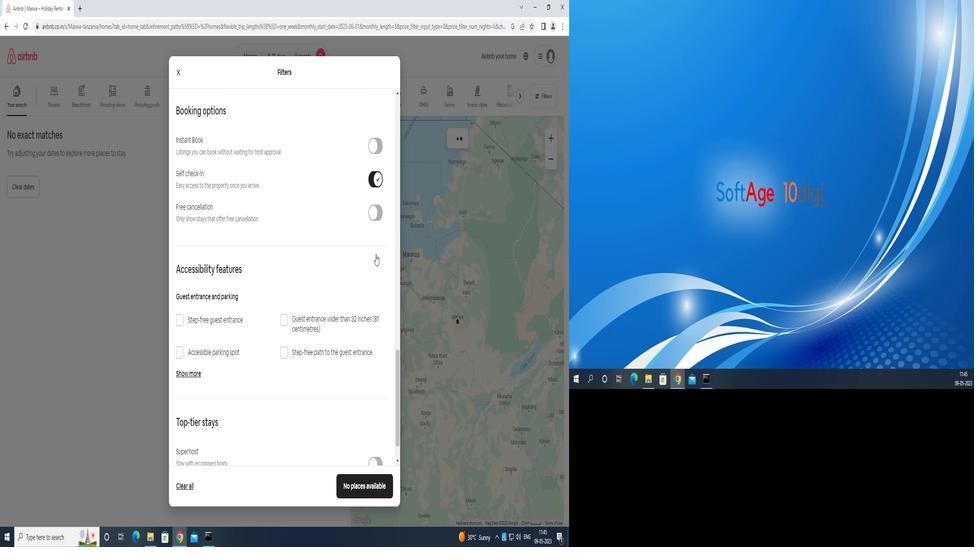
Action: Mouse scrolled (375, 249) with delta (0, 0)
Screenshot: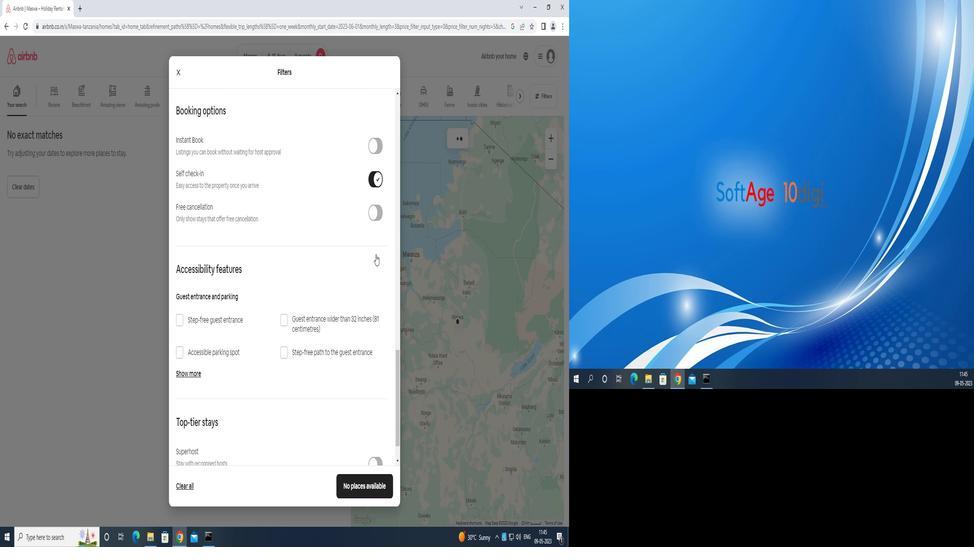 
Action: Mouse scrolled (375, 249) with delta (0, 0)
Screenshot: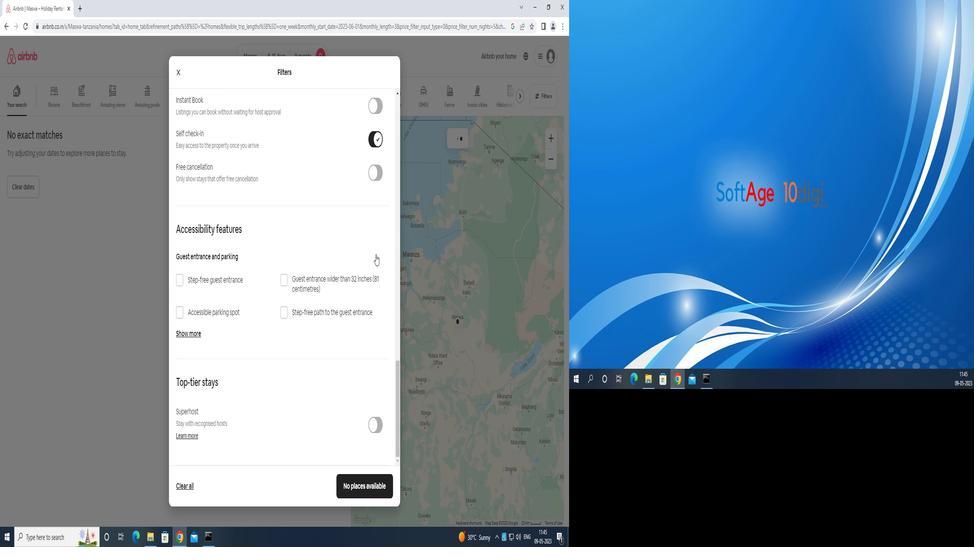 
Action: Mouse scrolled (375, 249) with delta (0, 0)
Screenshot: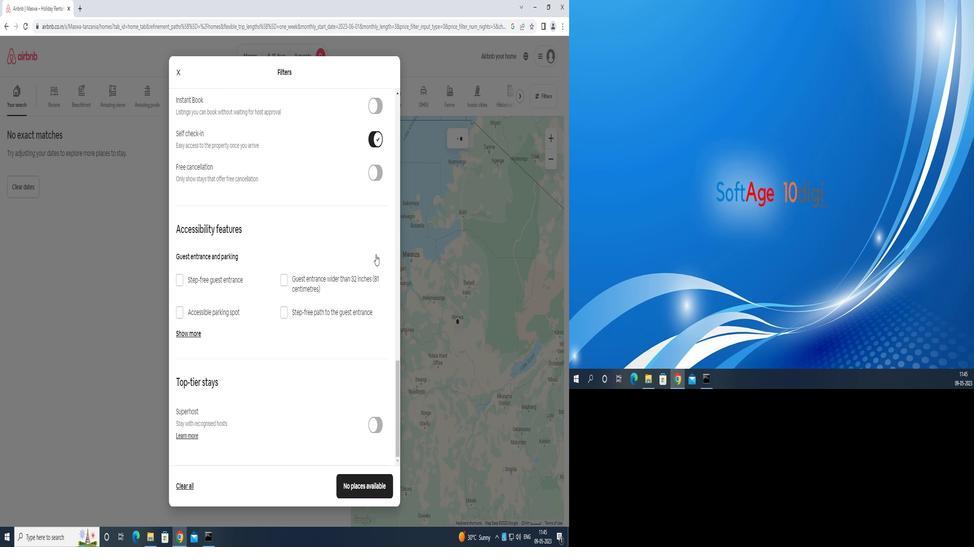 
Action: Mouse moved to (378, 462)
Screenshot: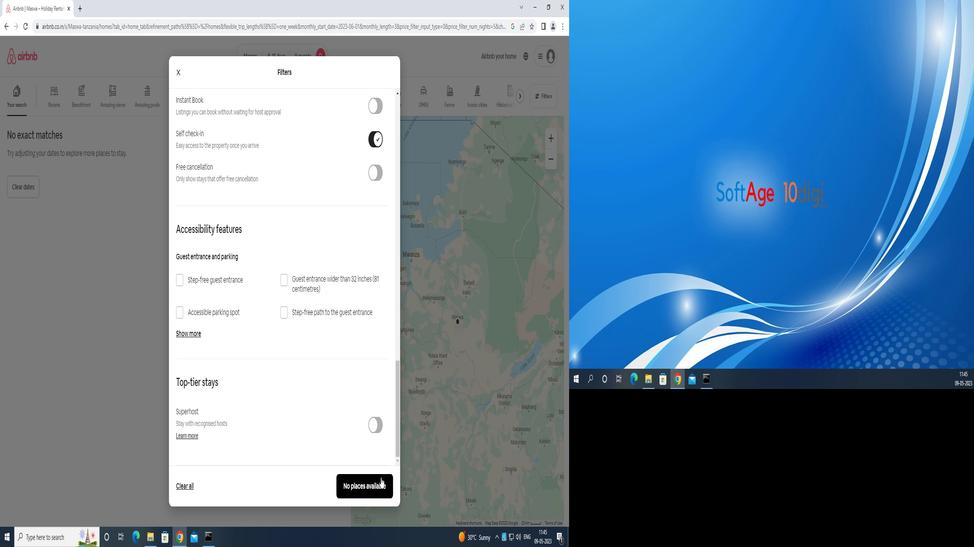
Action: Mouse pressed left at (378, 462)
Screenshot: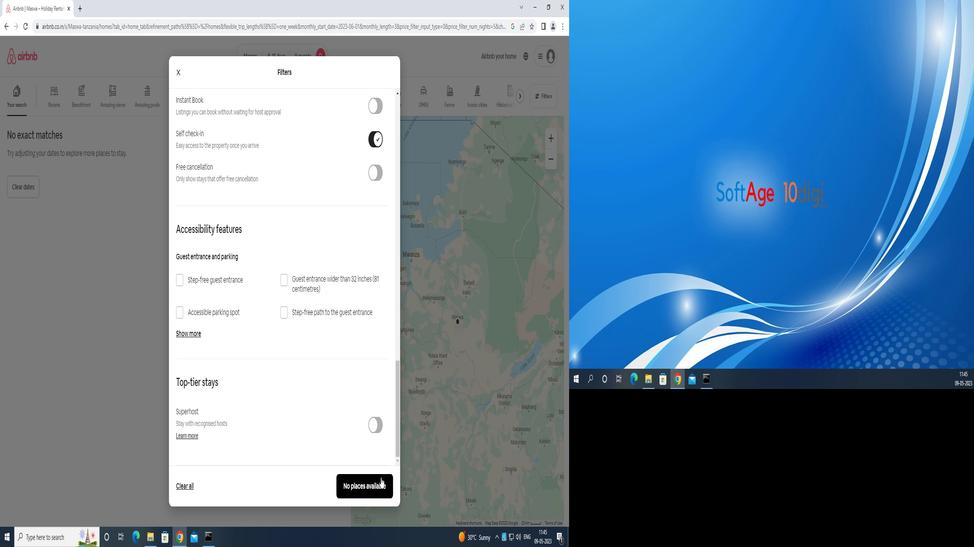 
